 Task: Add an event with the title Second Coffee Meeting with Industry Guru, date ''2023/11/18'', time 18:00and add a description: The Sales Techniques training session is a comprehensive and interactive workshop designed to equip sales professionals with effective strategies, skills, and tactics to enhance their sales performance and achieve greater success in their roles. This session focuses on developing a deep understanding of customer needs, building strong relationships, and closing deals through persuasive and customer-centric approaches.Mark the tasks as Completed , logged in from the account softage.3@softage.netand send the event invitation to softage.5@softage.net and softage.6@softage.net. Set a reminder for the event Weekly on Sunday
Action: Mouse moved to (44, 99)
Screenshot: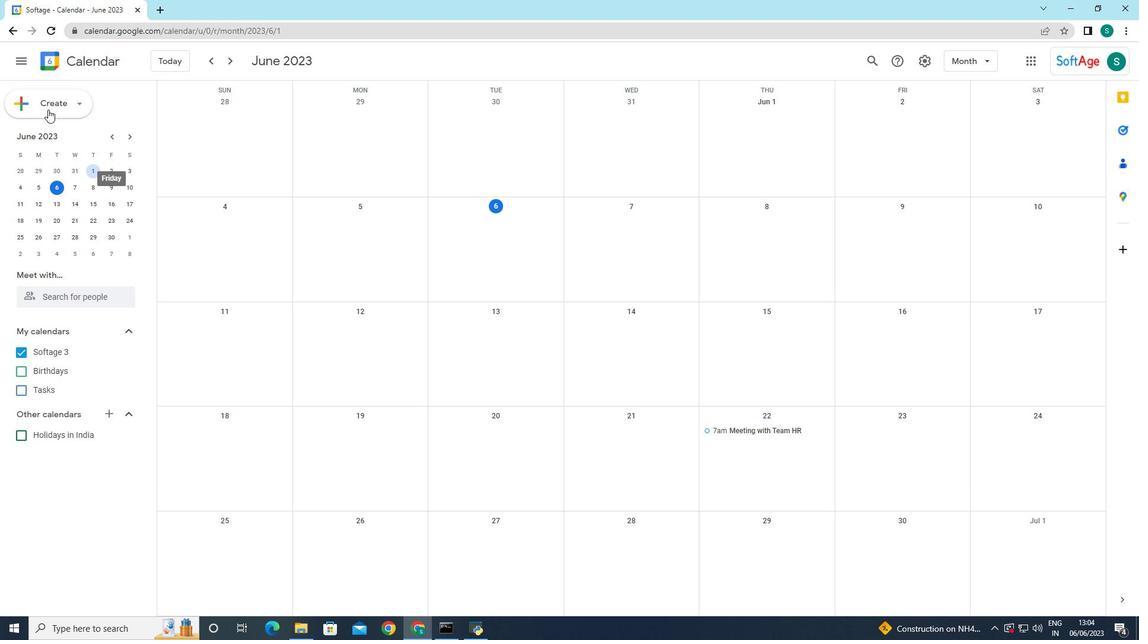 
Action: Mouse pressed left at (44, 99)
Screenshot: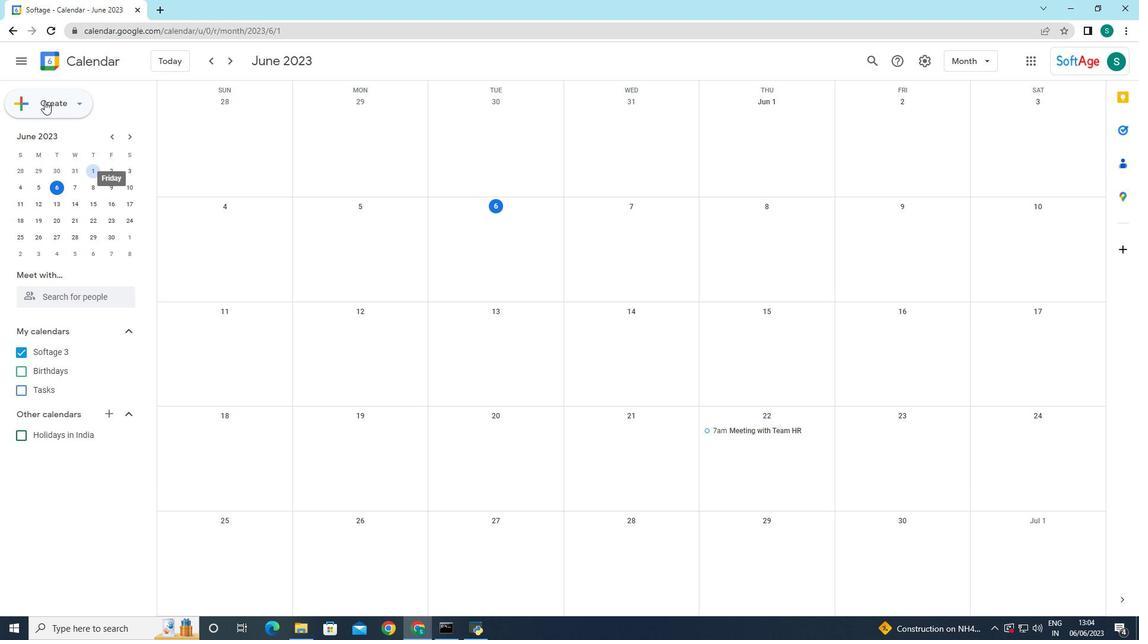 
Action: Mouse moved to (68, 135)
Screenshot: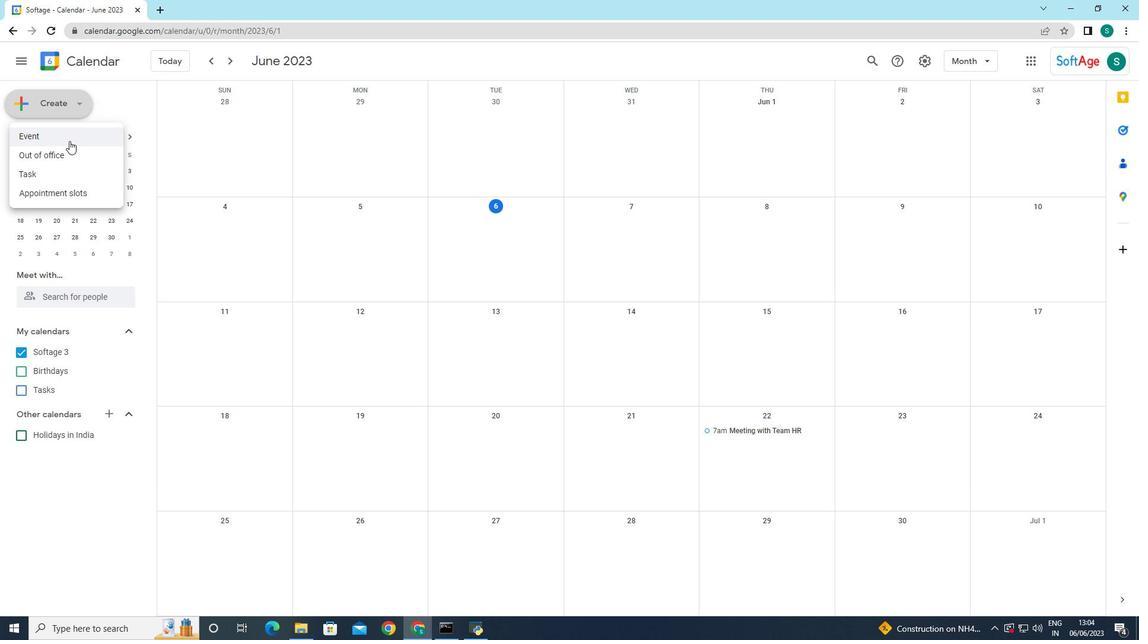 
Action: Mouse pressed left at (68, 135)
Screenshot: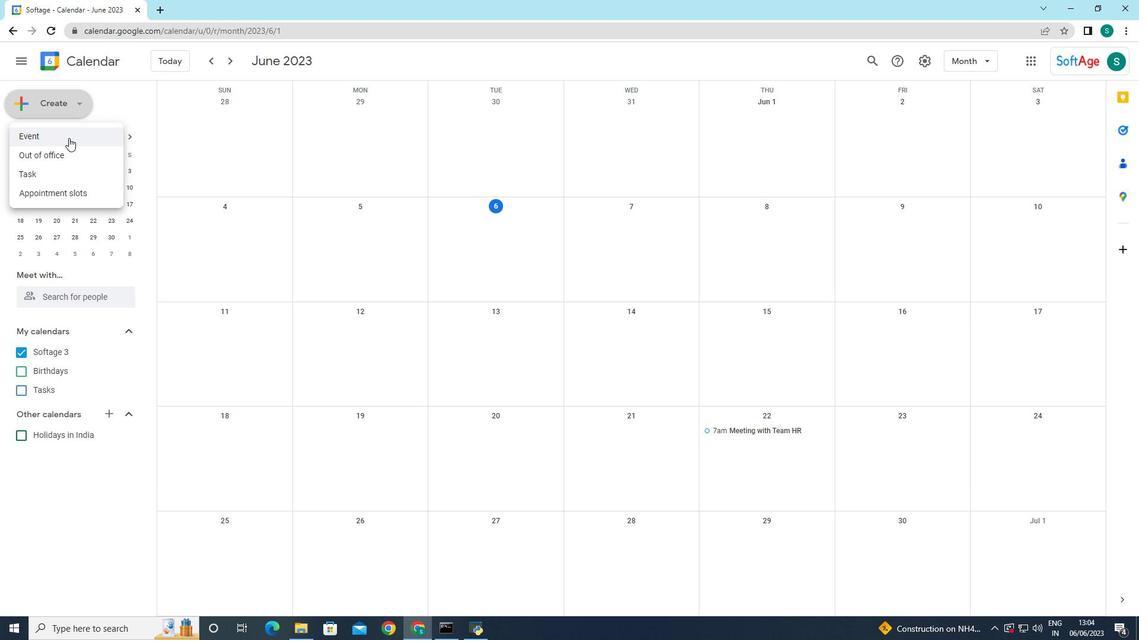 
Action: Mouse moved to (591, 398)
Screenshot: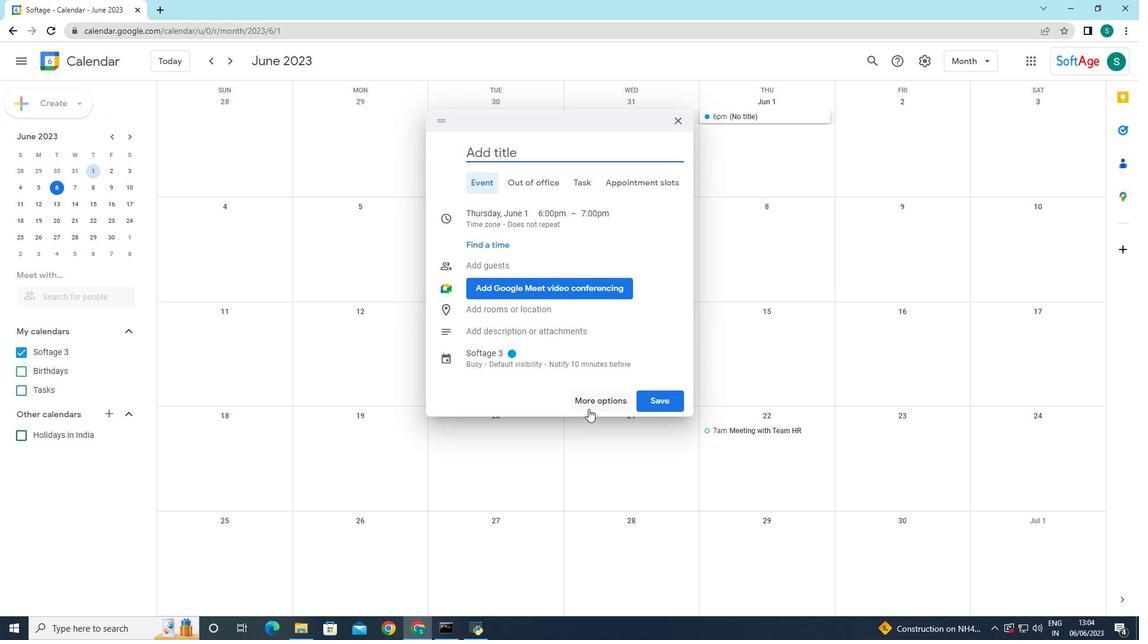 
Action: Mouse pressed left at (591, 398)
Screenshot: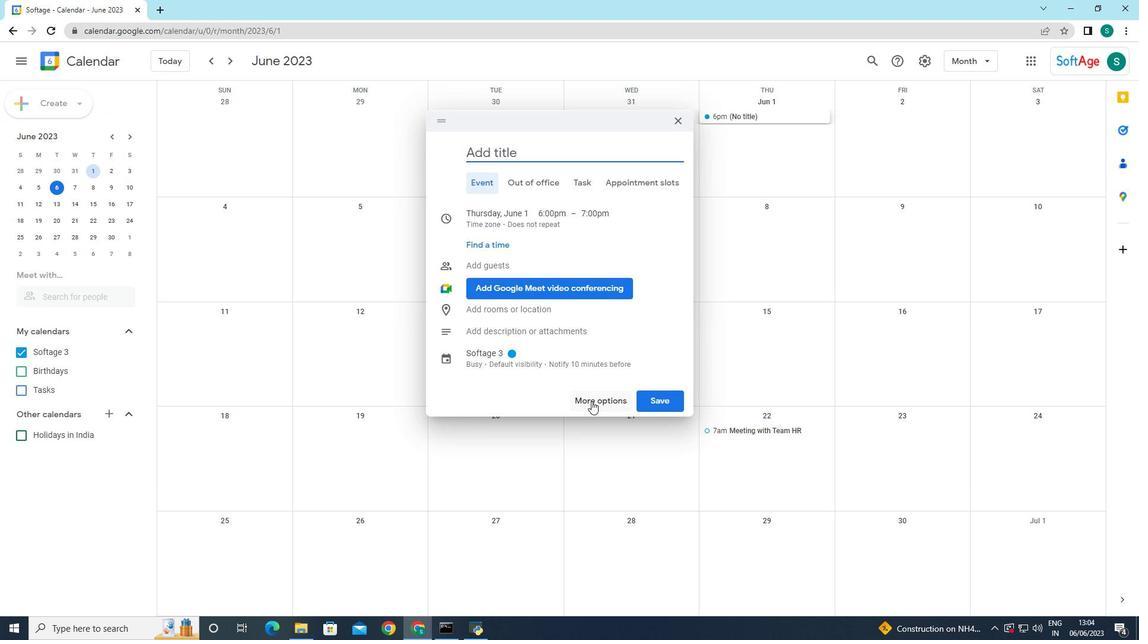 
Action: Mouse moved to (231, 64)
Screenshot: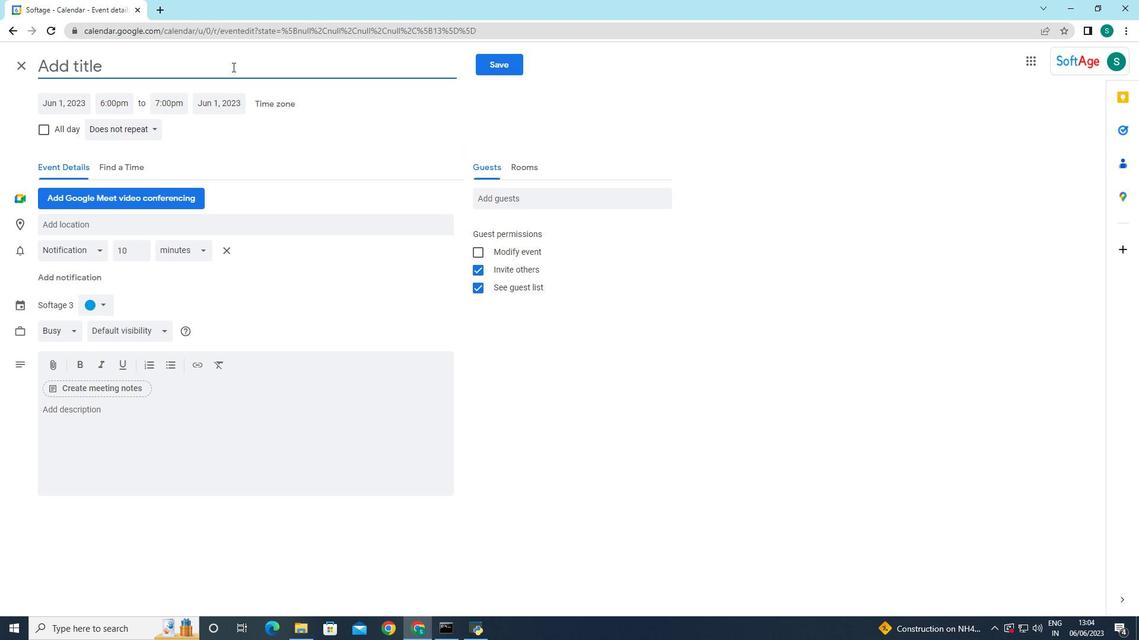 
Action: Mouse pressed left at (231, 64)
Screenshot: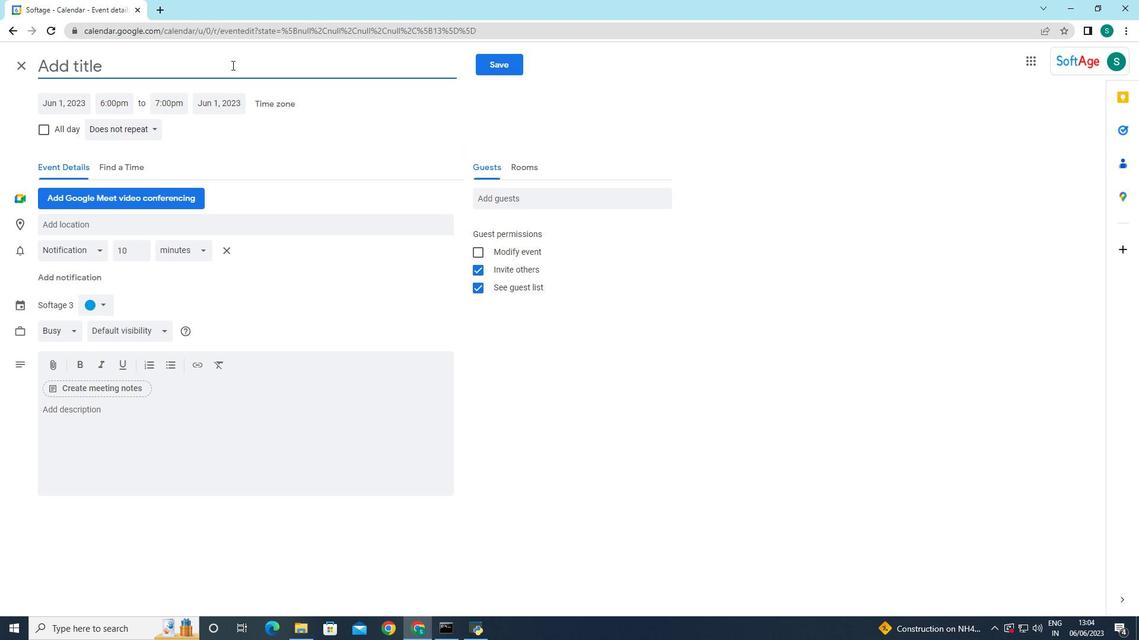 
Action: Key pressed <Key.caps_lock>SE<Key.backspace><Key.caps_lock>econd<Key.space><Key.caps_lock>CO<Key.backspace><Key.backspace><Key.caps_lock>d<Key.backspace>c<Key.backspace><Key.caps_lock>C<Key.caps_lock>offee<Key.space><Key.caps_lock>M<Key.caps_lock>eeting<Key.space><Key.caps_lock><Key.caps_lock>with<Key.space><Key.caps_lock>I<Key.caps_lock>ndustry<Key.space><Key.caps_lock>G<Key.caps_lock>uru
Screenshot: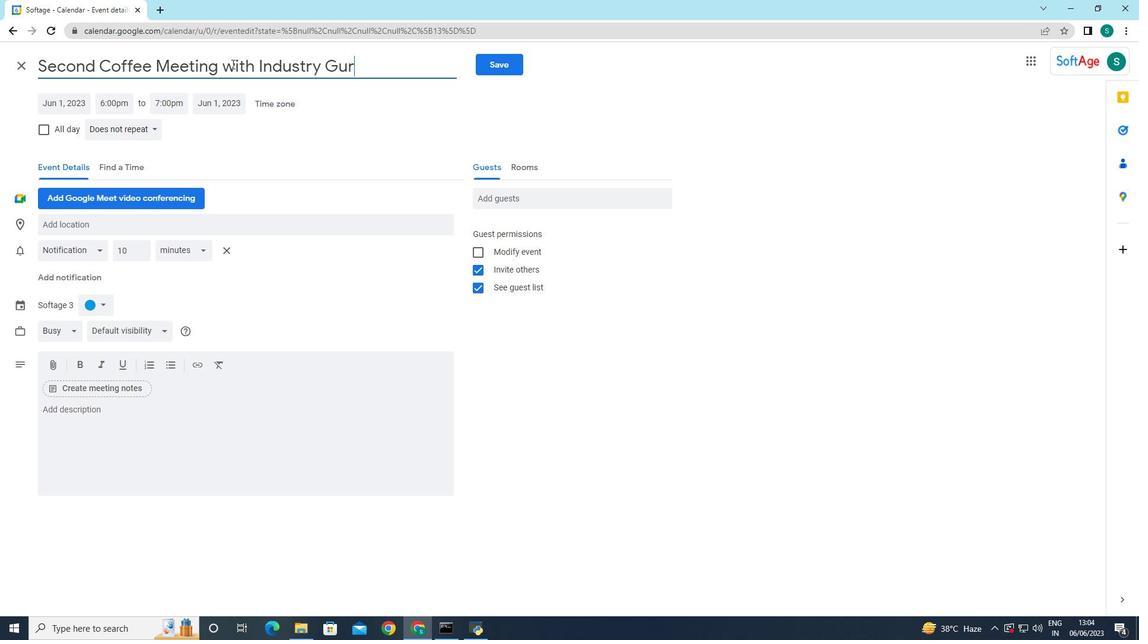 
Action: Mouse moved to (404, 129)
Screenshot: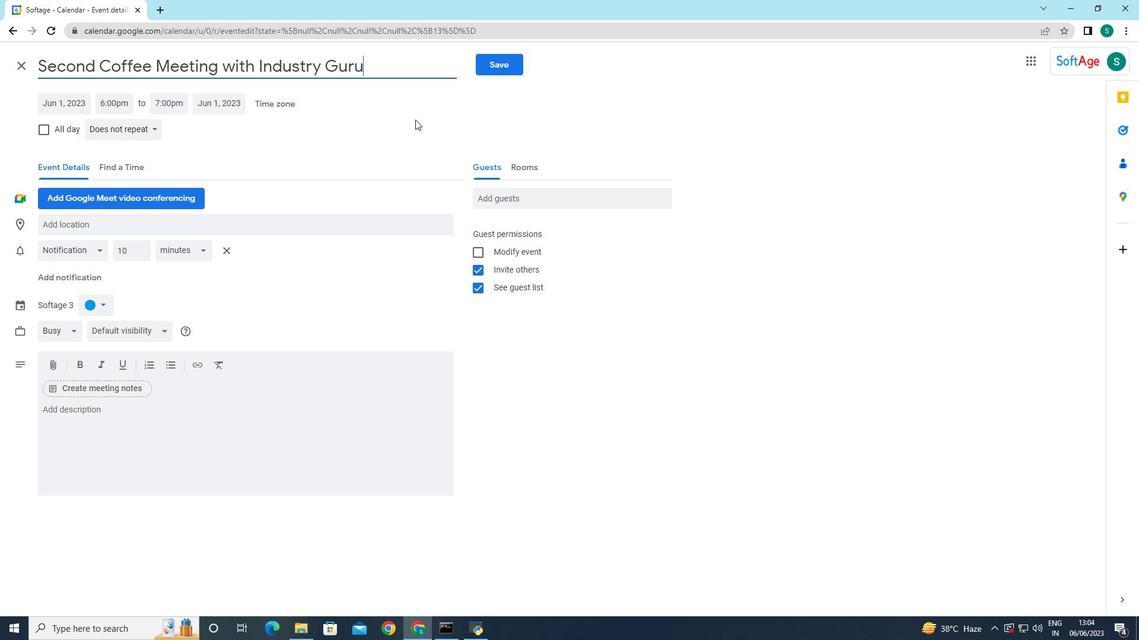 
Action: Mouse pressed left at (404, 129)
Screenshot: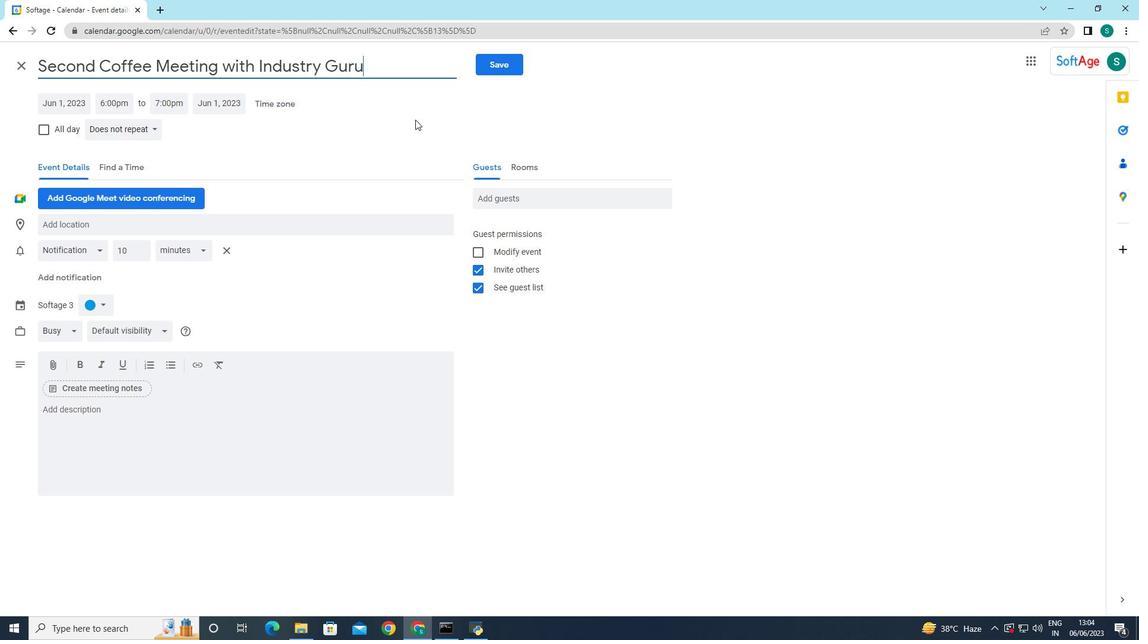 
Action: Mouse moved to (71, 98)
Screenshot: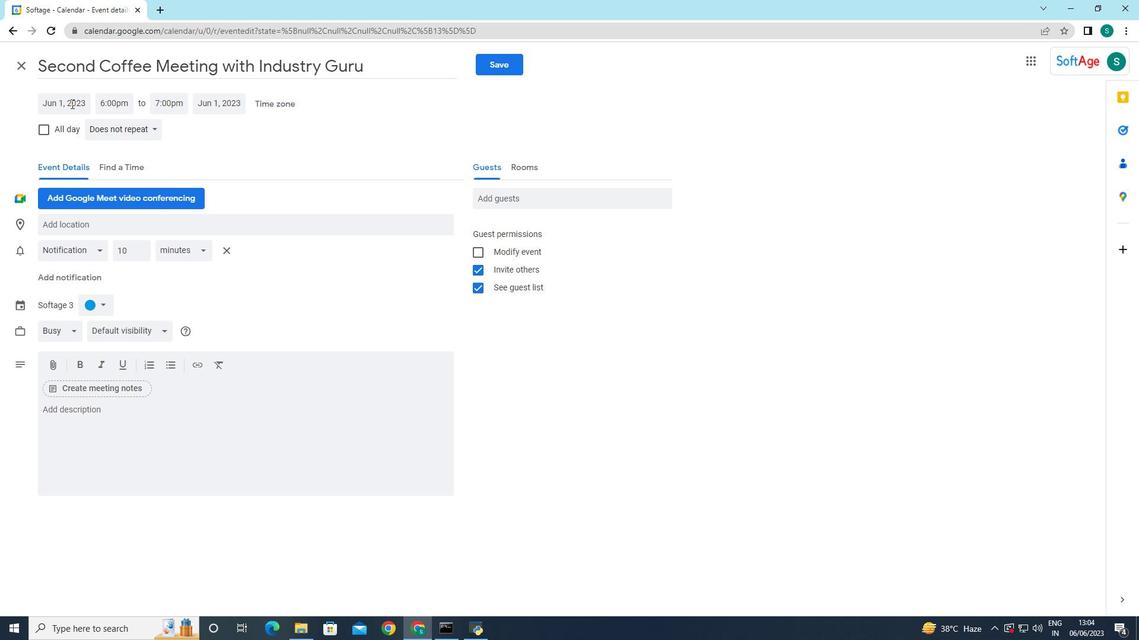 
Action: Mouse pressed left at (71, 98)
Screenshot: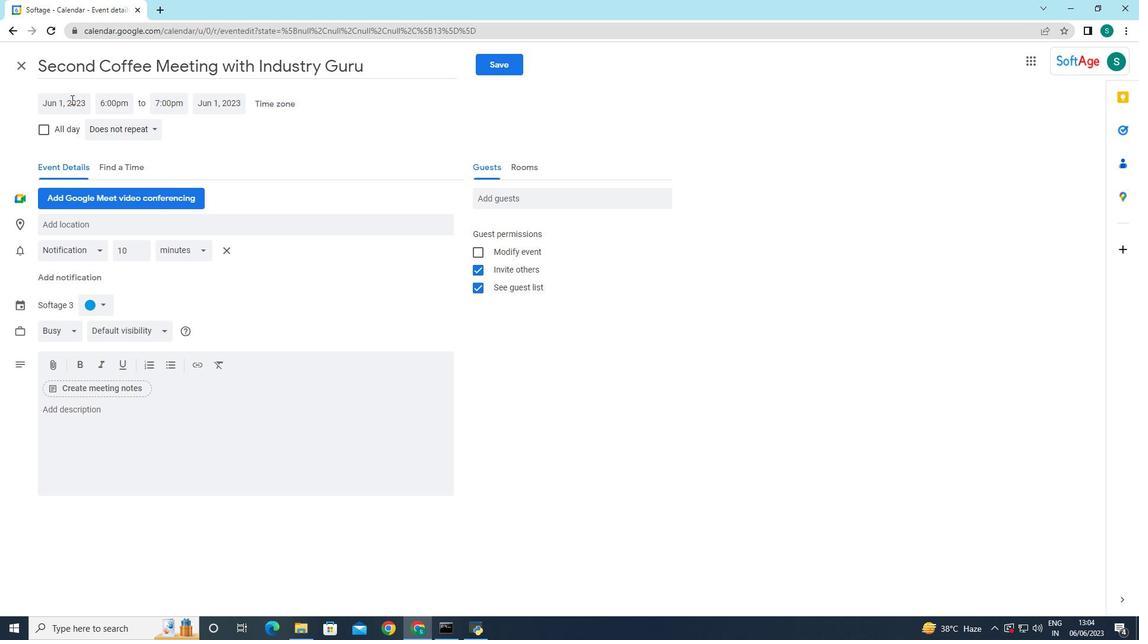
Action: Mouse moved to (188, 131)
Screenshot: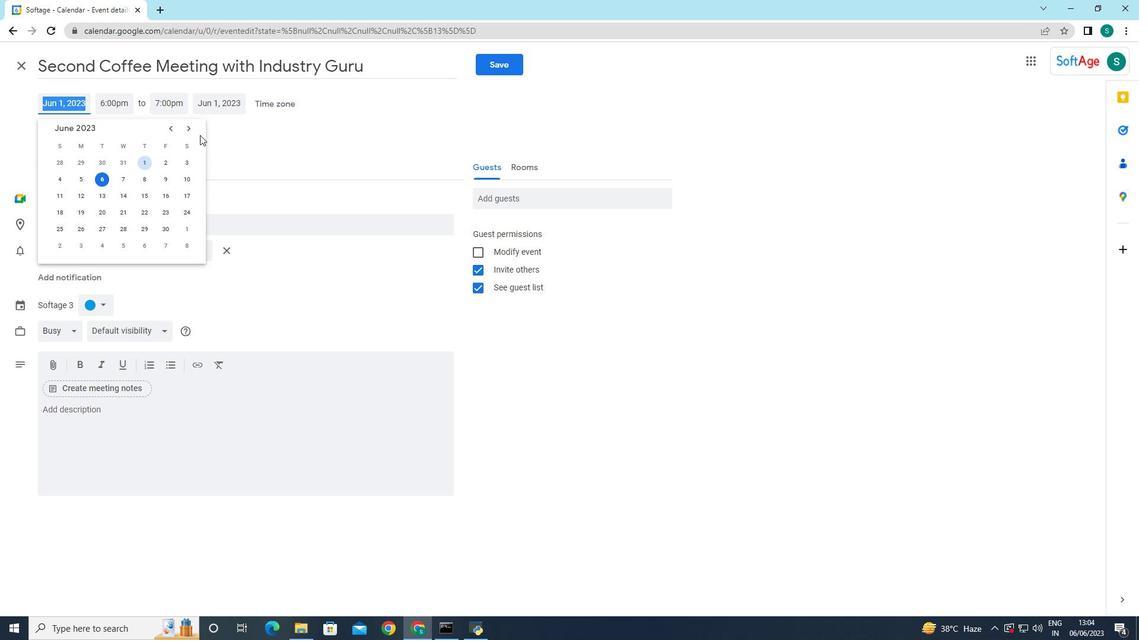 
Action: Mouse pressed left at (188, 131)
Screenshot: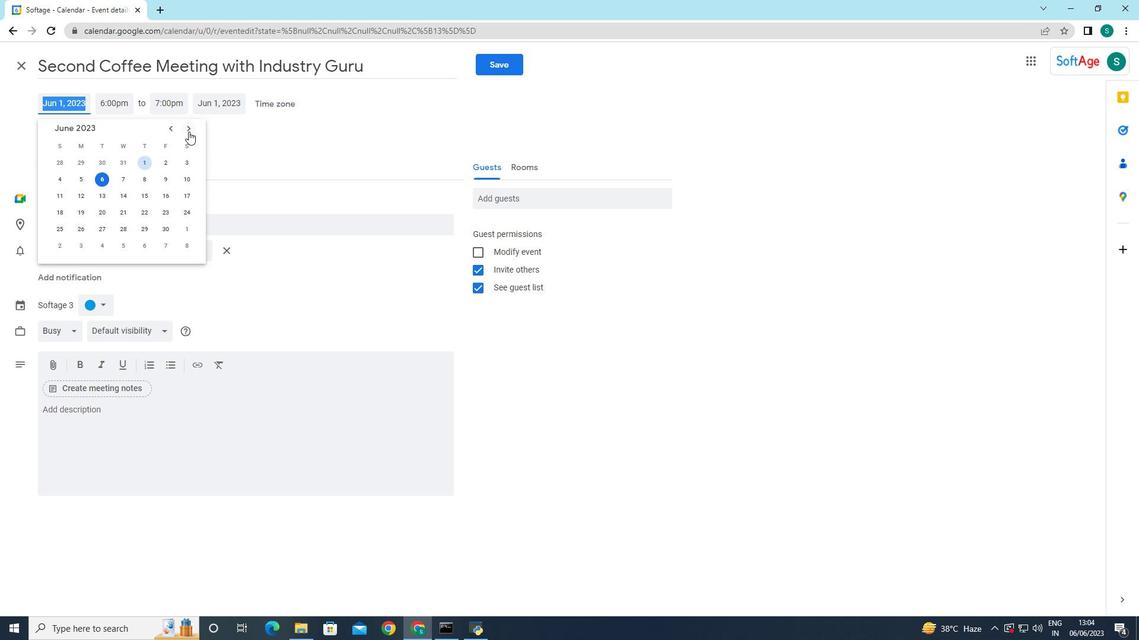 
Action: Mouse pressed left at (188, 131)
Screenshot: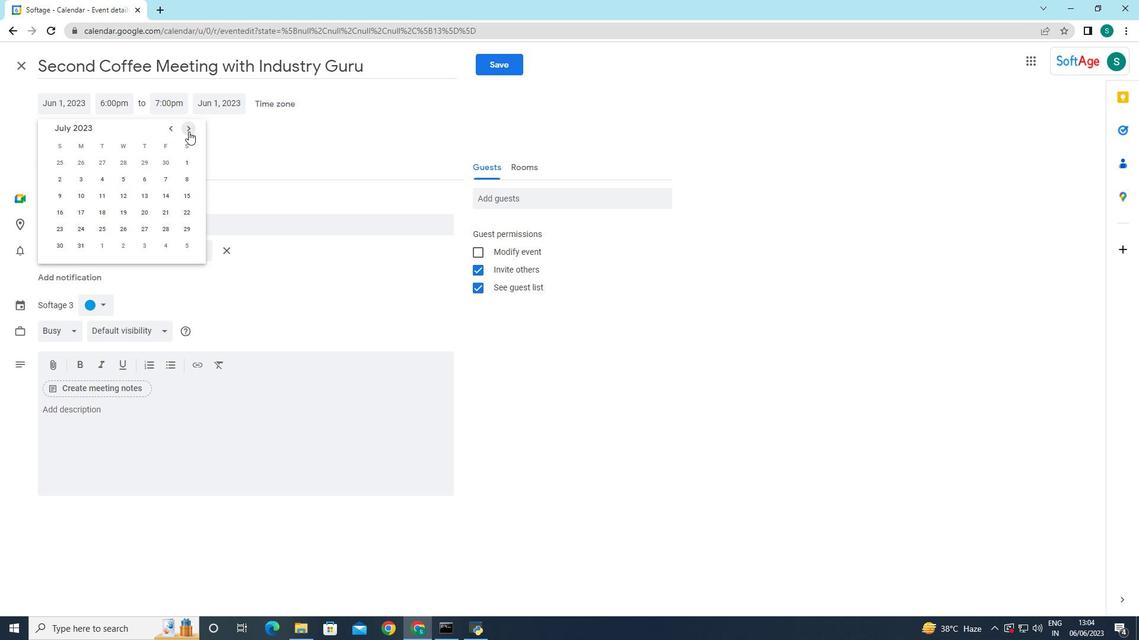 
Action: Mouse pressed left at (188, 131)
Screenshot: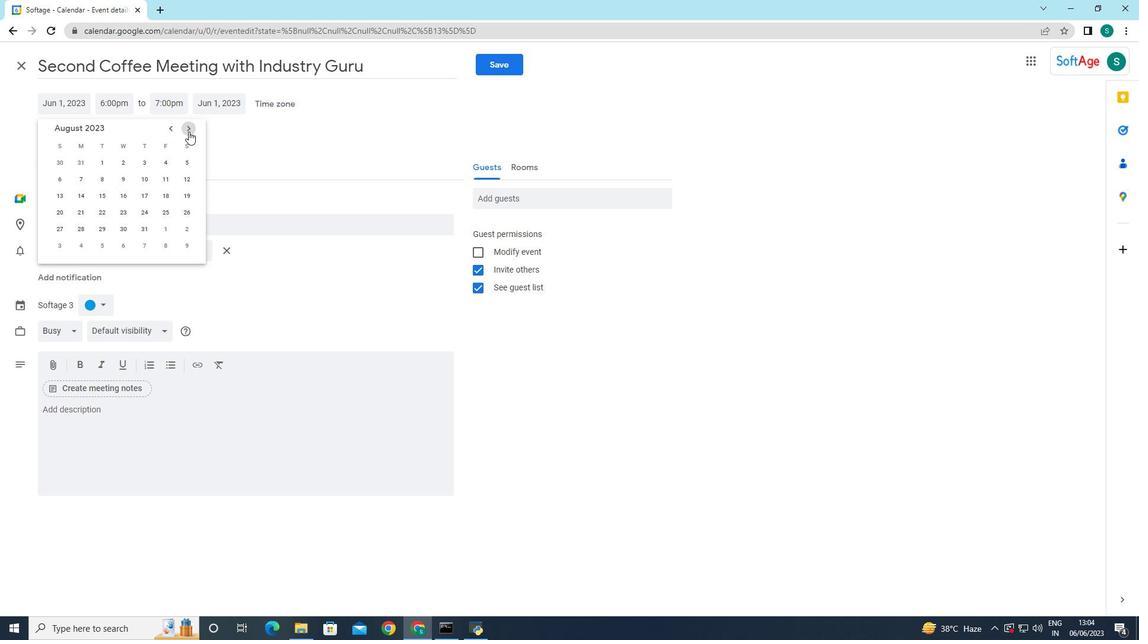
Action: Mouse pressed left at (188, 131)
Screenshot: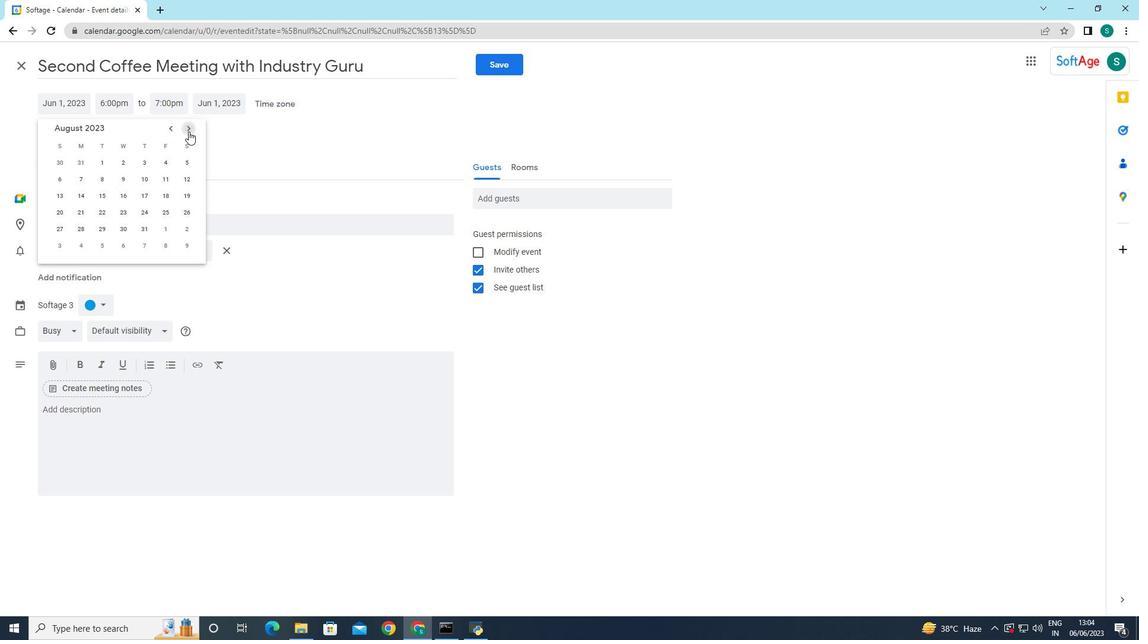 
Action: Mouse pressed left at (188, 131)
Screenshot: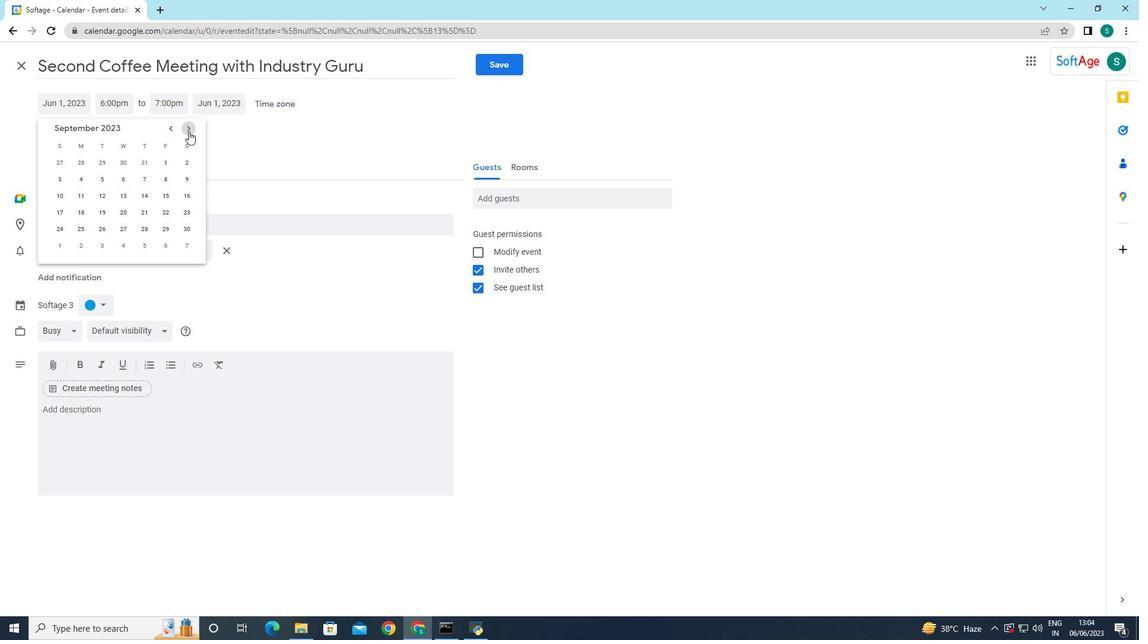 
Action: Mouse pressed left at (188, 131)
Screenshot: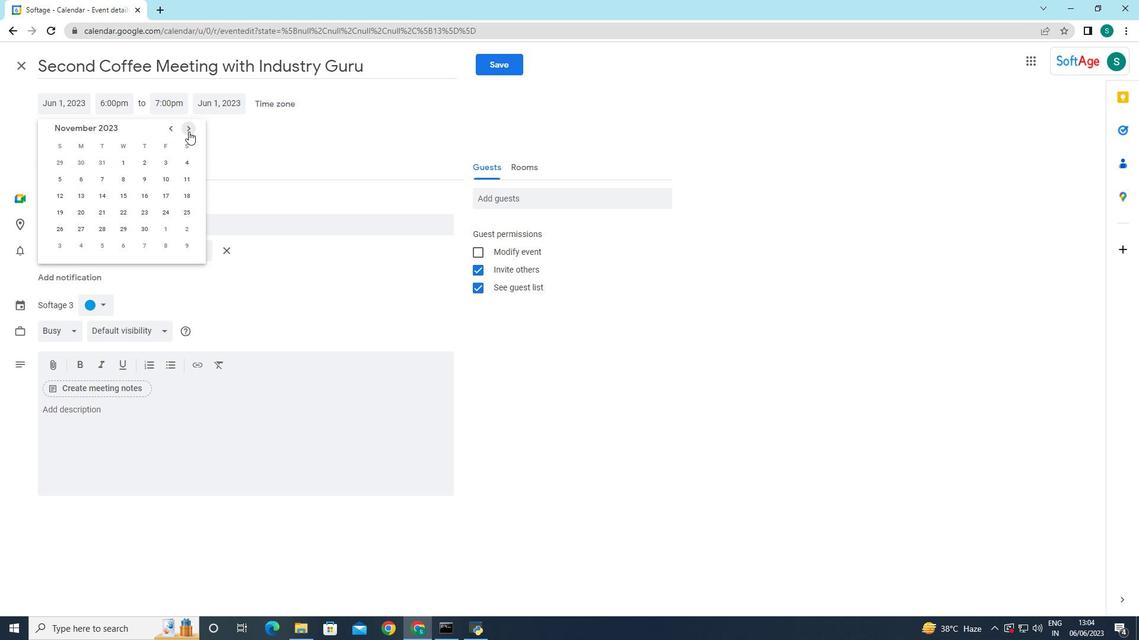 
Action: Mouse moved to (178, 131)
Screenshot: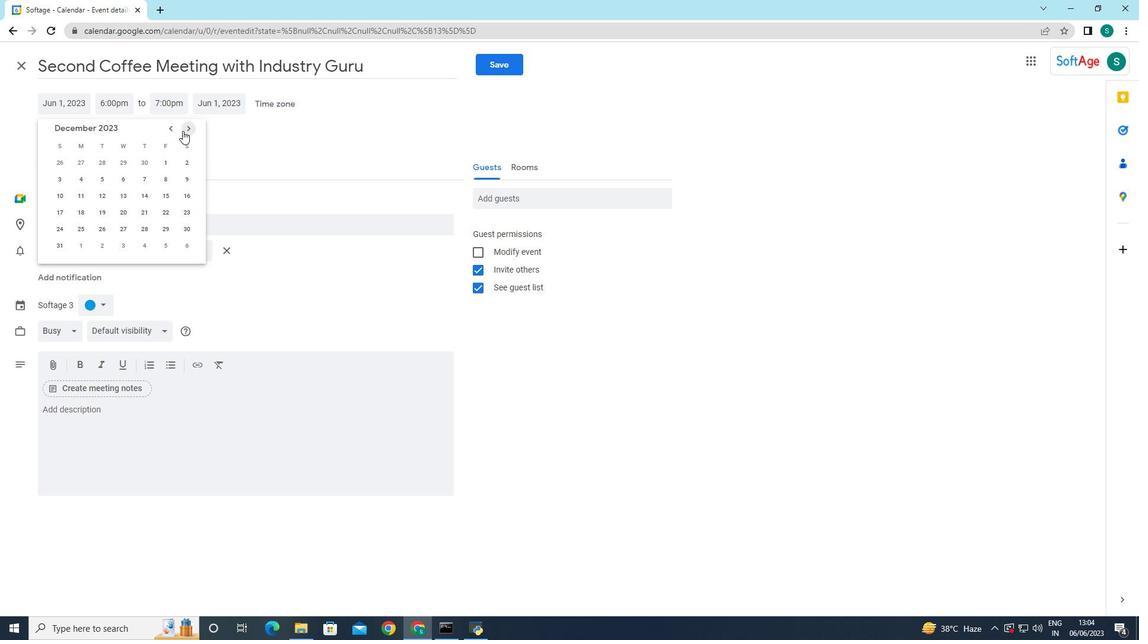 
Action: Mouse pressed left at (178, 131)
Screenshot: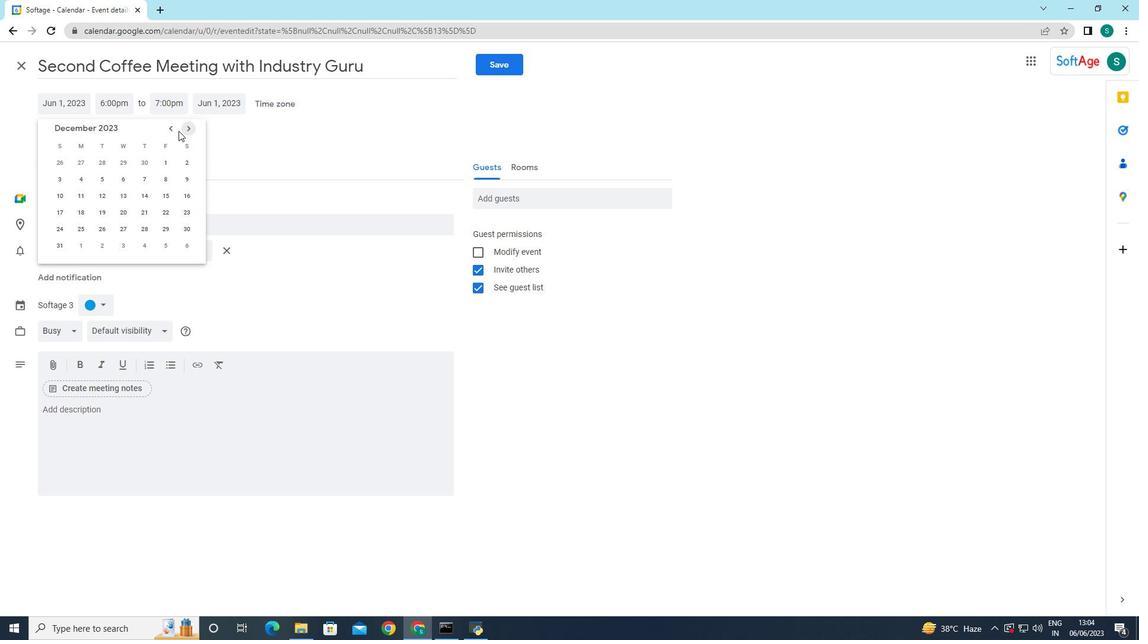 
Action: Mouse pressed left at (178, 131)
Screenshot: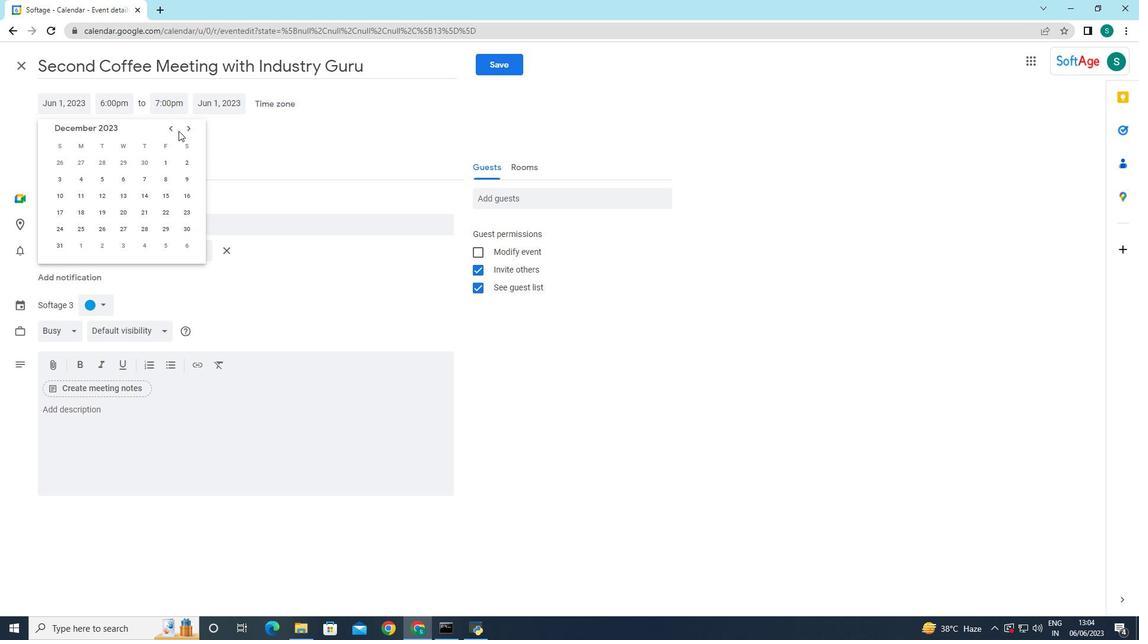 
Action: Mouse moved to (170, 126)
Screenshot: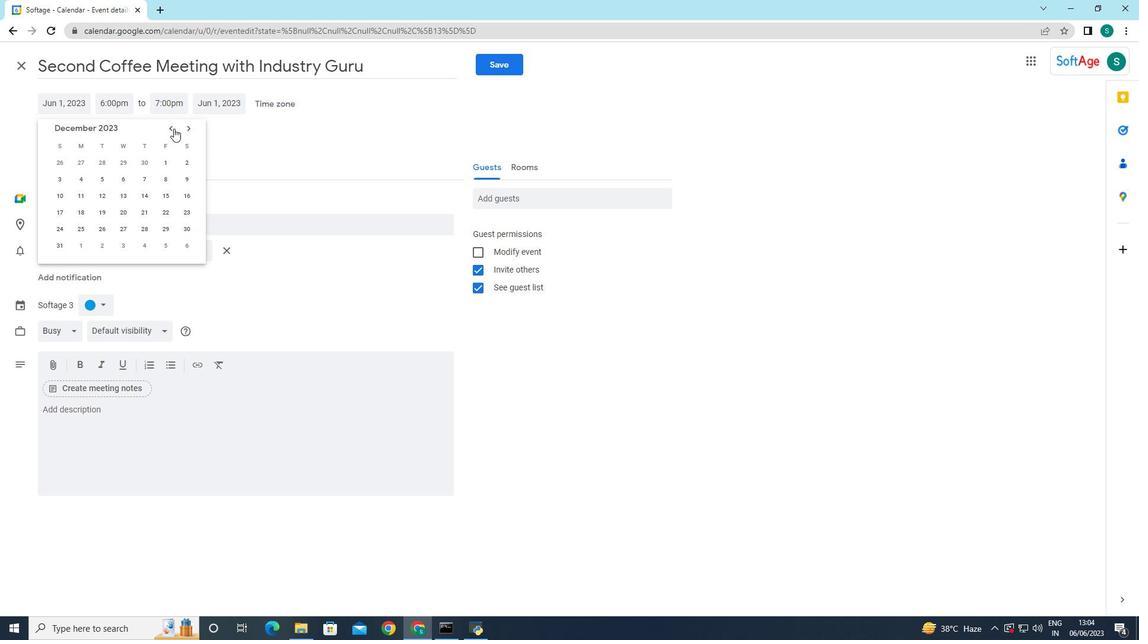 
Action: Mouse pressed left at (170, 126)
Screenshot: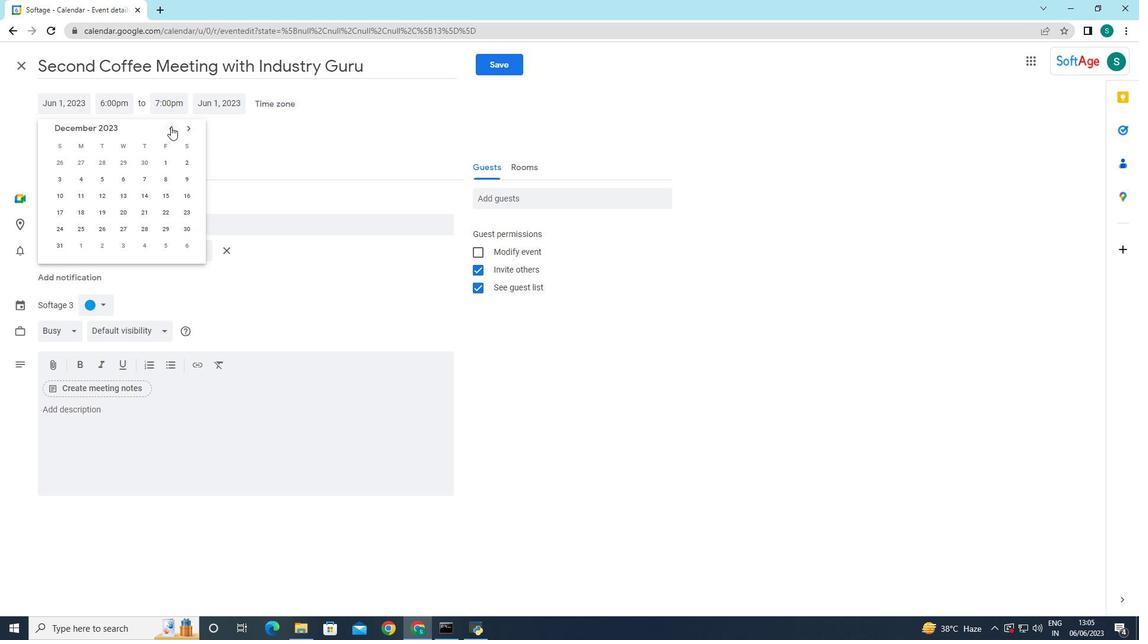 
Action: Mouse moved to (186, 195)
Screenshot: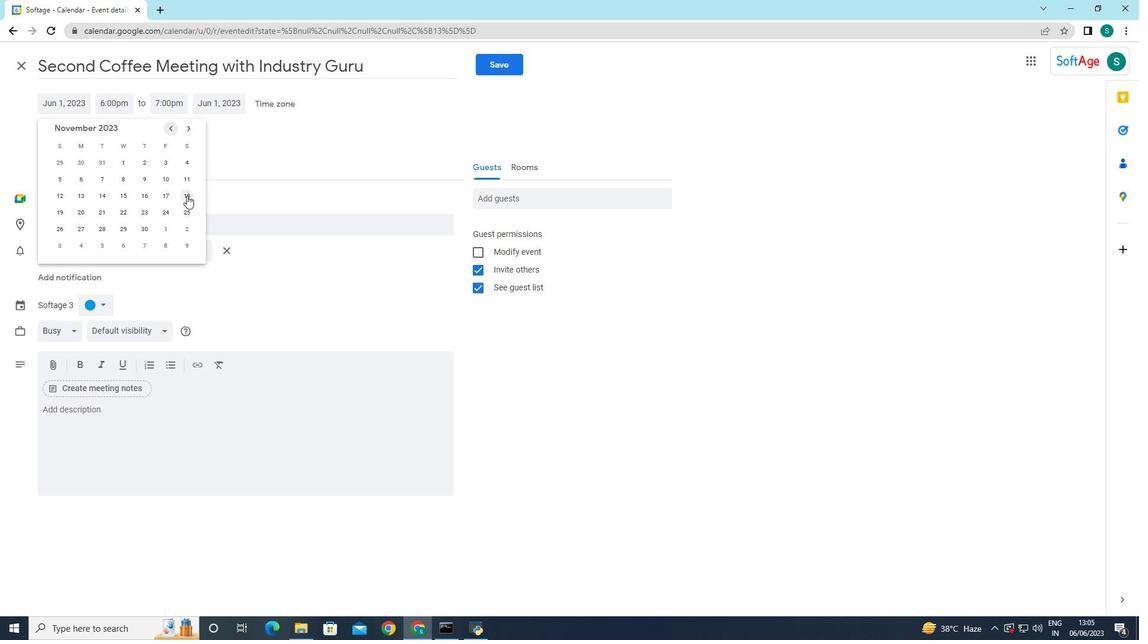 
Action: Mouse pressed left at (186, 195)
Screenshot: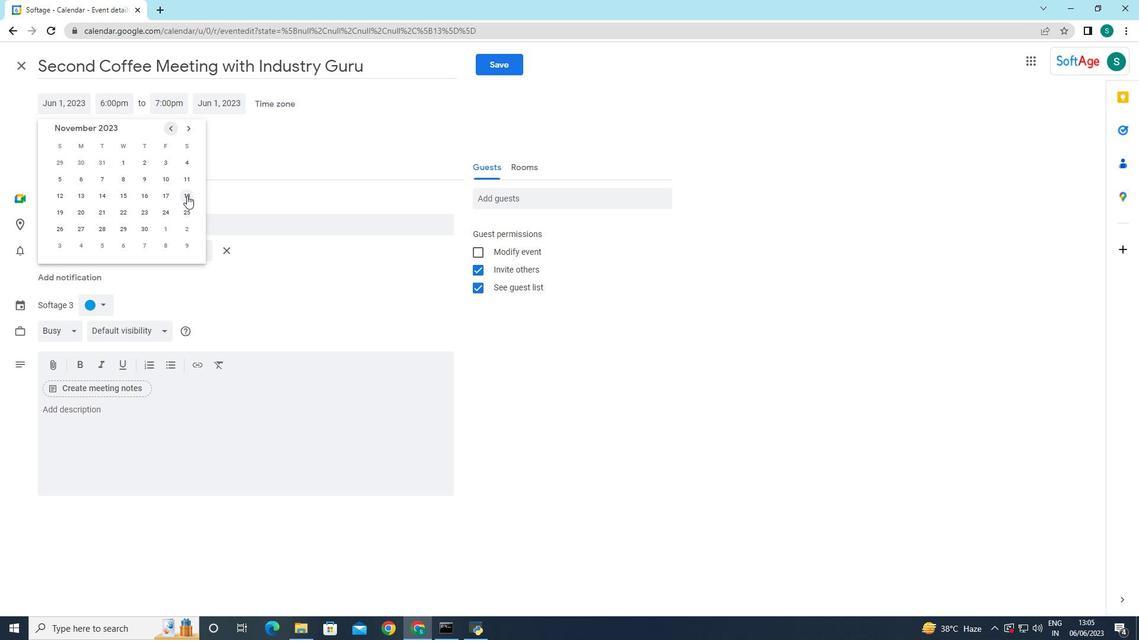 
Action: Mouse moved to (223, 132)
Screenshot: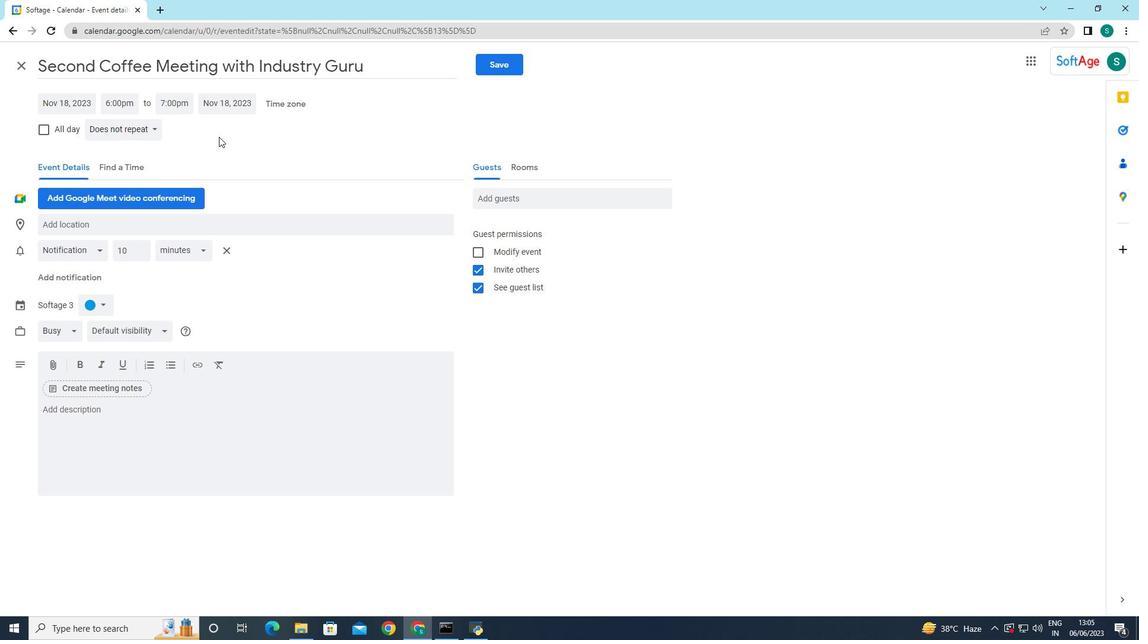 
Action: Mouse pressed left at (223, 132)
Screenshot: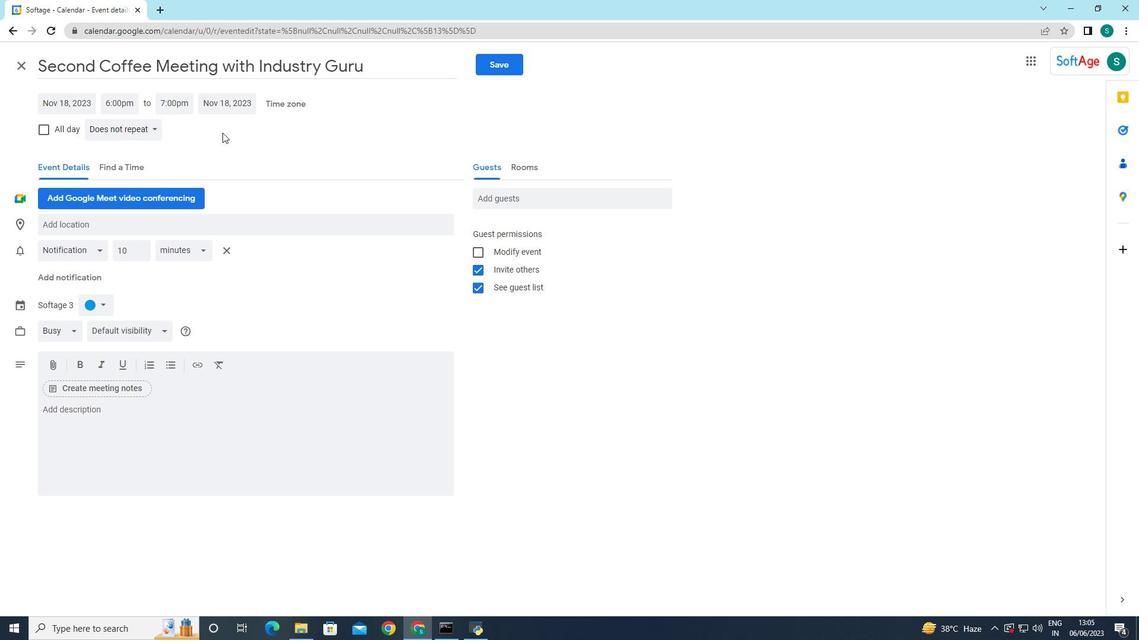 
Action: Mouse moved to (131, 106)
Screenshot: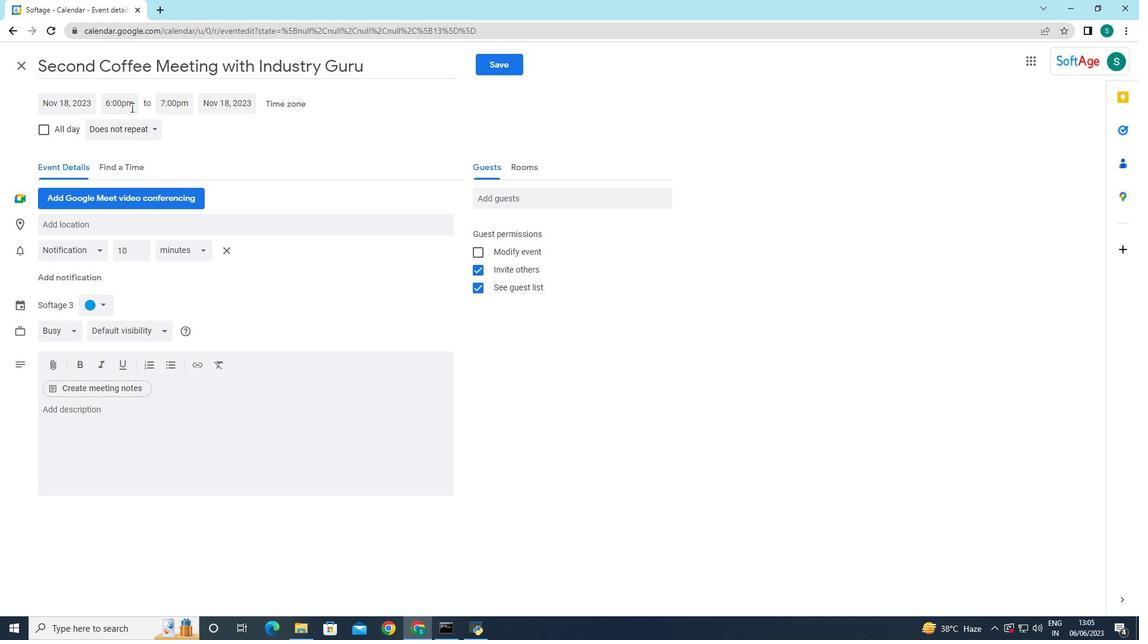 
Action: Mouse pressed left at (131, 106)
Screenshot: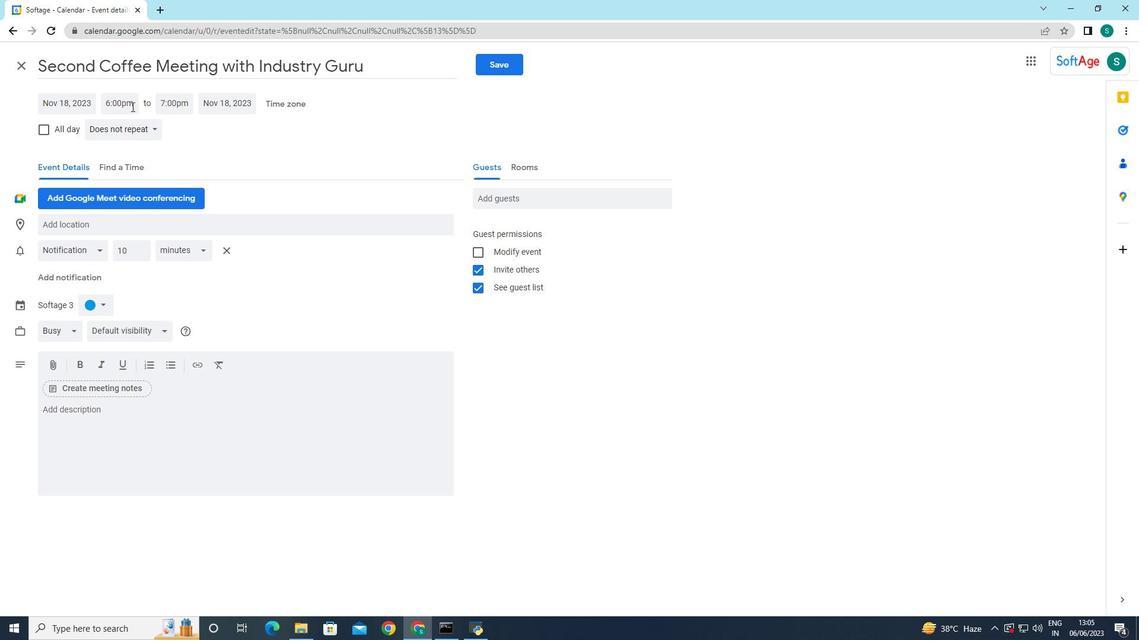 
Action: Mouse moved to (138, 183)
Screenshot: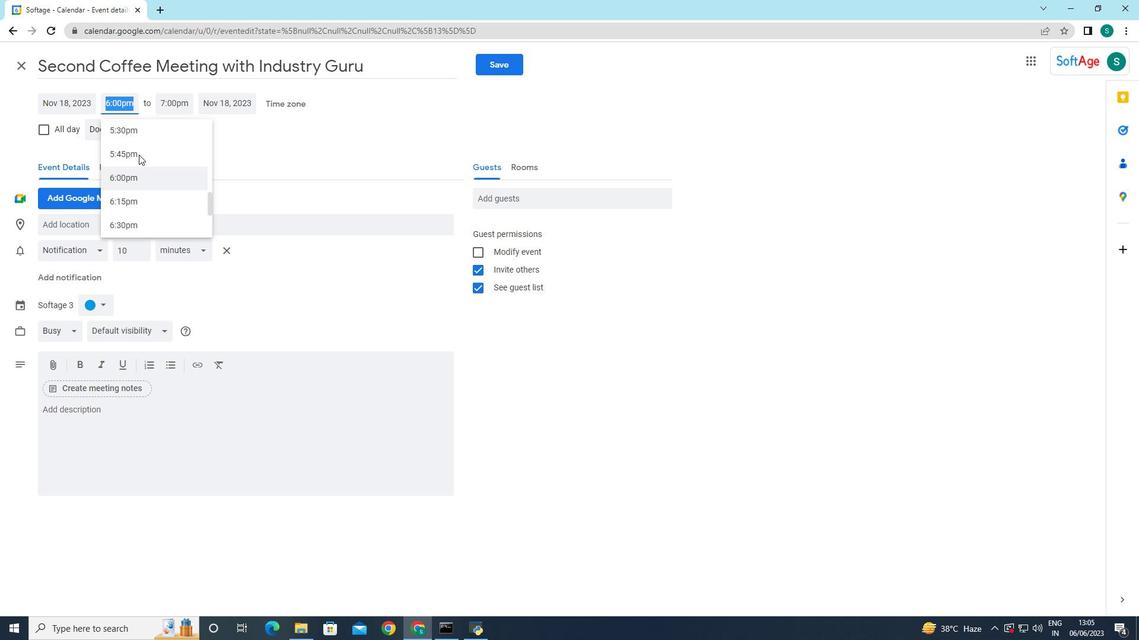 
Action: Mouse scrolled (138, 183) with delta (0, 0)
Screenshot: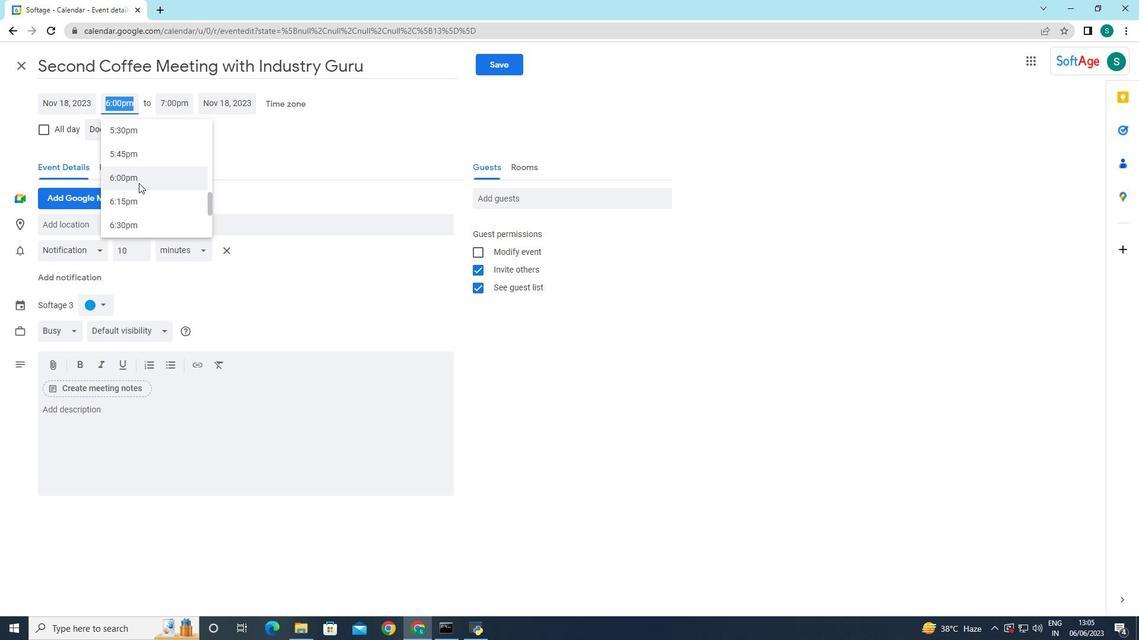 
Action: Mouse scrolled (138, 183) with delta (0, 0)
Screenshot: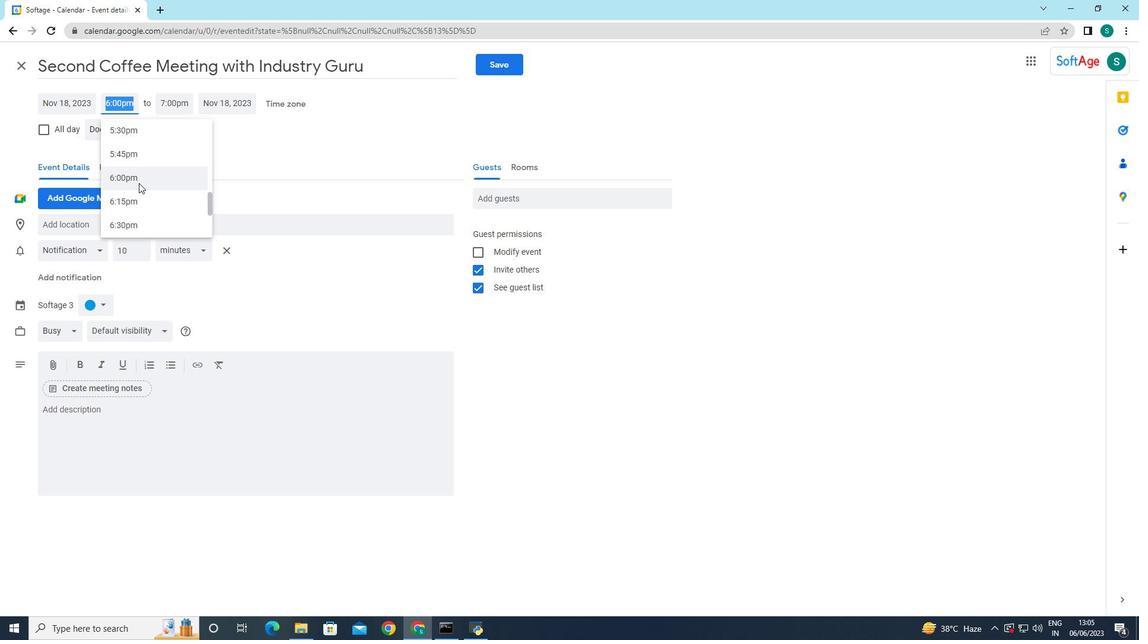 
Action: Mouse pressed middle at (138, 183)
Screenshot: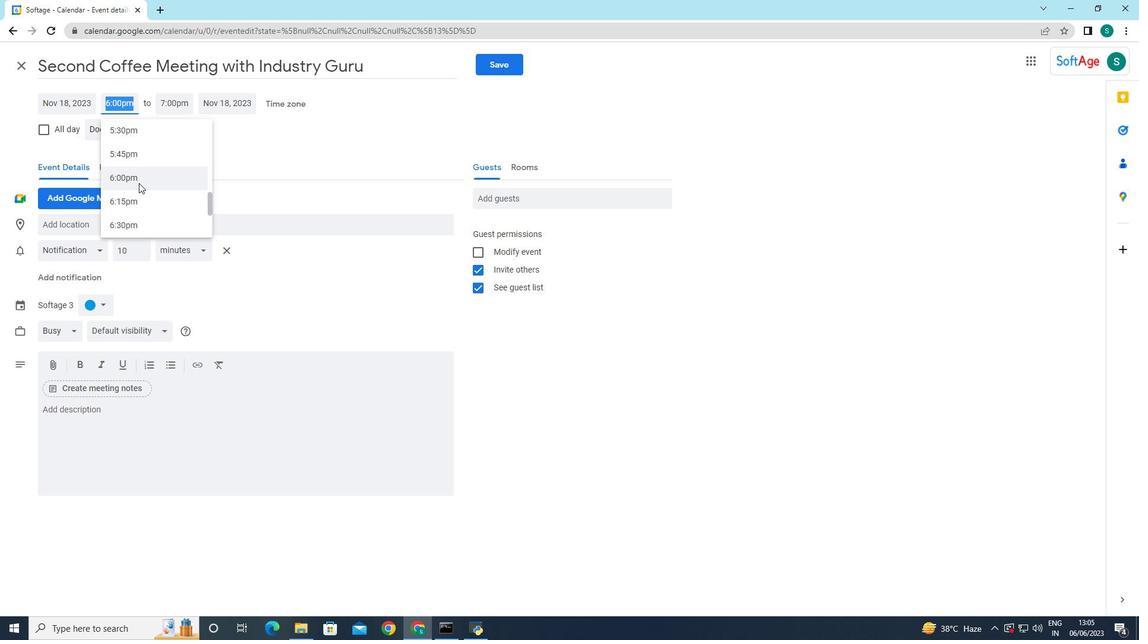 
Action: Mouse scrolled (138, 183) with delta (0, 0)
Screenshot: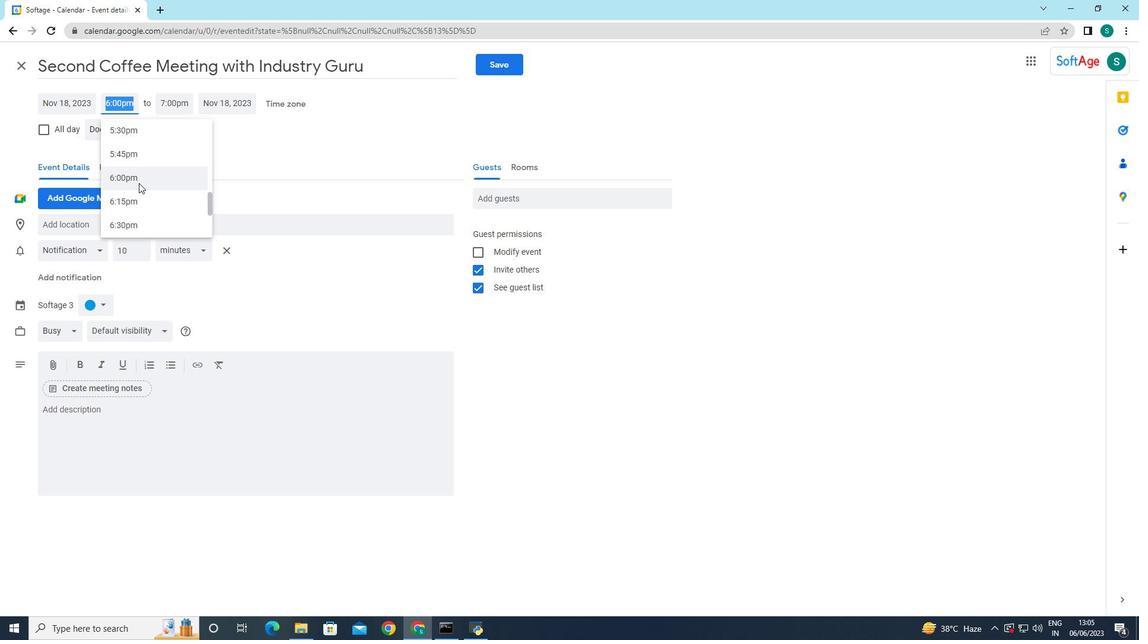 
Action: Mouse scrolled (138, 183) with delta (0, 0)
Screenshot: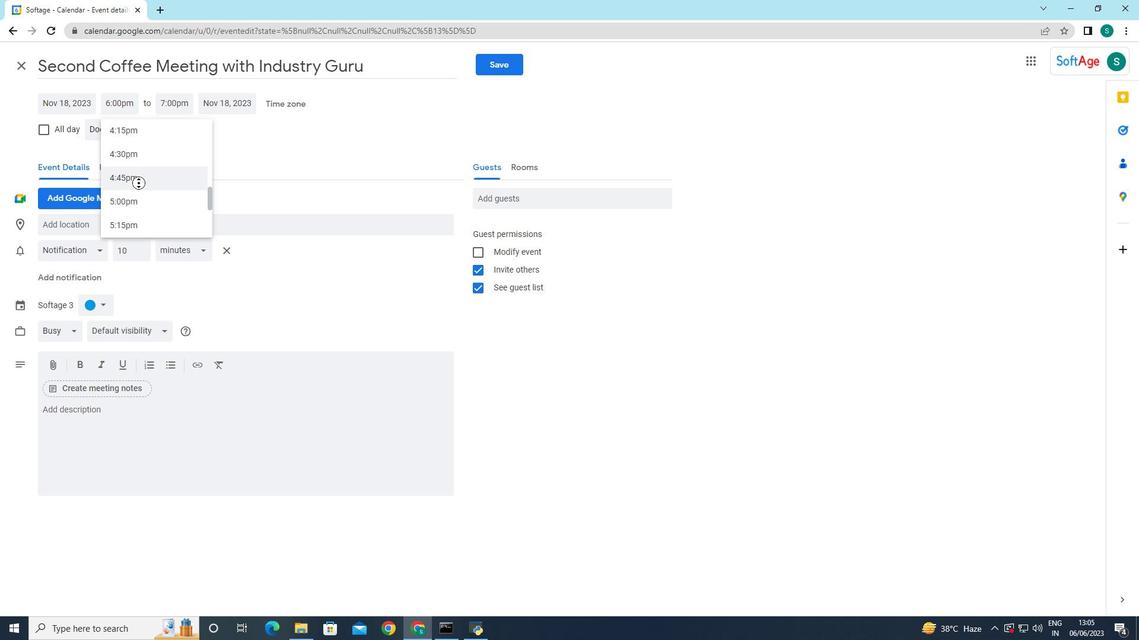 
Action: Mouse scrolled (138, 183) with delta (0, 0)
Screenshot: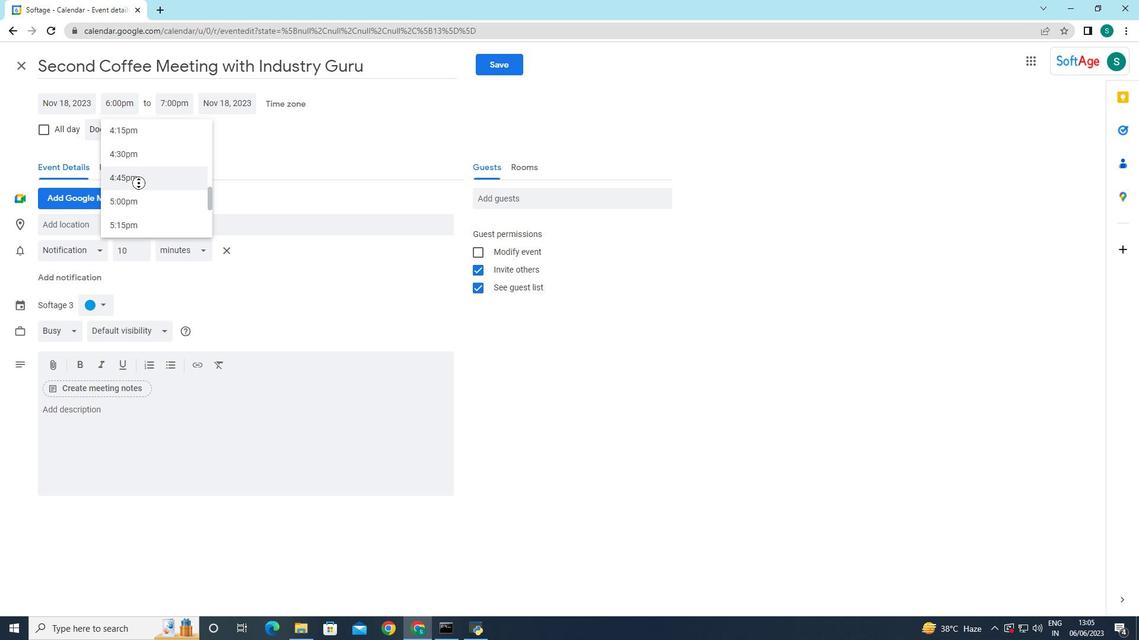 
Action: Mouse scrolled (138, 183) with delta (0, 0)
Screenshot: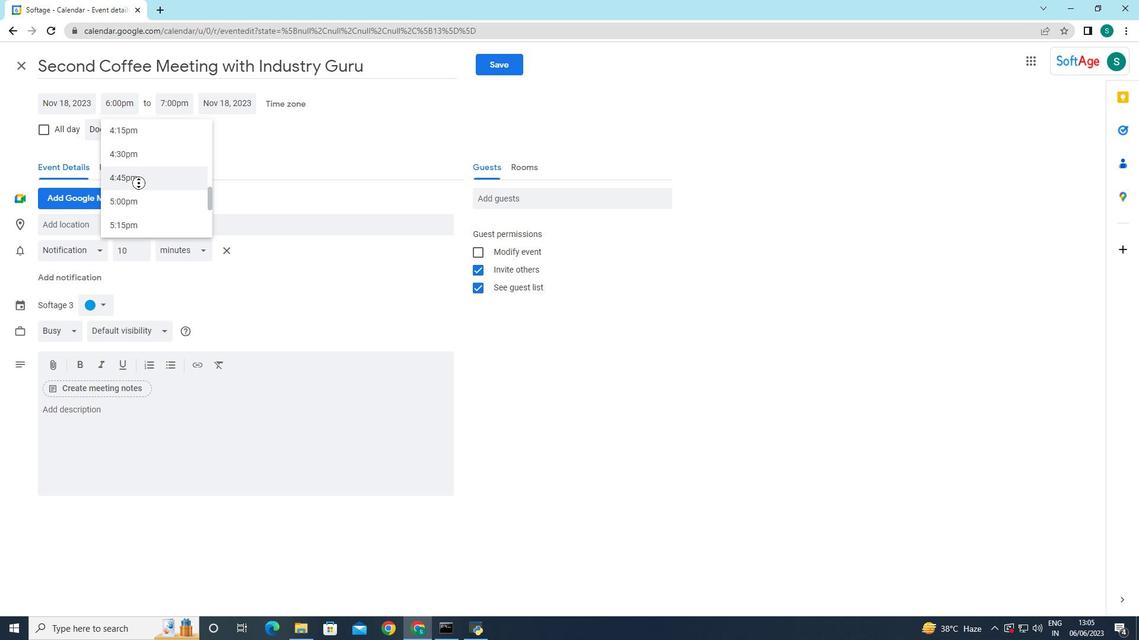 
Action: Mouse scrolled (138, 183) with delta (0, 0)
Screenshot: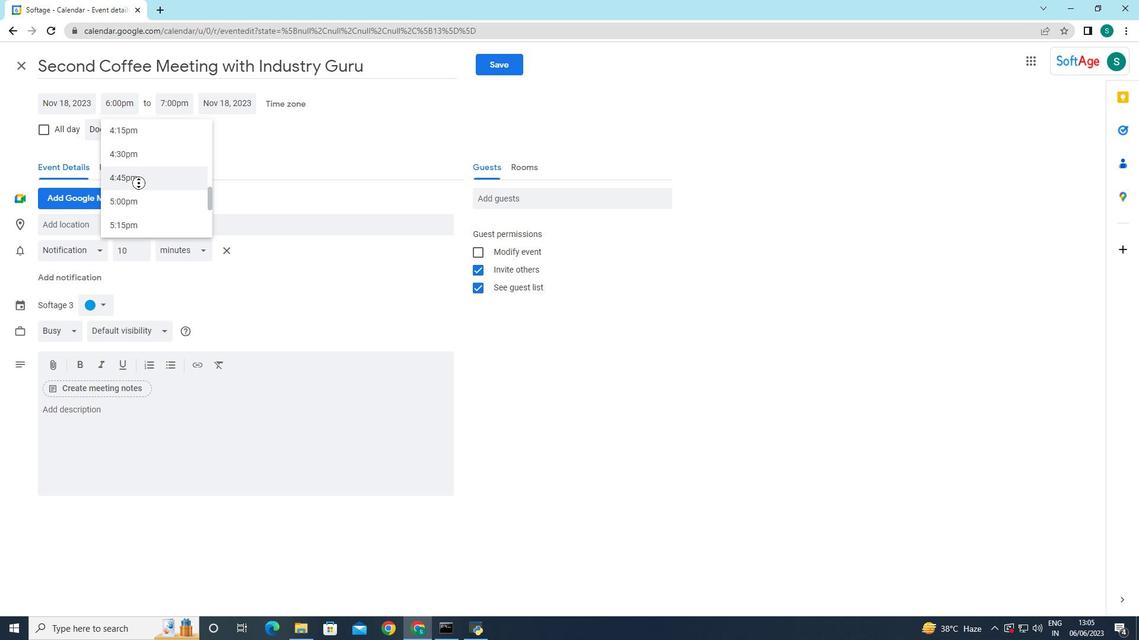 
Action: Mouse scrolled (138, 183) with delta (0, 0)
Screenshot: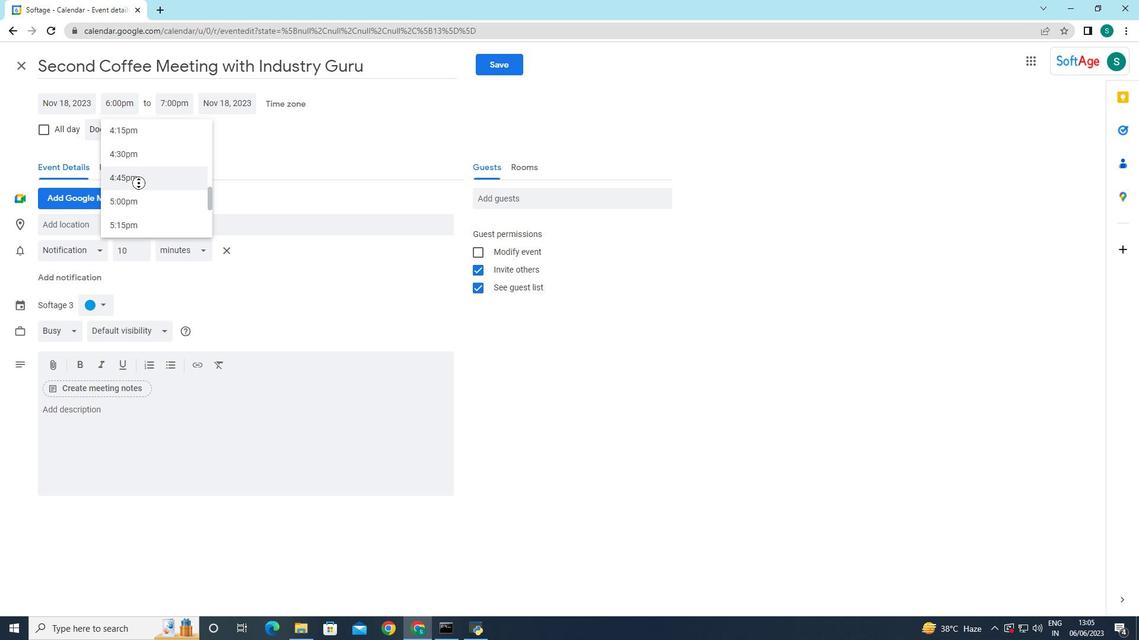 
Action: Mouse moved to (320, 170)
Screenshot: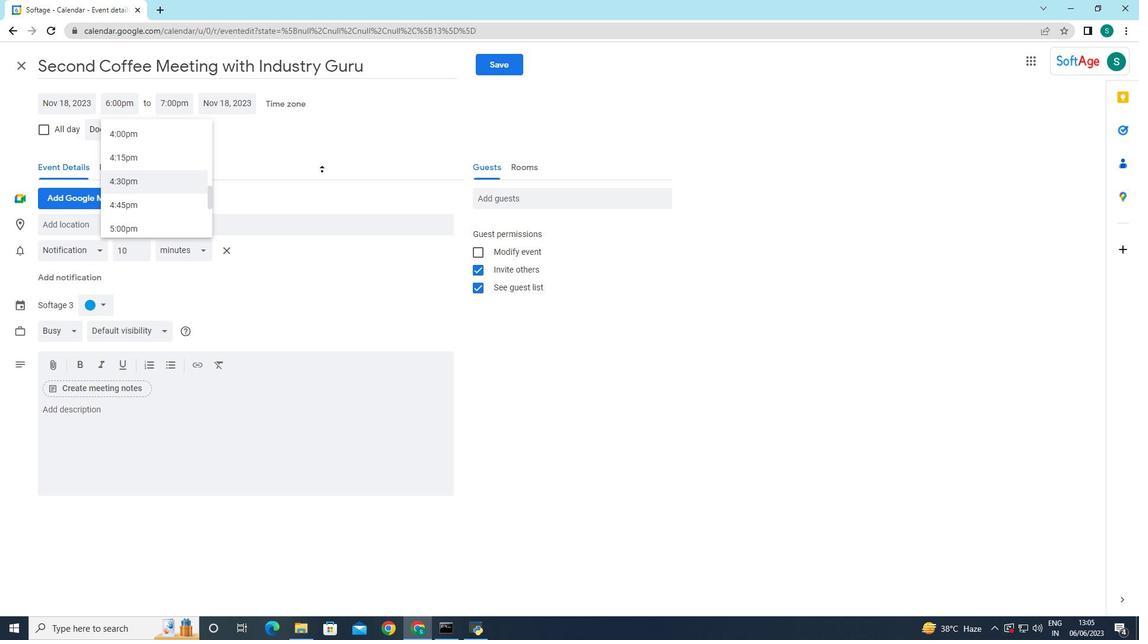 
Action: Mouse pressed left at (320, 170)
Screenshot: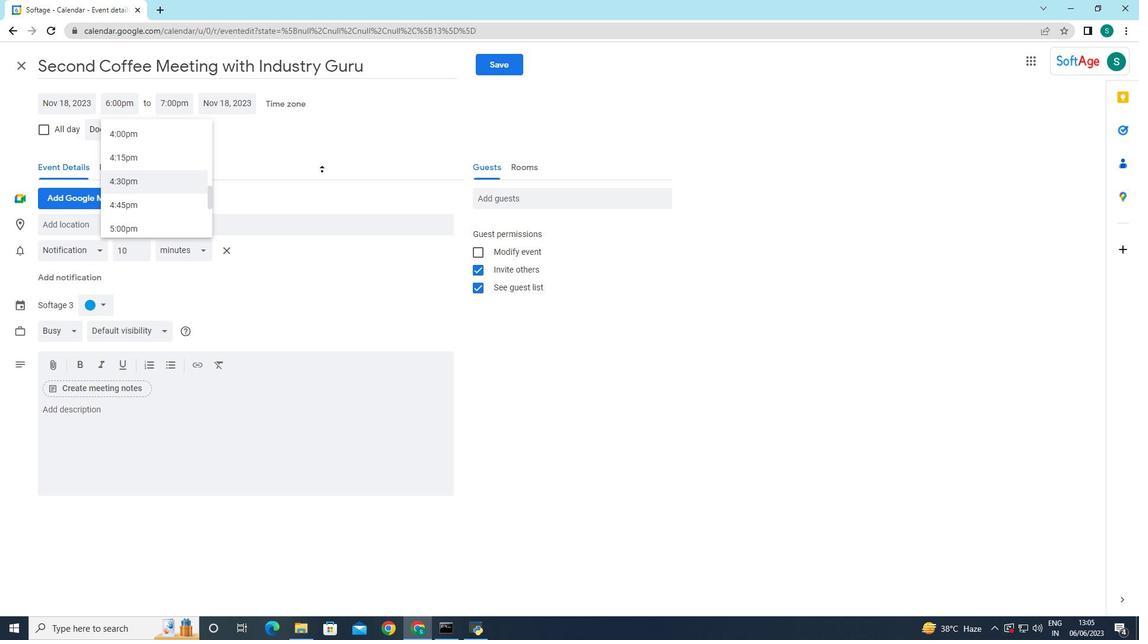 
Action: Mouse moved to (176, 102)
Screenshot: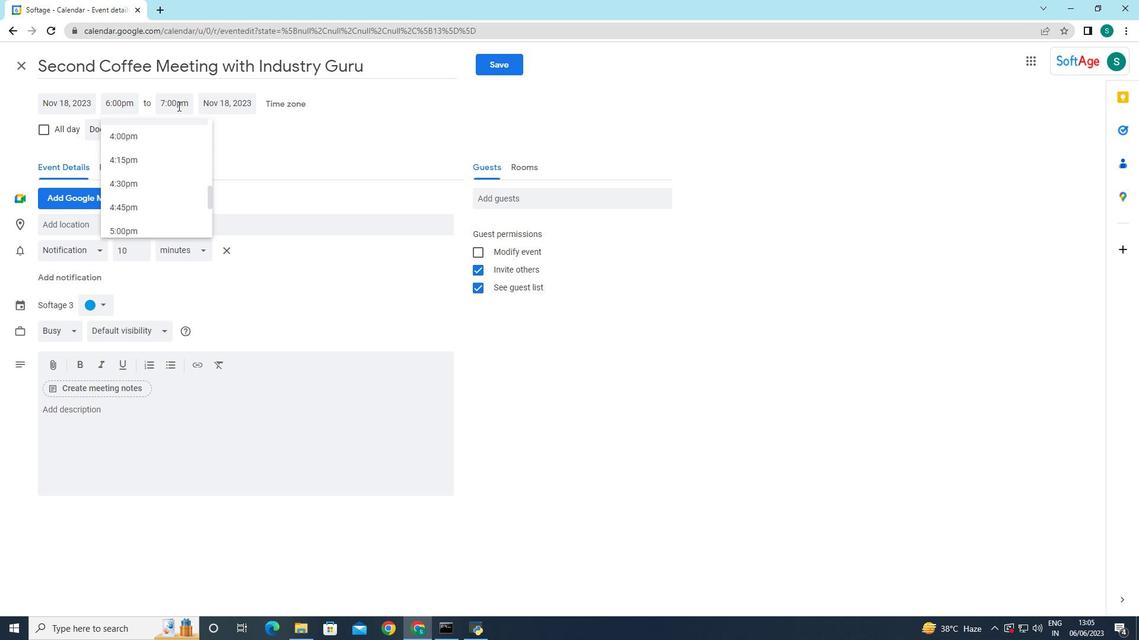 
Action: Mouse pressed left at (176, 102)
Screenshot: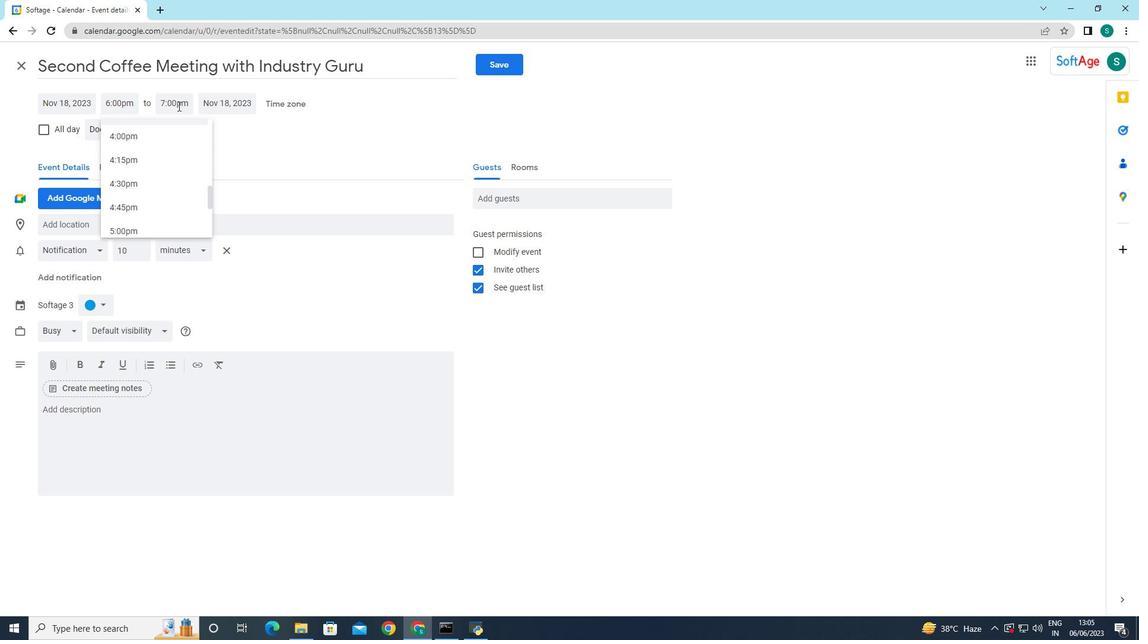 
Action: Mouse moved to (297, 148)
Screenshot: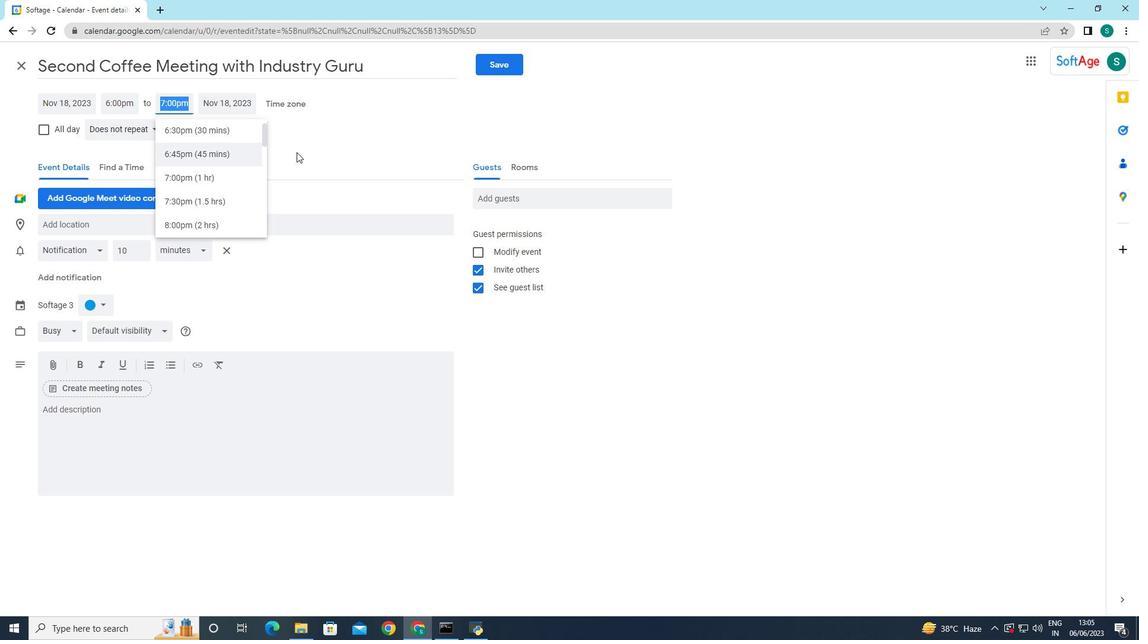 
Action: Mouse pressed left at (297, 148)
Screenshot: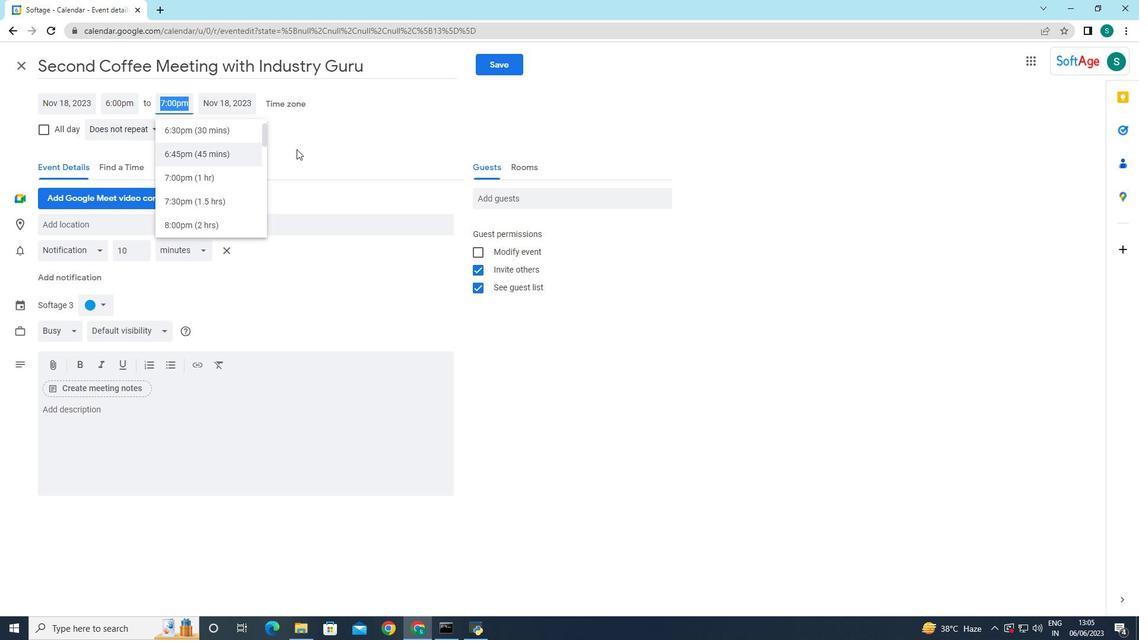 
Action: Mouse moved to (121, 102)
Screenshot: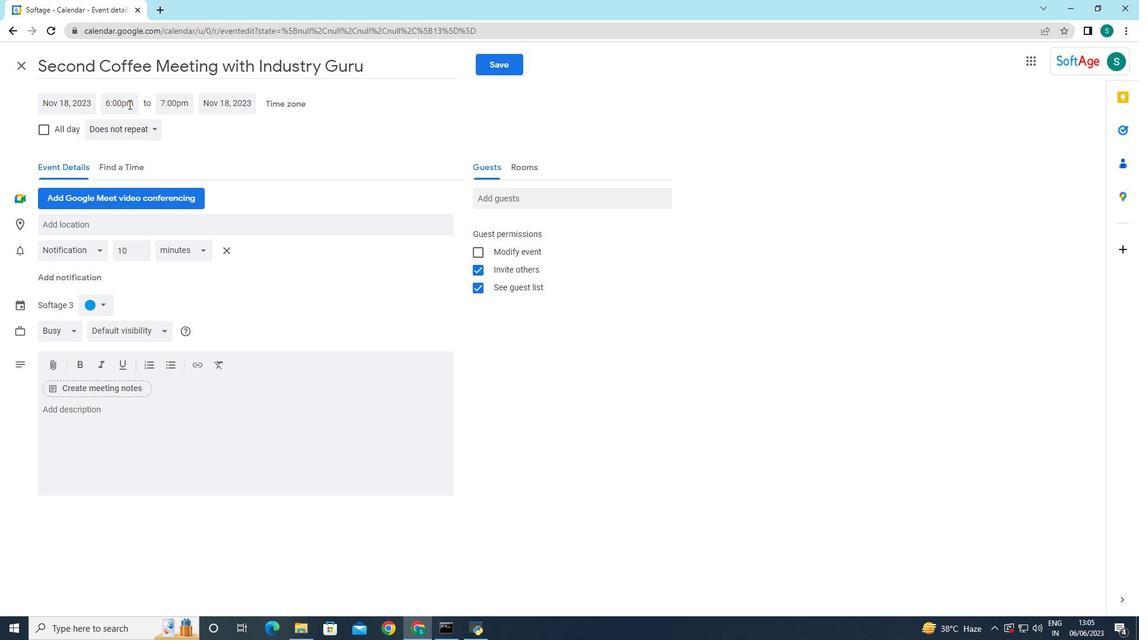 
Action: Mouse pressed left at (121, 102)
Screenshot: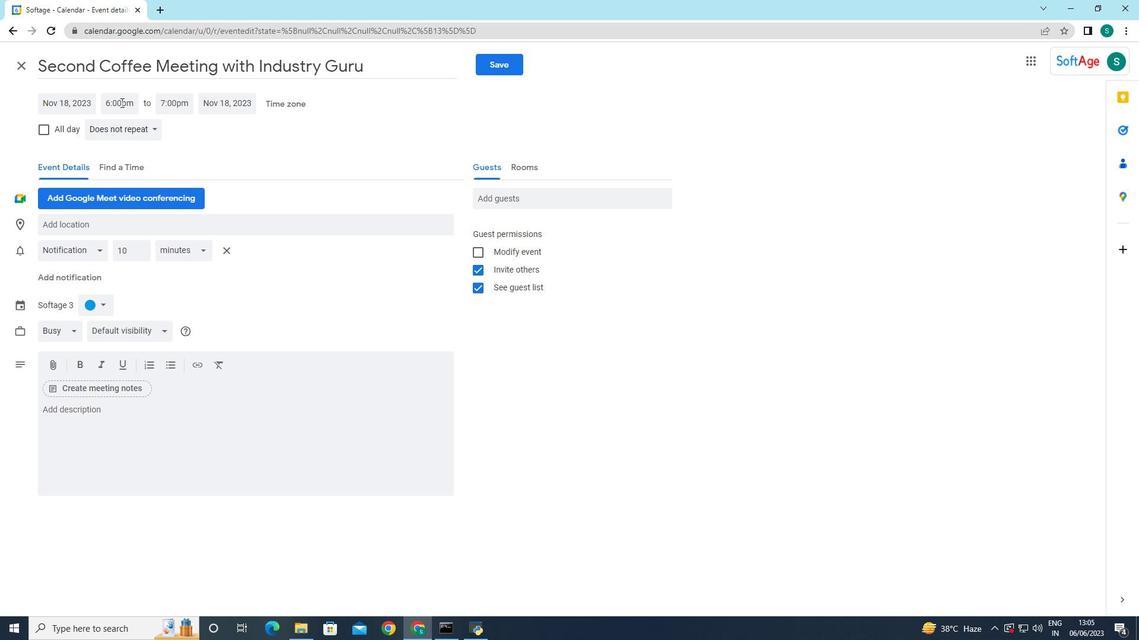 
Action: Mouse moved to (158, 148)
Screenshot: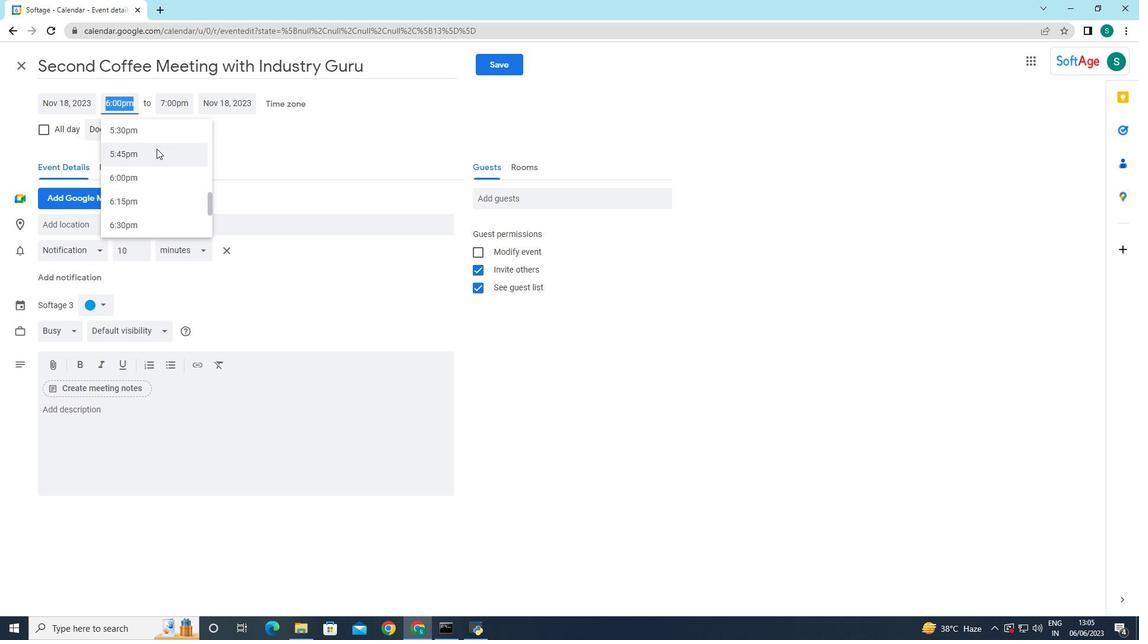 
Action: Mouse scrolled (158, 149) with delta (0, 0)
Screenshot: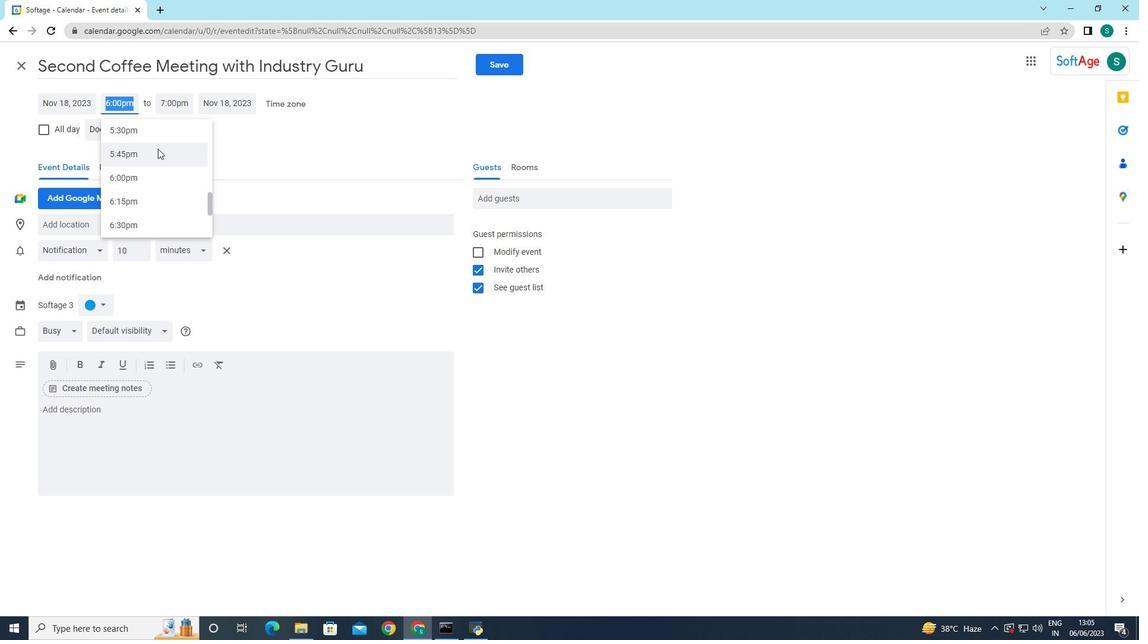 
Action: Mouse scrolled (158, 149) with delta (0, 0)
Screenshot: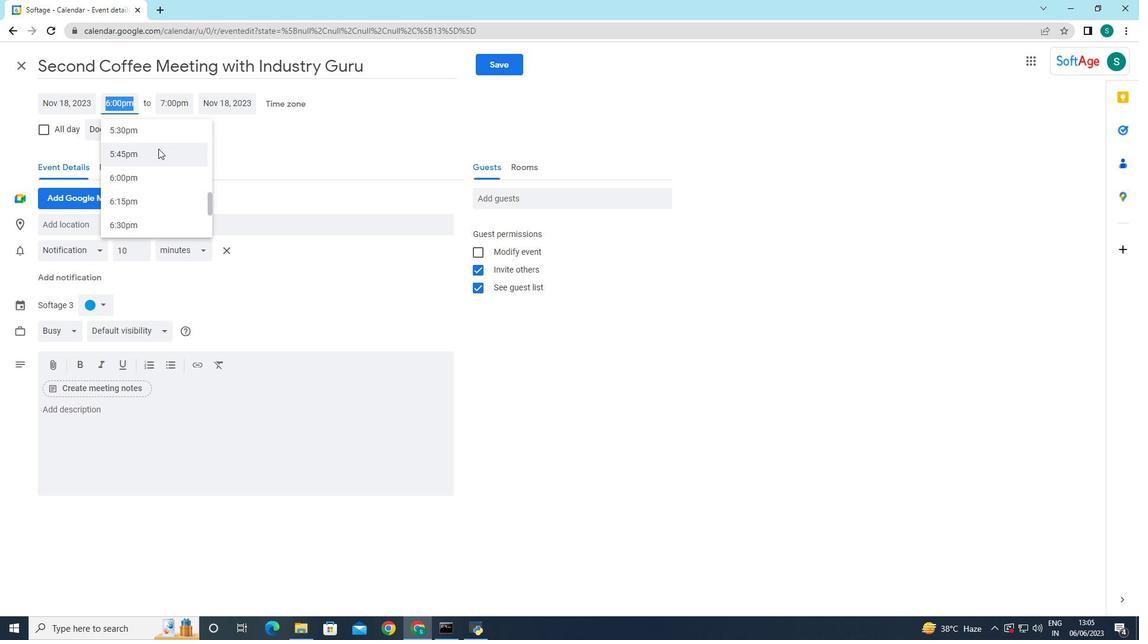 
Action: Mouse scrolled (158, 149) with delta (0, 0)
Screenshot: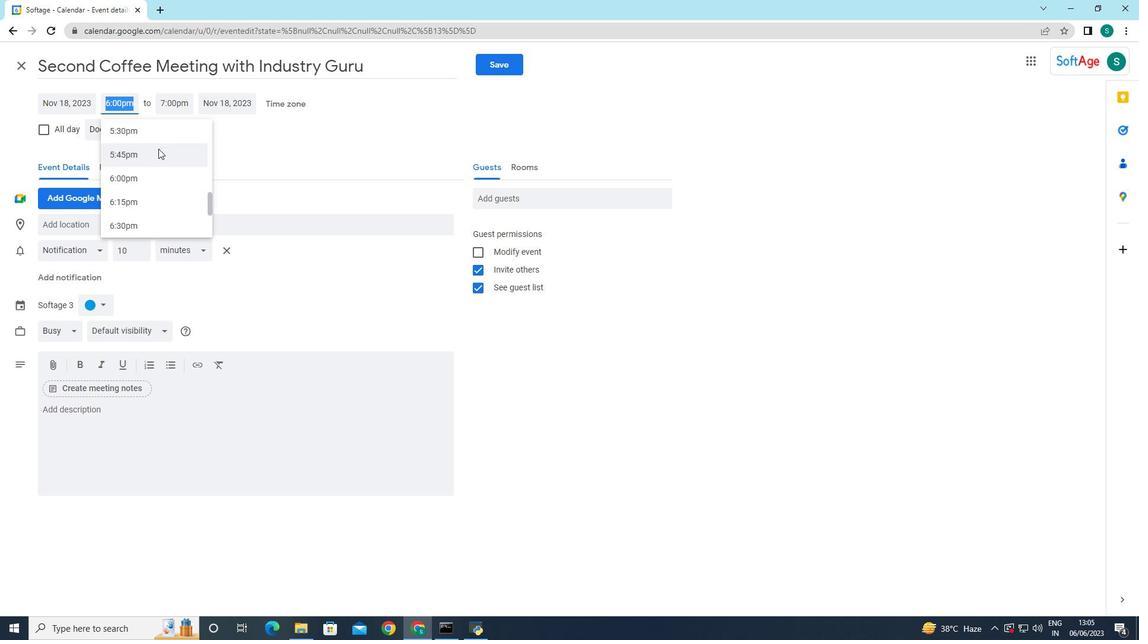 
Action: Mouse scrolled (158, 149) with delta (0, 0)
Screenshot: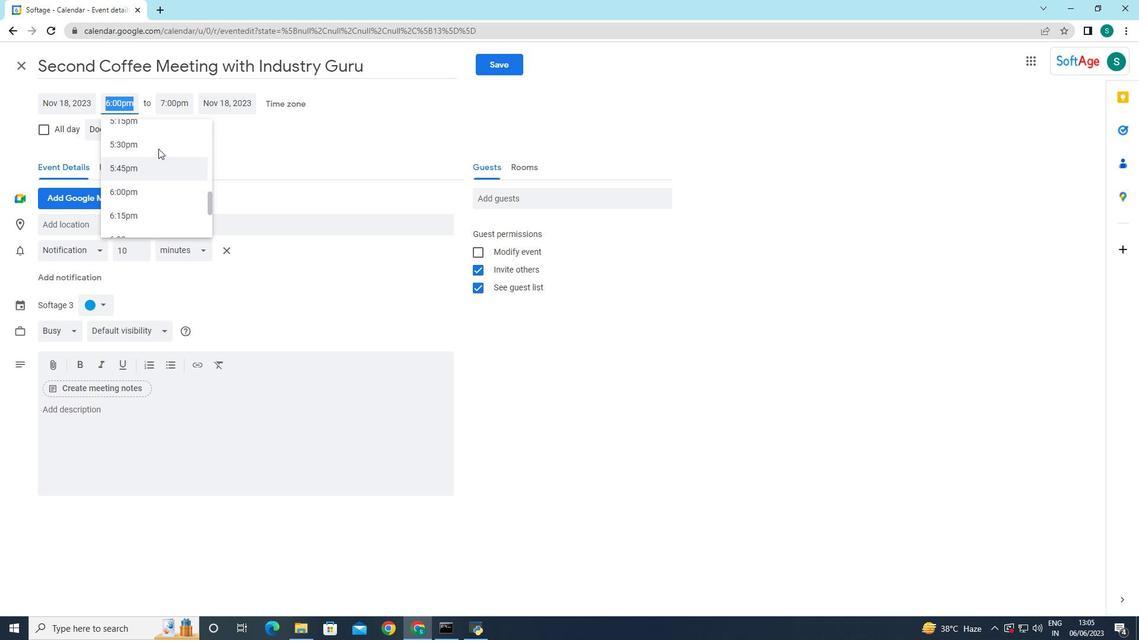 
Action: Mouse scrolled (158, 149) with delta (0, 0)
Screenshot: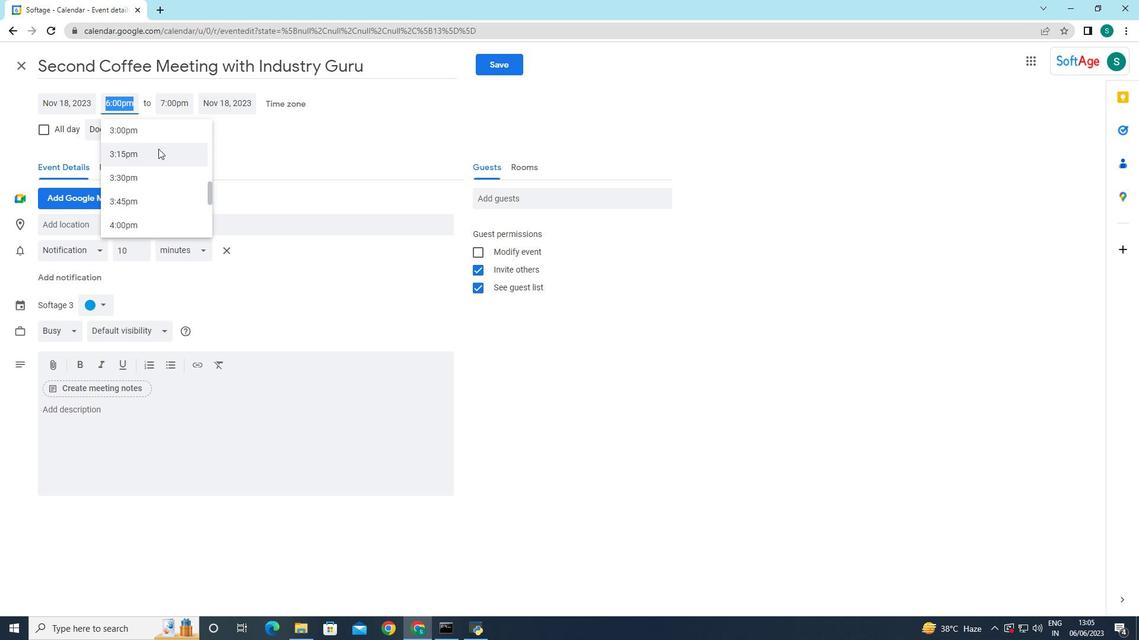 
Action: Mouse scrolled (158, 149) with delta (0, 0)
Screenshot: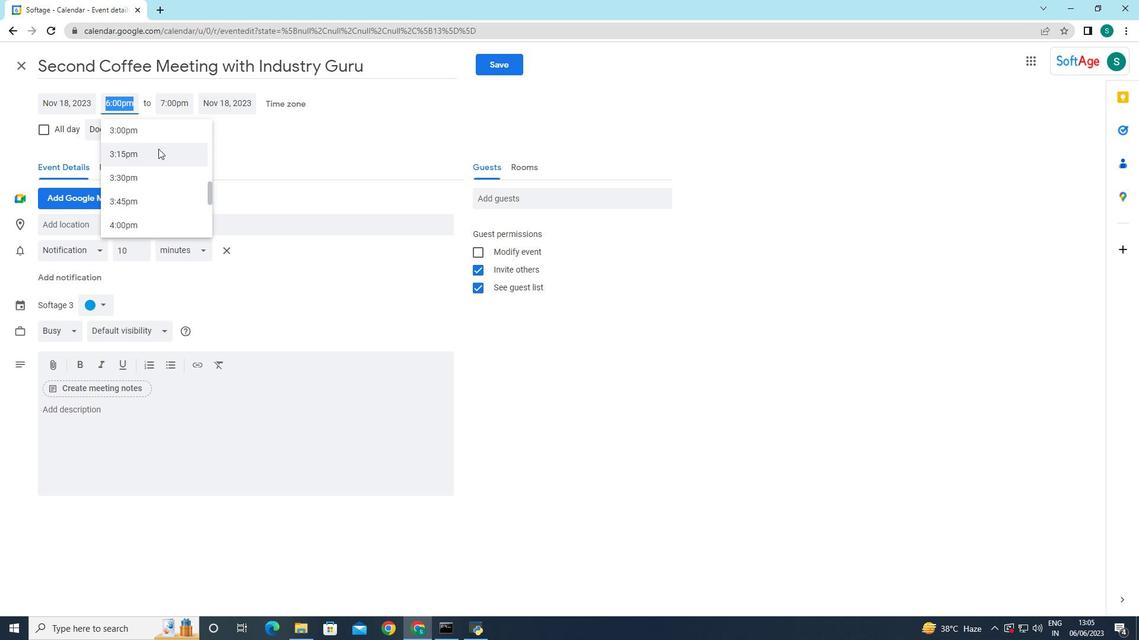 
Action: Mouse scrolled (158, 149) with delta (0, 0)
Screenshot: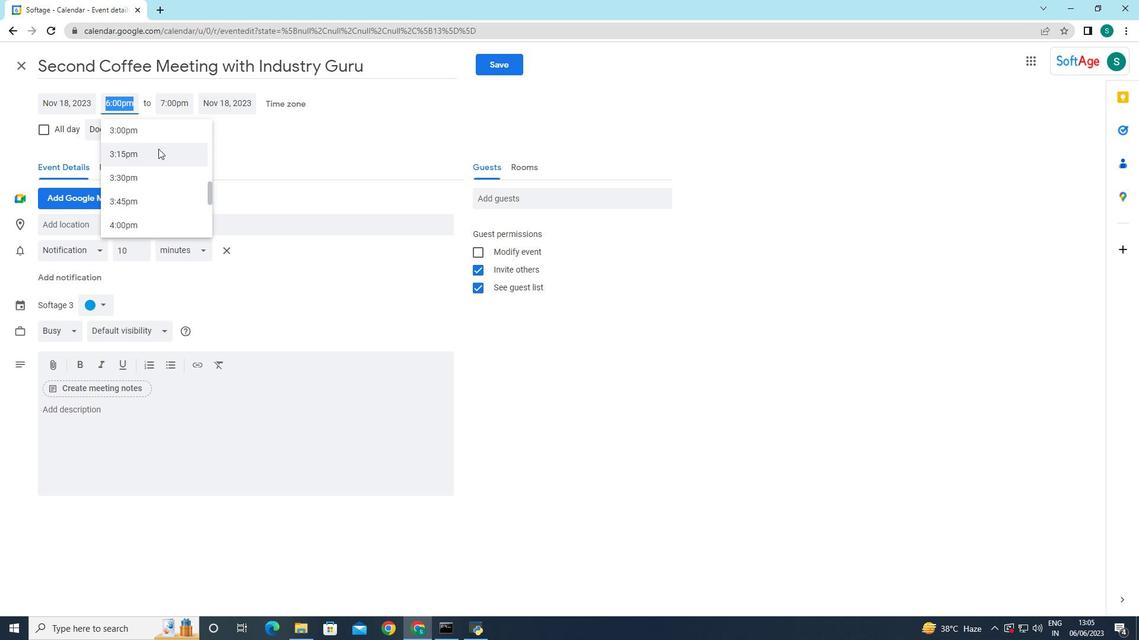 
Action: Mouse scrolled (158, 149) with delta (0, 0)
Screenshot: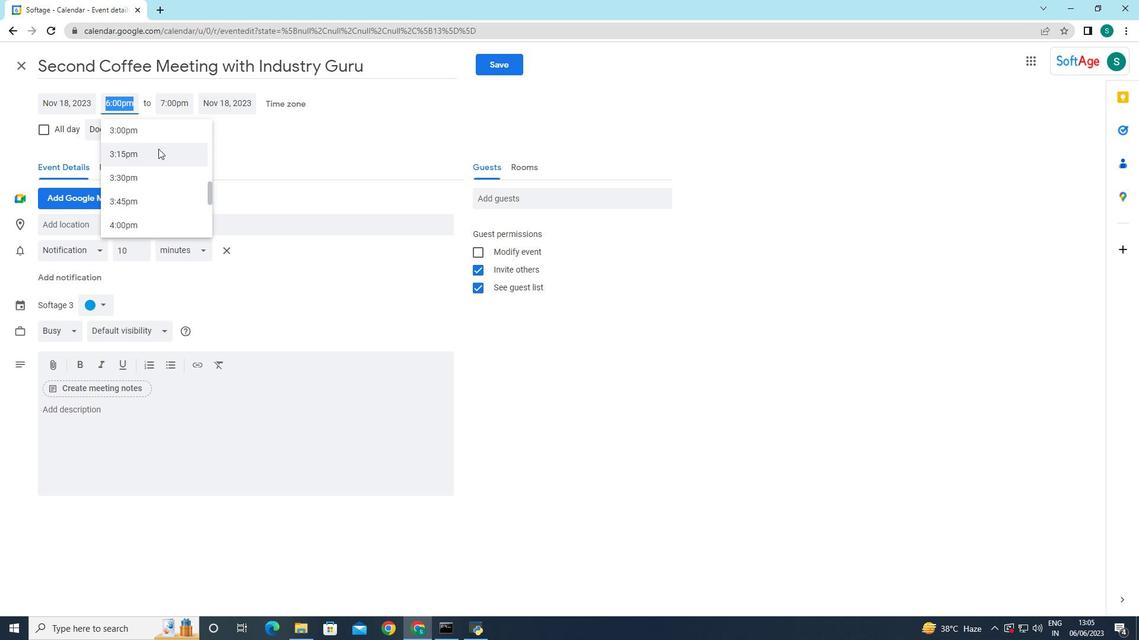 
Action: Mouse scrolled (158, 149) with delta (0, 0)
Screenshot: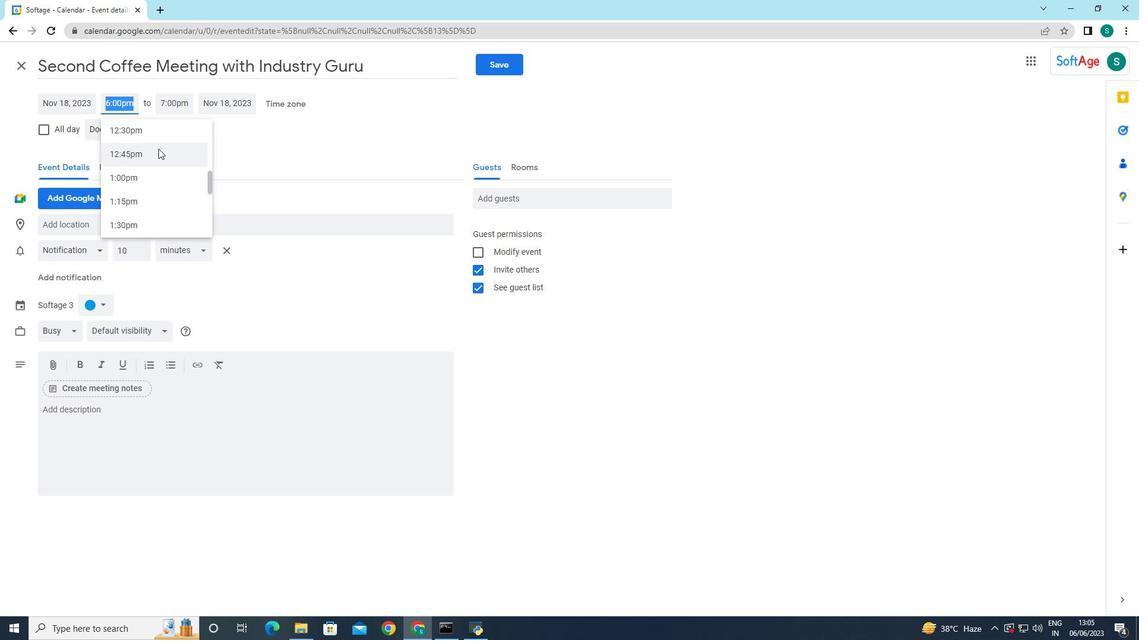 
Action: Mouse scrolled (158, 149) with delta (0, 0)
Screenshot: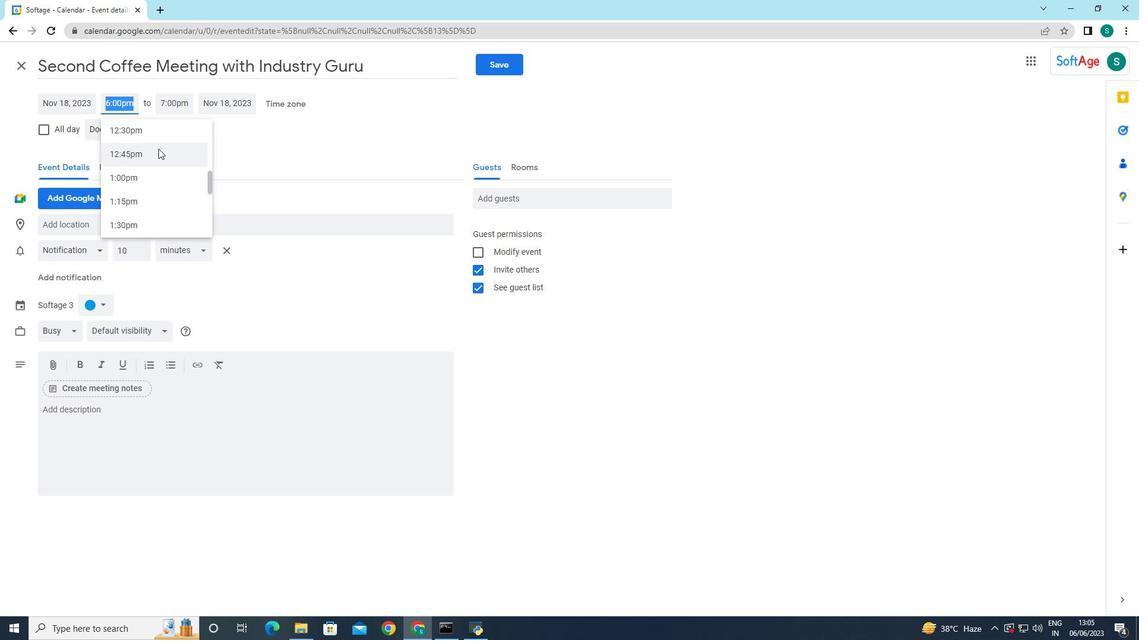 
Action: Mouse scrolled (158, 149) with delta (0, 0)
Screenshot: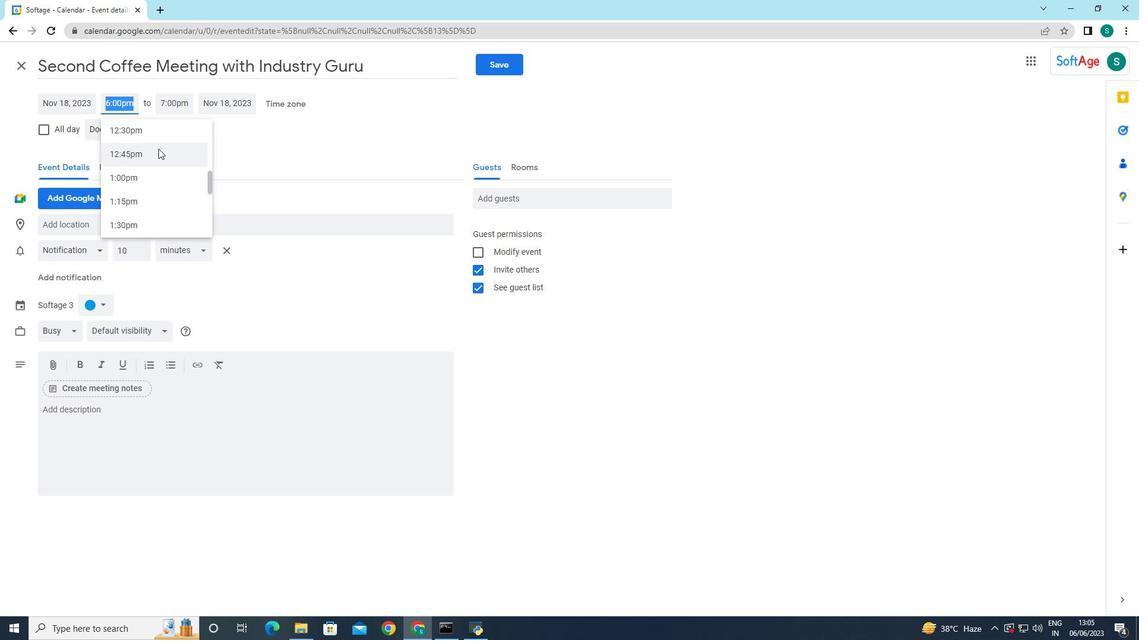 
Action: Mouse scrolled (158, 149) with delta (0, 0)
Screenshot: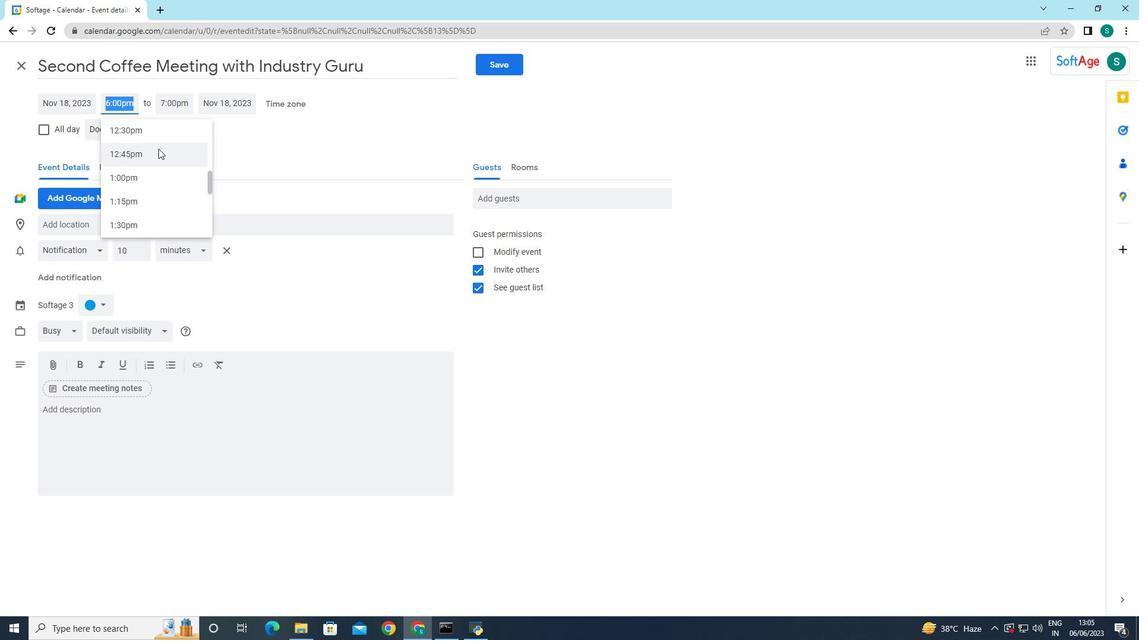 
Action: Mouse scrolled (158, 149) with delta (0, 0)
Screenshot: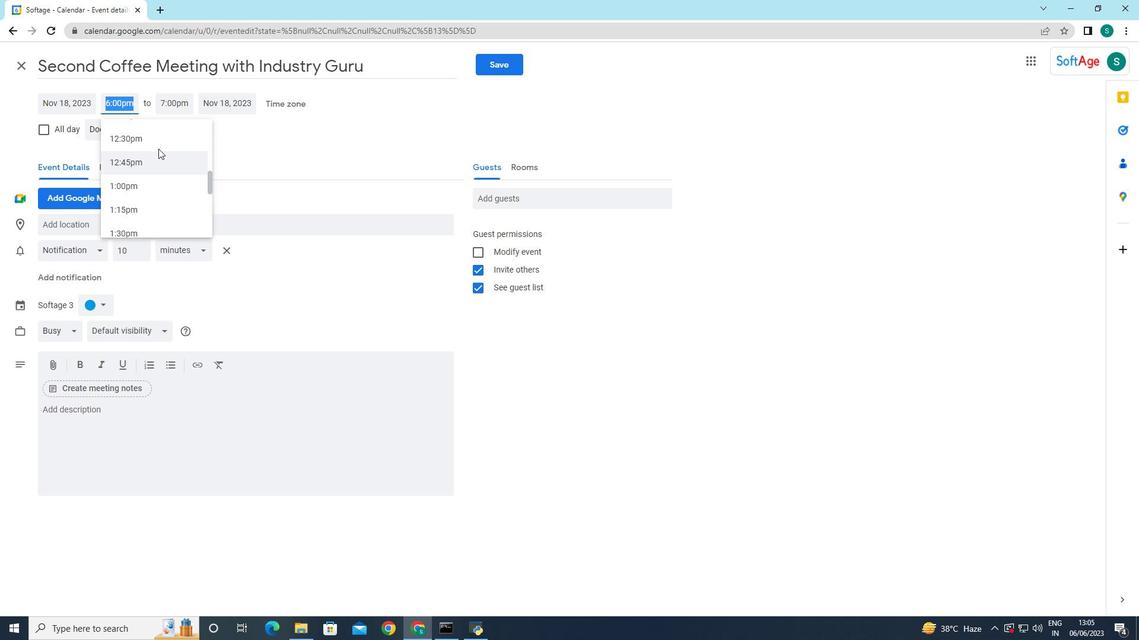 
Action: Mouse scrolled (158, 149) with delta (0, 0)
Screenshot: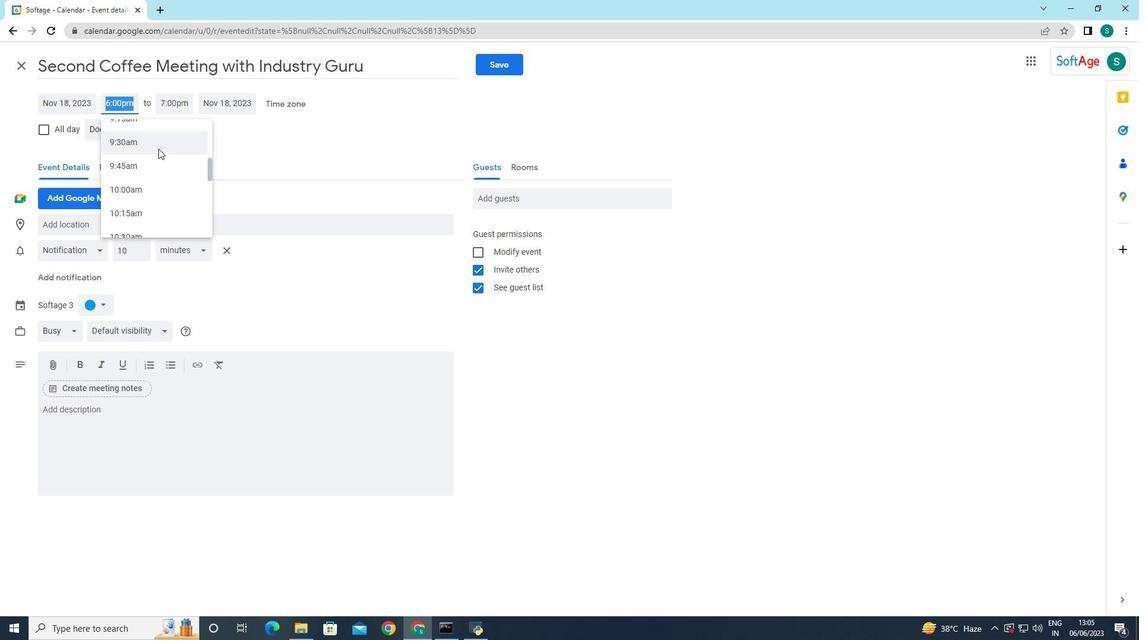 
Action: Mouse scrolled (158, 149) with delta (0, 0)
Screenshot: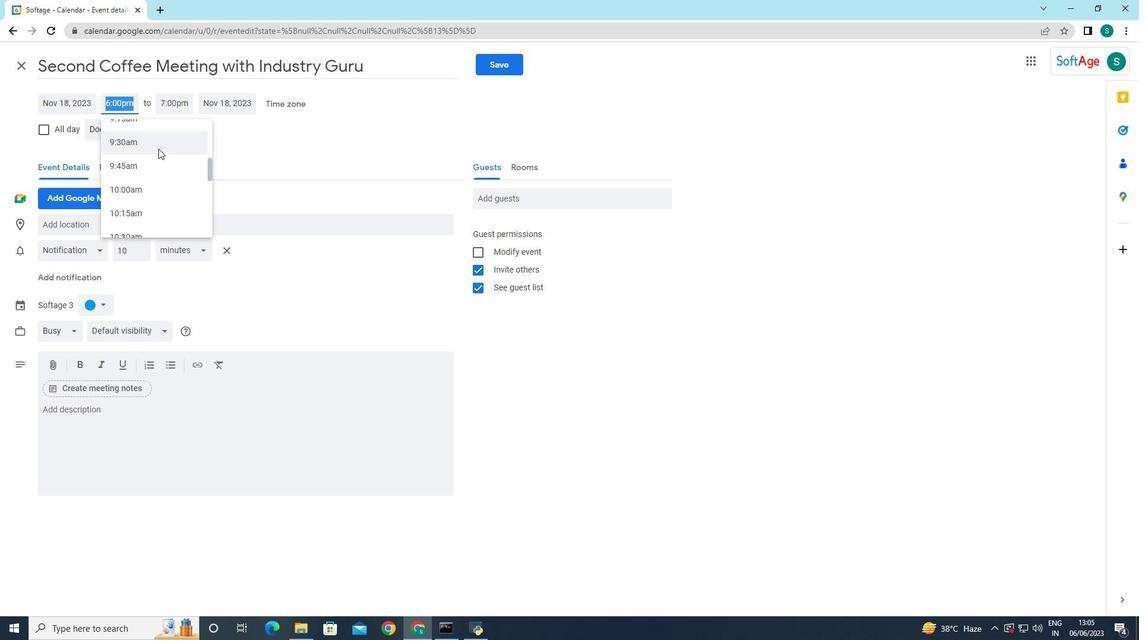 
Action: Mouse scrolled (158, 149) with delta (0, 0)
Screenshot: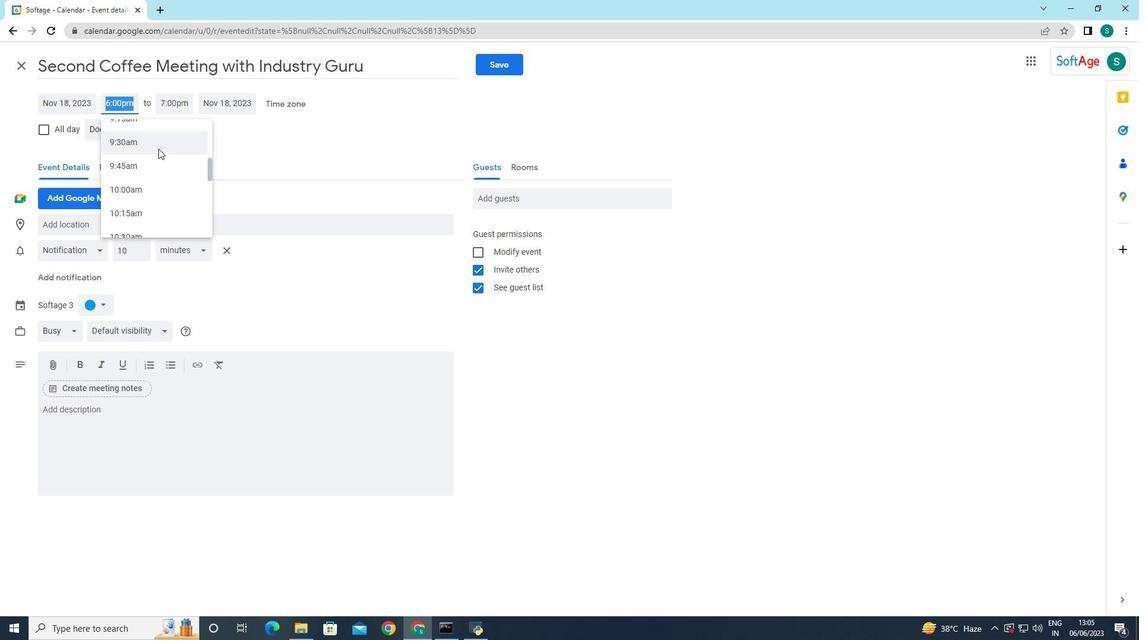 
Action: Mouse scrolled (158, 149) with delta (0, 0)
Screenshot: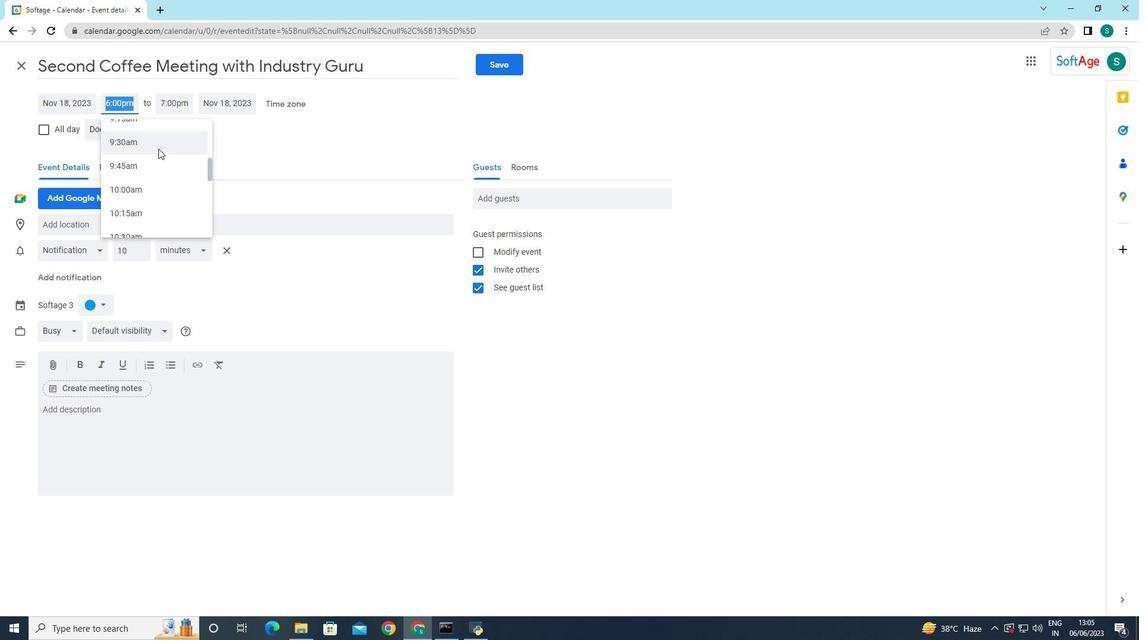 
Action: Mouse scrolled (158, 149) with delta (0, 0)
Screenshot: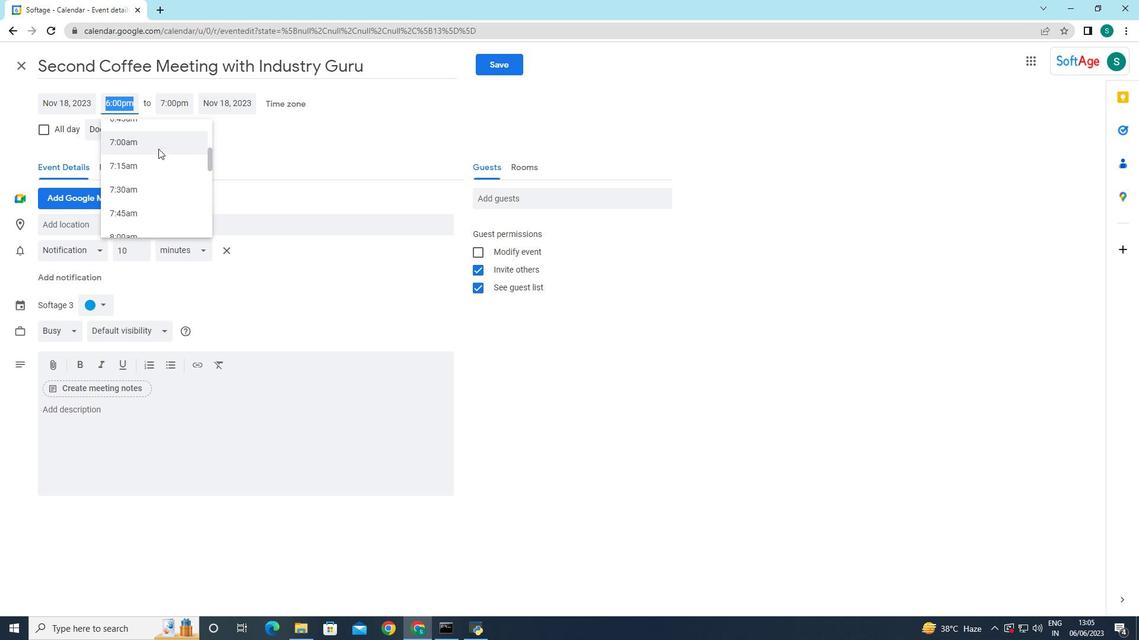 
Action: Mouse scrolled (158, 149) with delta (0, 0)
Screenshot: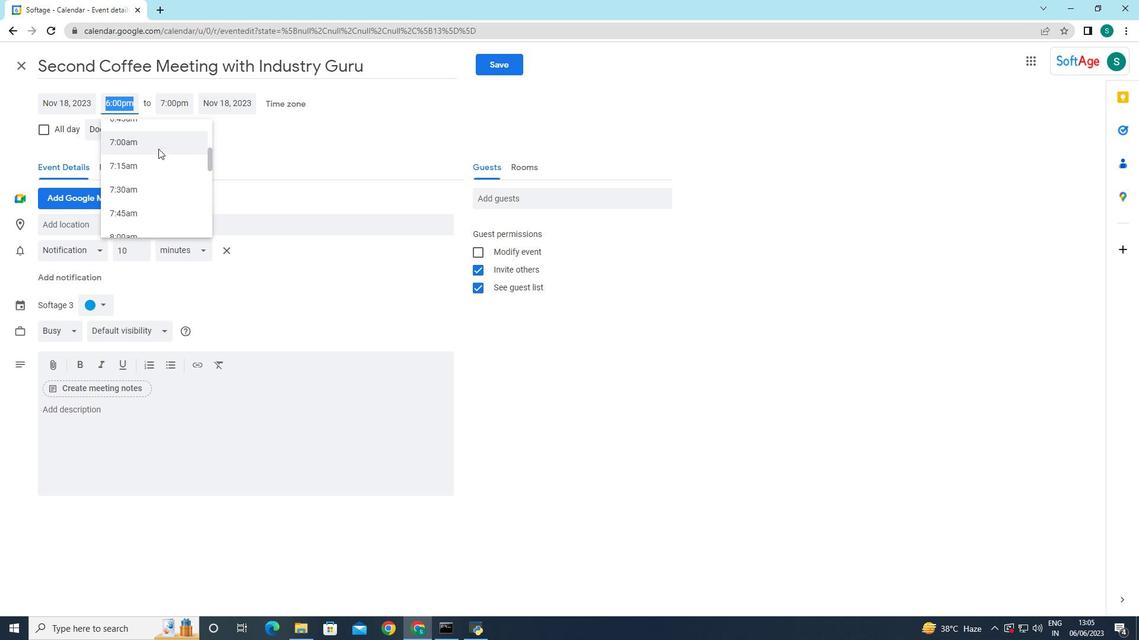 
Action: Mouse moved to (140, 166)
Screenshot: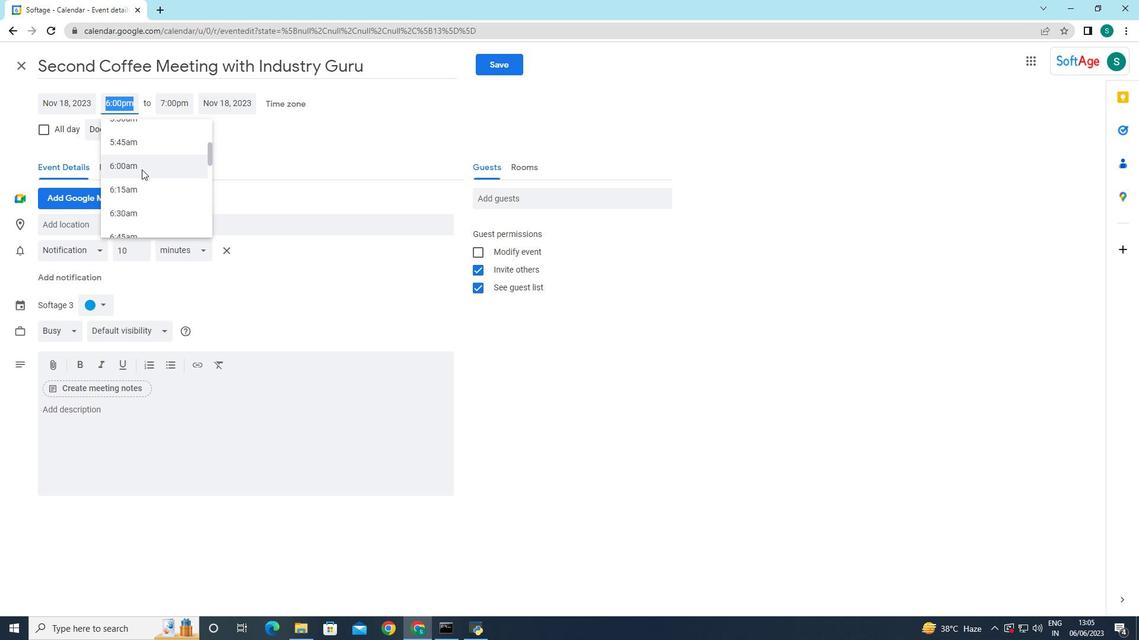 
Action: Mouse pressed left at (140, 166)
Screenshot: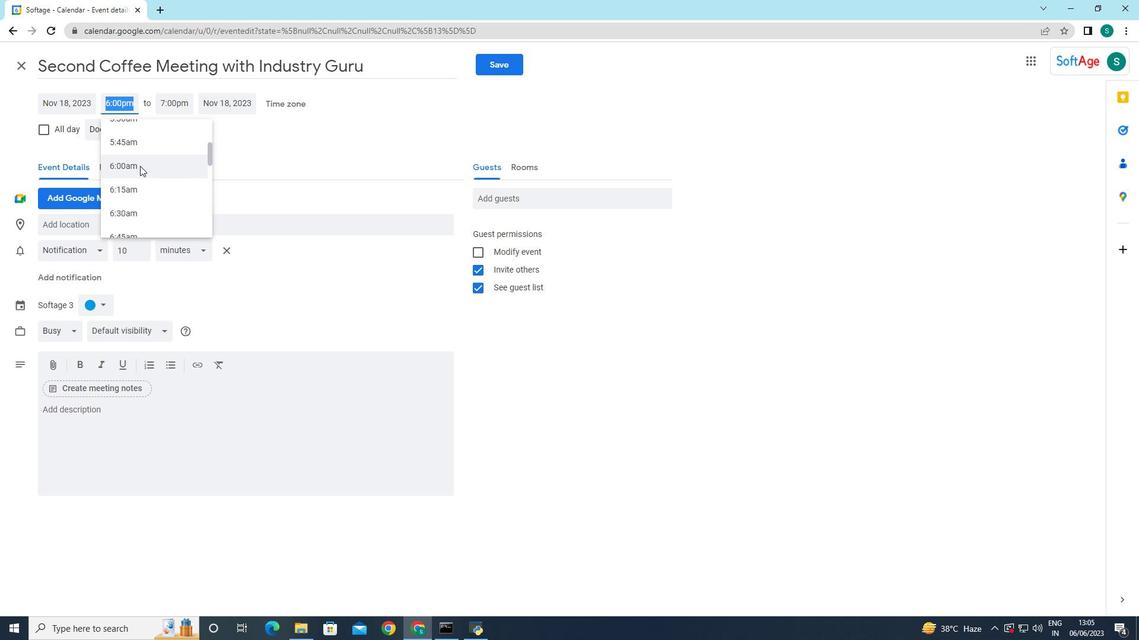 
Action: Mouse moved to (129, 415)
Screenshot: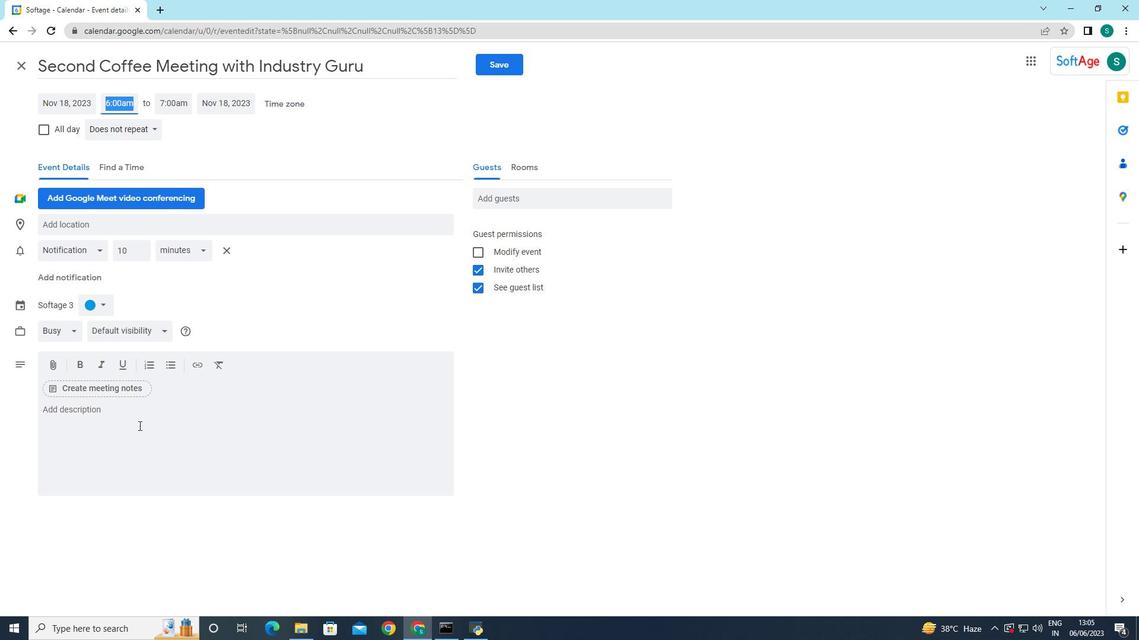 
Action: Mouse pressed left at (129, 415)
Screenshot: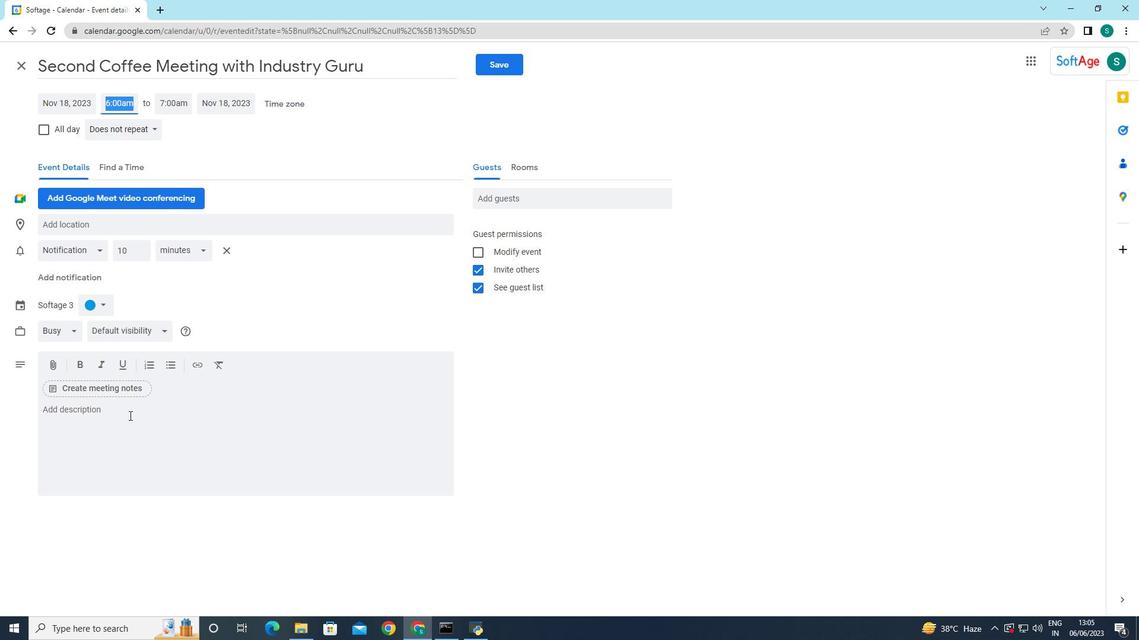 
Action: Mouse moved to (305, 348)
Screenshot: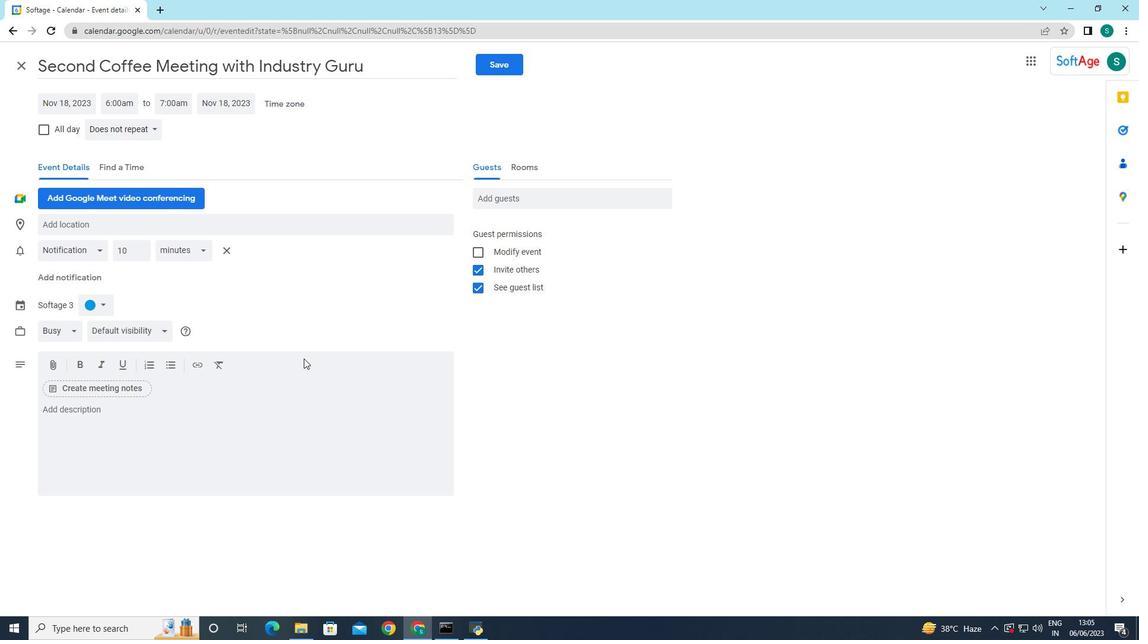 
Action: Key pressed <Key.caps_lock>T<Key.caps_lock>he<Key.space><Key.caps_lock>S<Key.caps_lock>ales<Key.space><Key.caps_lock>T<Key.caps_lock>echniques<Key.space><Key.caps_lock>T<Key.caps_lock><Key.backspace>training<Key.space>session<Key.space>is<Key.space>a<Key.space>comprehen<Key.backspace>nsive<Key.space>and<Key.space>interactive<Key.space>sorkshop<Key.space><Key.backspace><Key.backspace><Key.backspace><Key.backspace><Key.backspace><Key.backspace><Key.backspace><Key.backspace><Key.backspace>workshop<Key.space>designed<Key.space>to<Key.space>equip<Key.space>sales<Key.space>professionals<Key.space>with<Key.space>effective<Key.space>strategies,<Key.space>skills,<Key.space>and<Key.space>tactics<Key.space>to<Key.space>enhance<Key.space>their<Key.space>sales<Key.space>performance<Key.space>and<Key.space>achieve<Key.space>grather<Key.space>s<Key.backspace><Key.backspace><Key.backspace><Key.backspace><Key.backspace><Key.backspace><Key.backspace><Key.backspace>reater<Key.space>success<Key.space>in<Key.space>their<Key.space>roll<Key.backspace>es<Key.space><Key.backspace>.<Key.space><Key.caps_lock>T<Key.caps_lock>his<Key.space>session<Key.space>focuses<Key.space>on<Key.space>developing<Key.space>a<Key.space>deep<Key.space>understanding<Key.space>of<Key.space>customer<Key.space>needs,<Key.space>building<Key.space>strong<Key.space>relationships<Key.space><Key.backspace>,<Key.space>and<Key.space>closing<Key.space>deals<Key.space>through<Key.space>persuasive<Key.space>and<Key.space>s<Key.backspace>customeer<Key.space><Key.backspace><Key.backspace><Key.backspace>r-centric<Key.space>approaches.<Key.space>
Screenshot: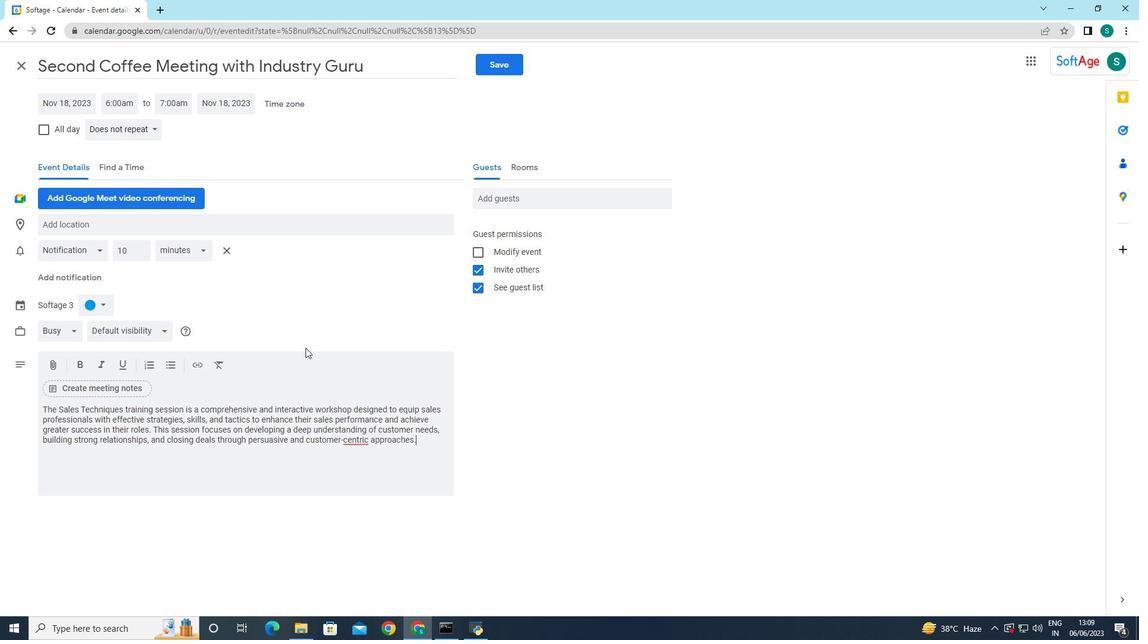 
Action: Mouse moved to (491, 196)
Screenshot: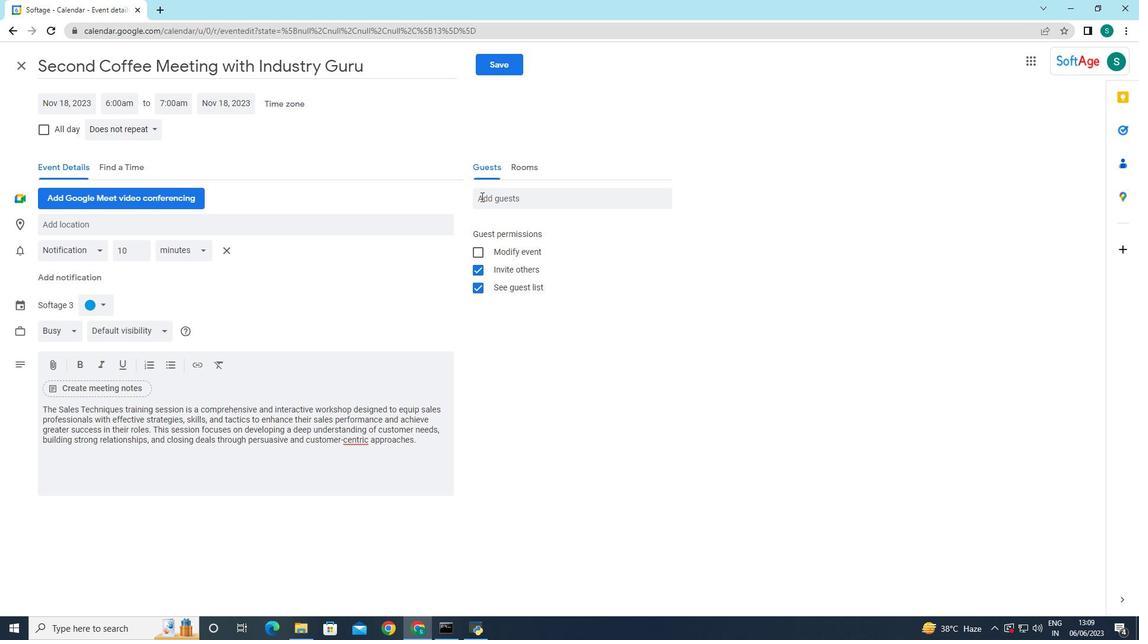
Action: Mouse pressed left at (491, 196)
Screenshot: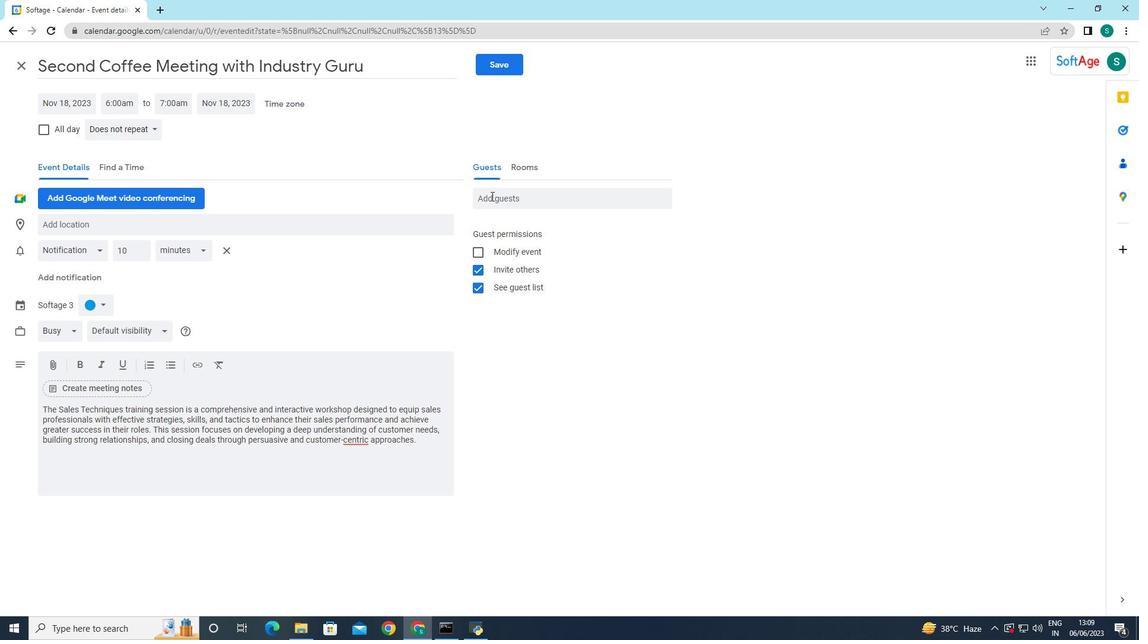 
Action: Mouse moved to (492, 196)
Screenshot: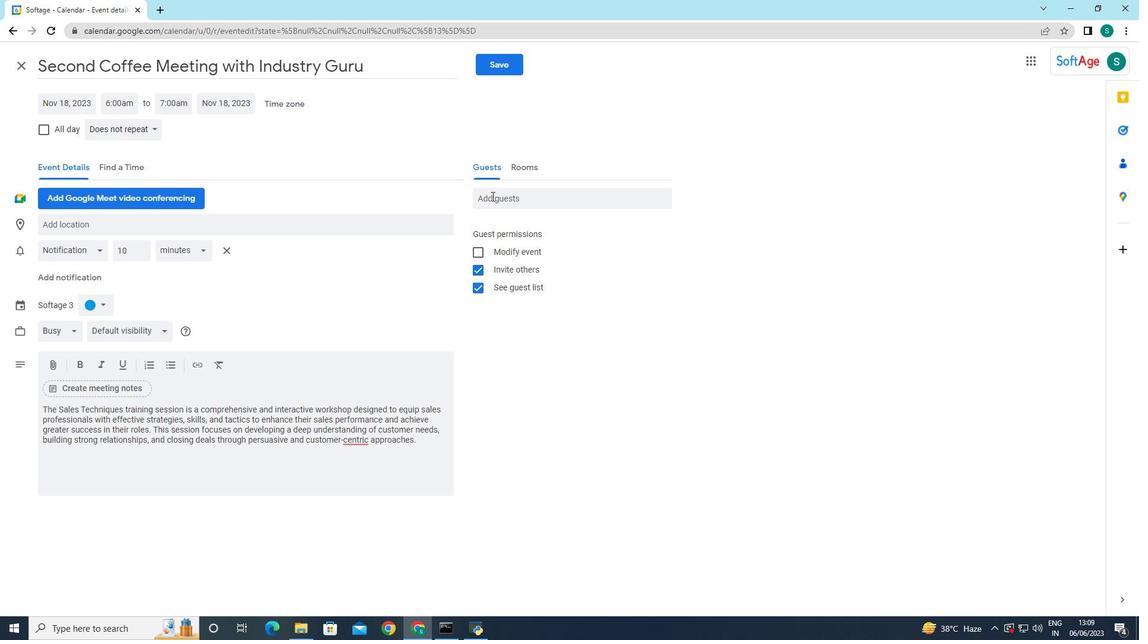 
Action: Key pressed softage.5
Screenshot: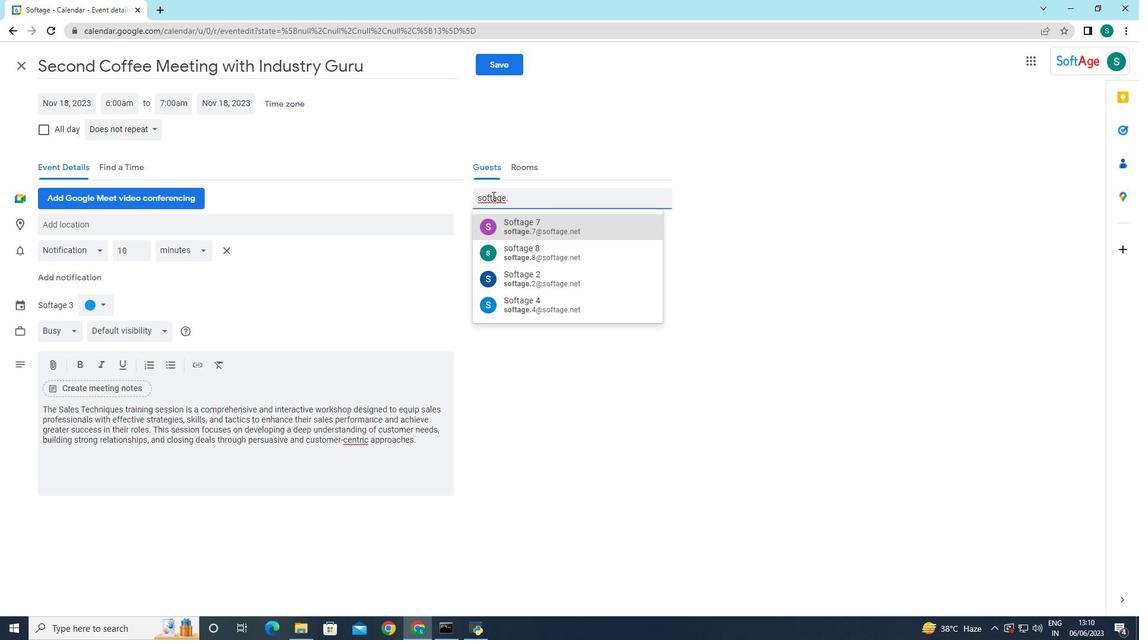 
Action: Mouse moved to (513, 234)
Screenshot: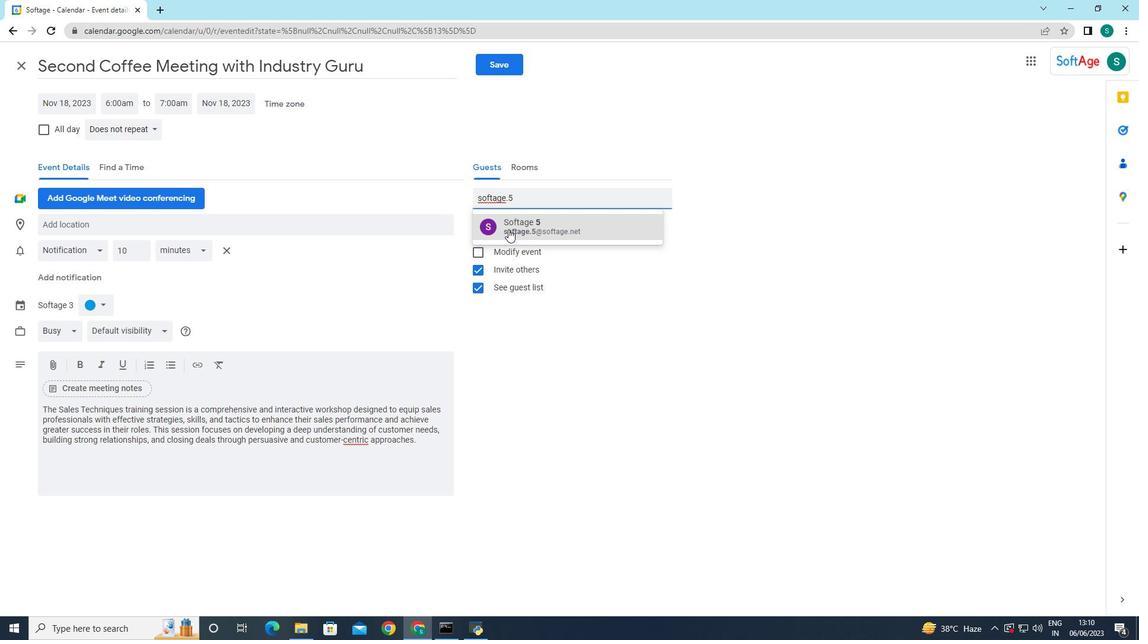 
Action: Mouse pressed left at (513, 234)
Screenshot: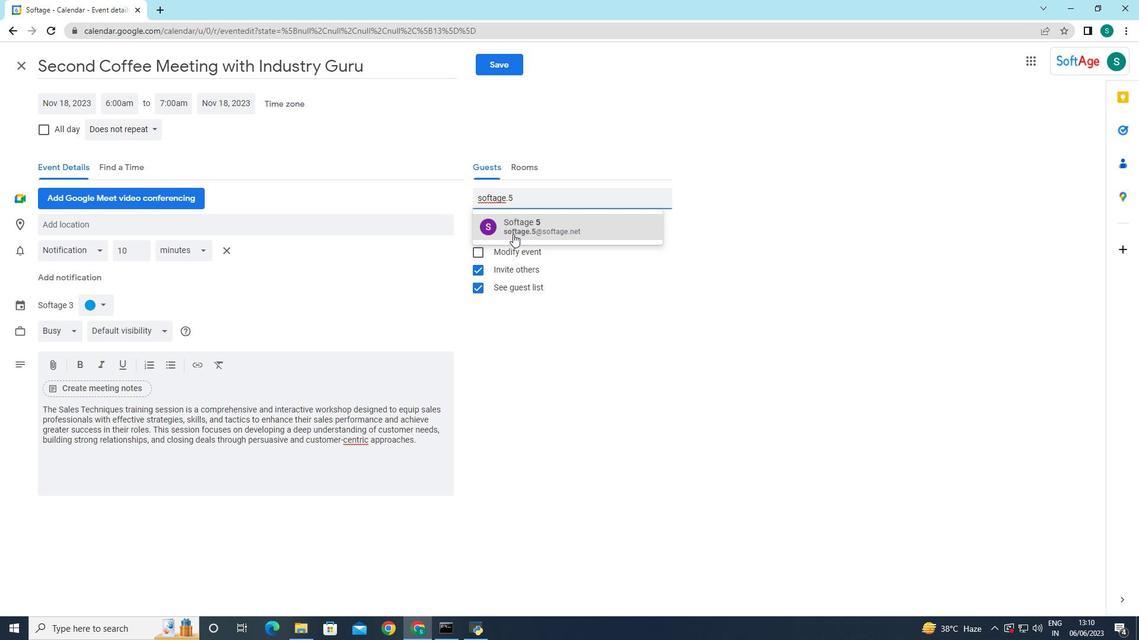 
Action: Mouse moved to (541, 196)
Screenshot: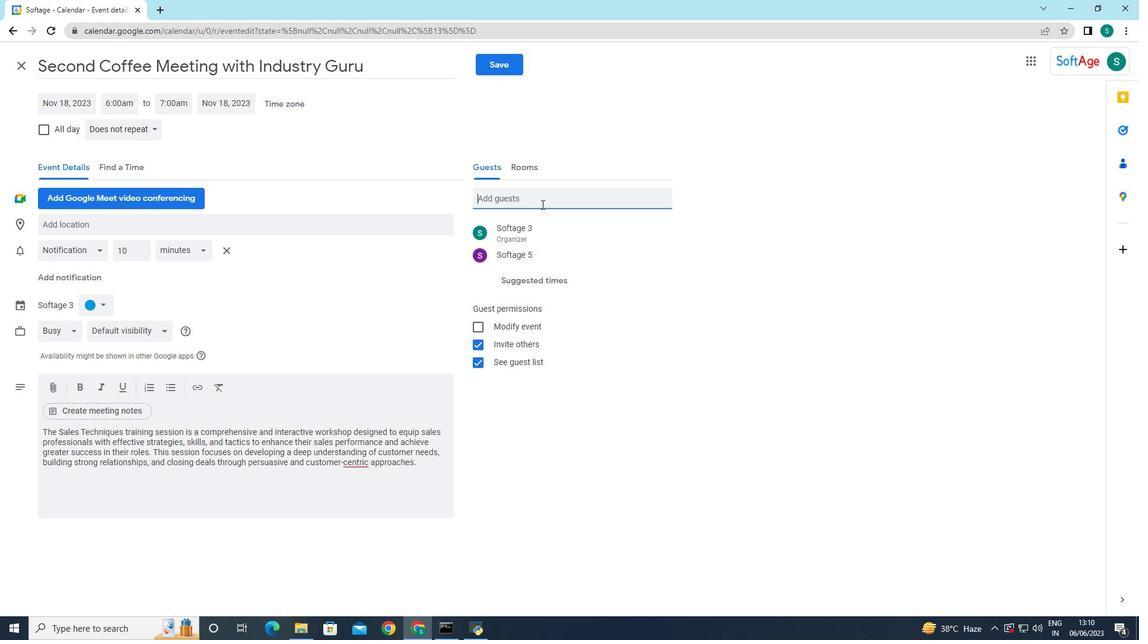 
Action: Mouse pressed left at (541, 196)
Screenshot: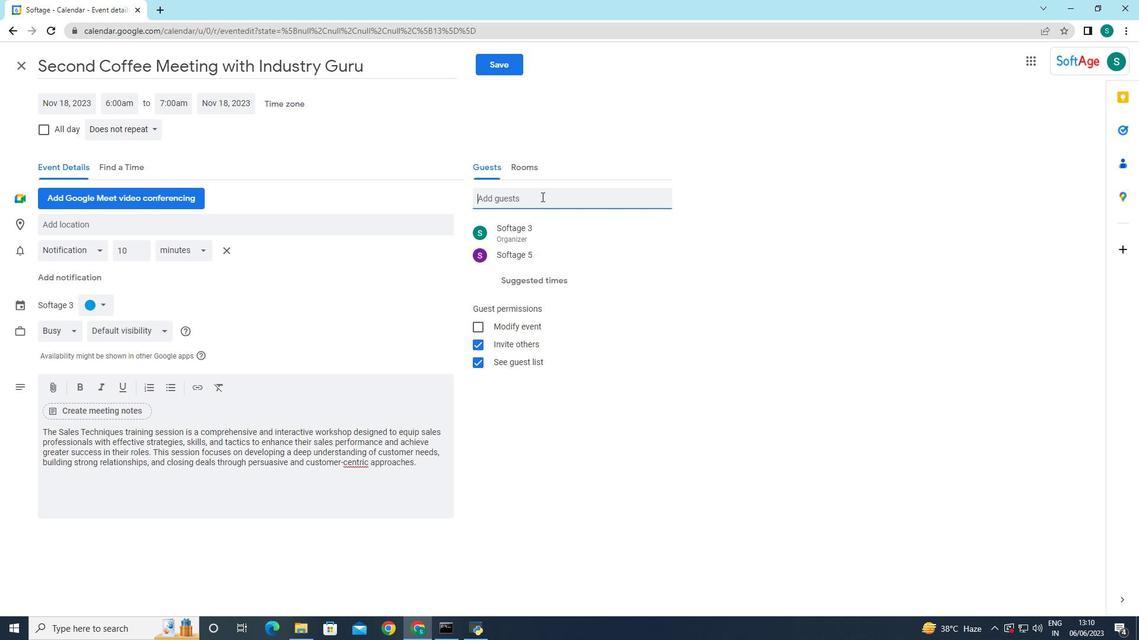 
Action: Key pressed softage.6
Screenshot: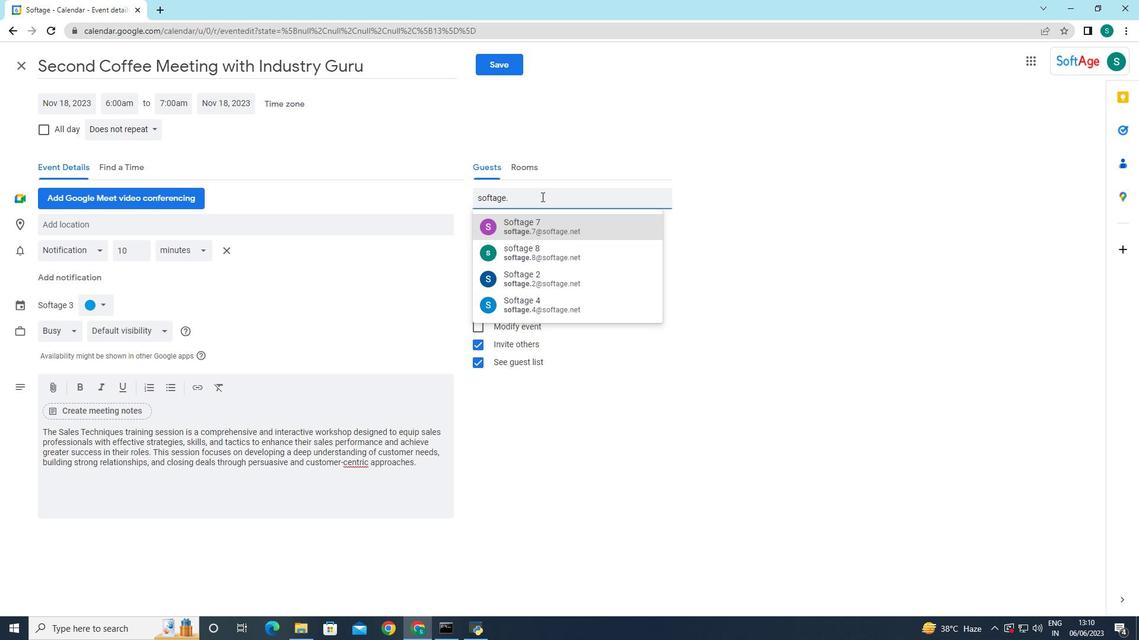
Action: Mouse moved to (547, 229)
Screenshot: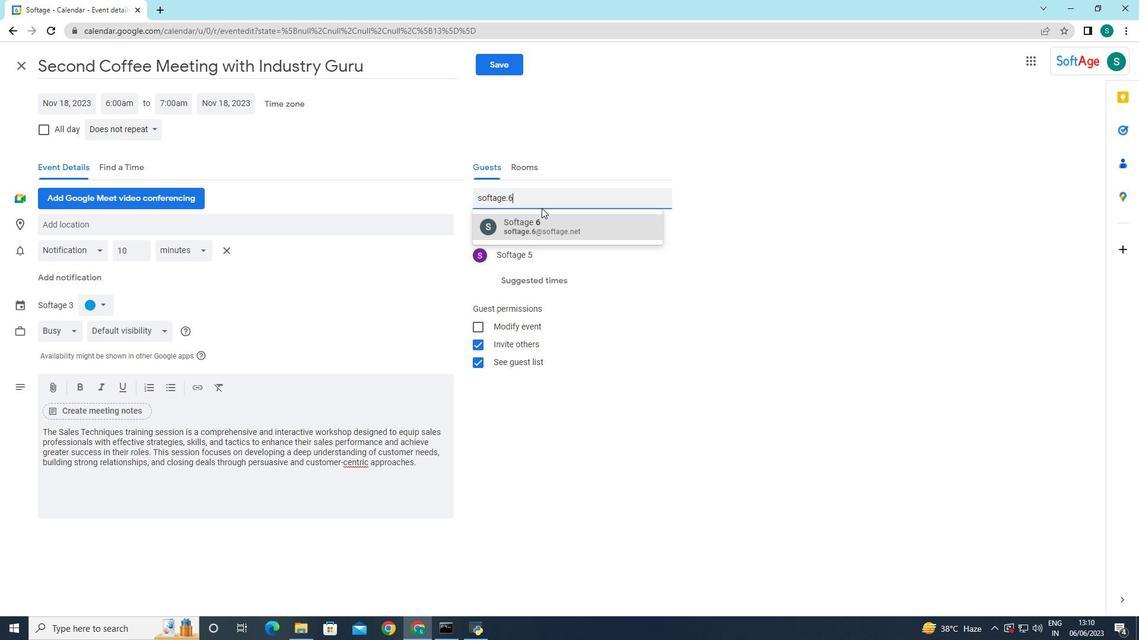 
Action: Mouse pressed left at (547, 229)
Screenshot: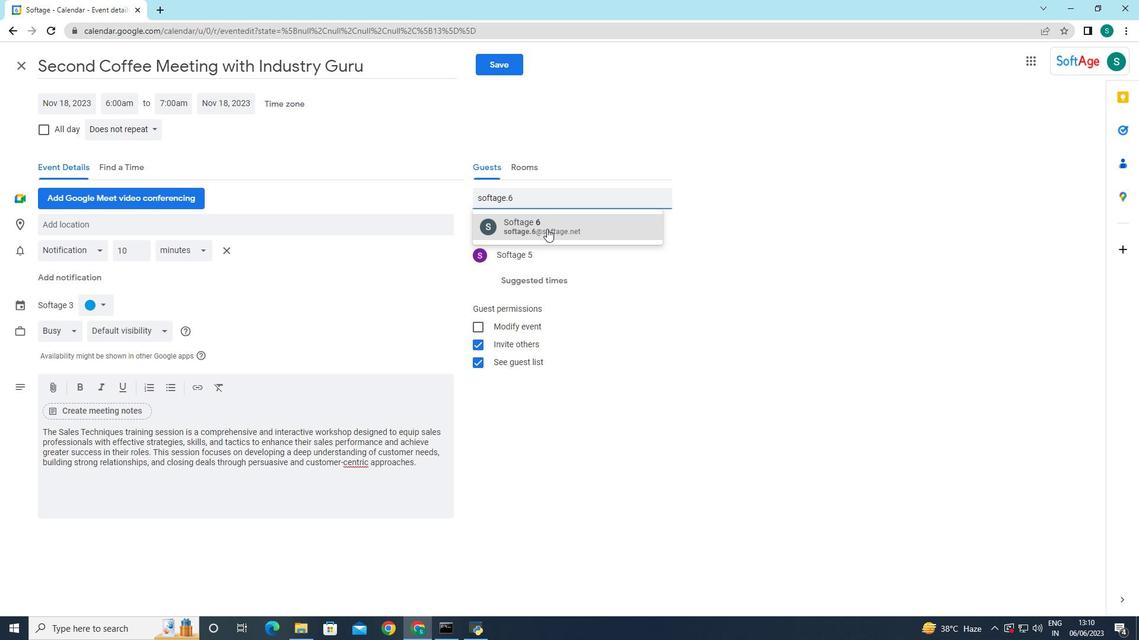 
Action: Mouse moved to (653, 230)
Screenshot: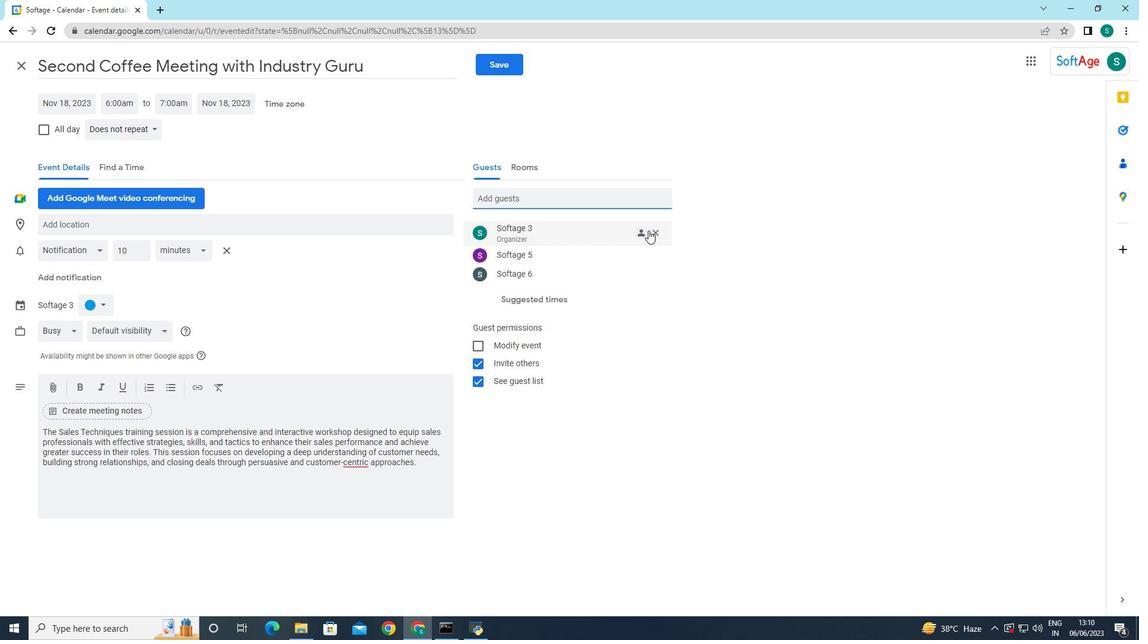 
Action: Mouse pressed left at (653, 230)
Screenshot: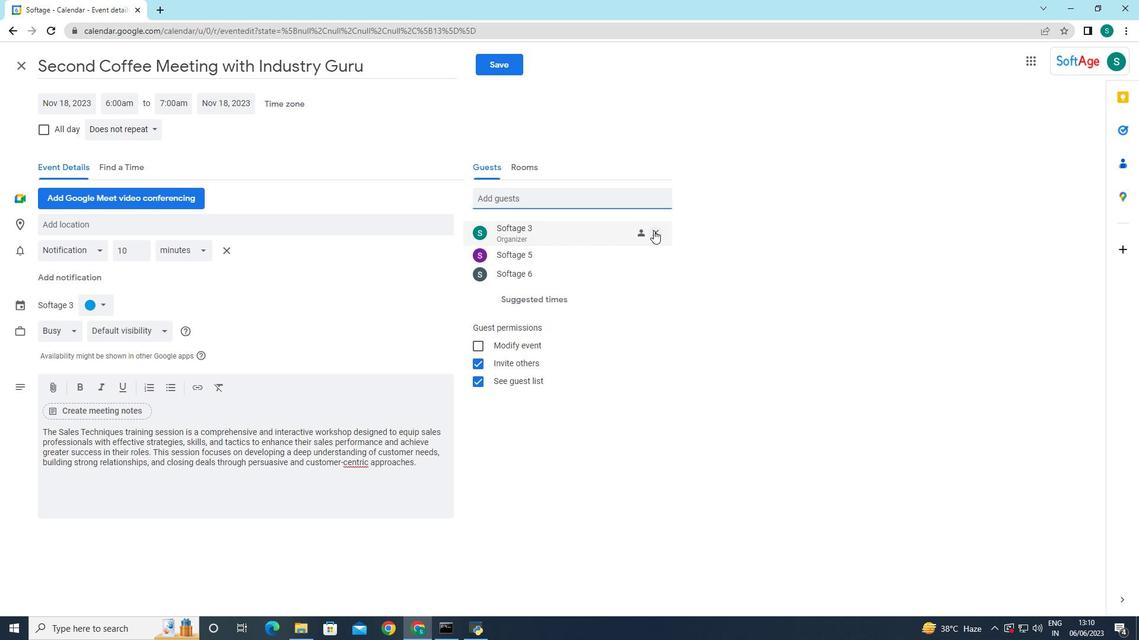 
Action: Mouse moved to (108, 132)
Screenshot: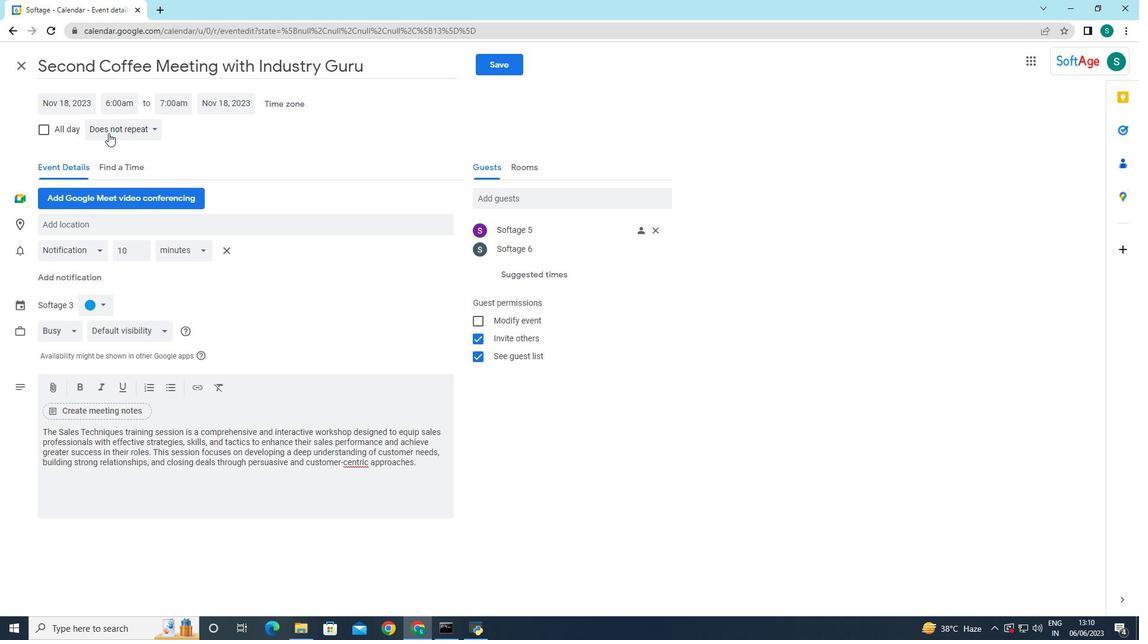 
Action: Mouse pressed left at (108, 132)
Screenshot: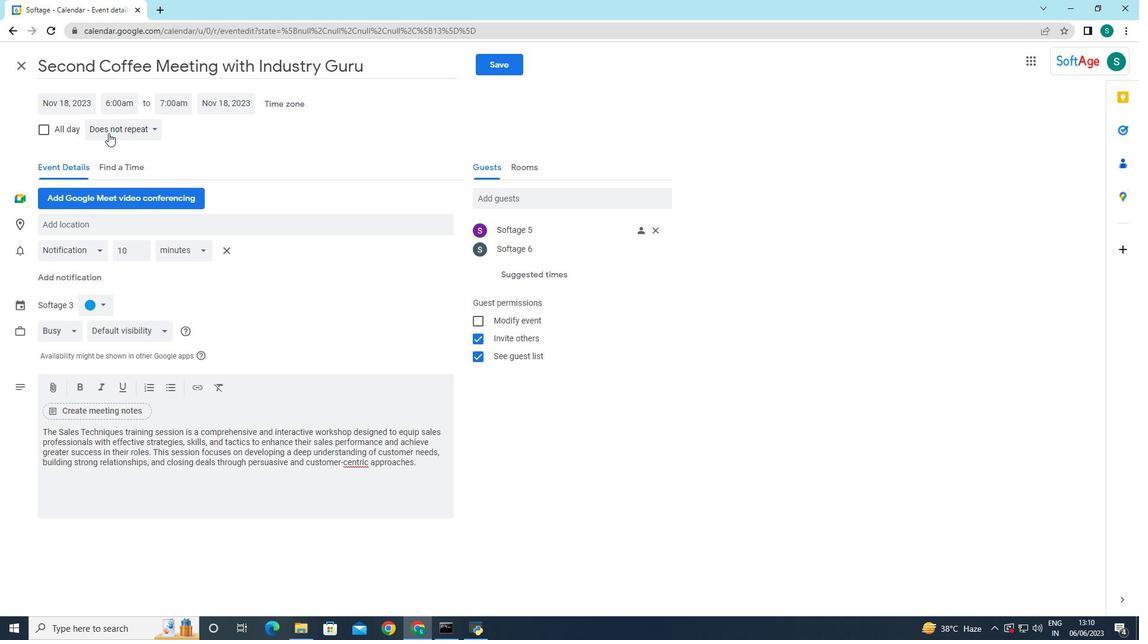 
Action: Mouse moved to (141, 257)
Screenshot: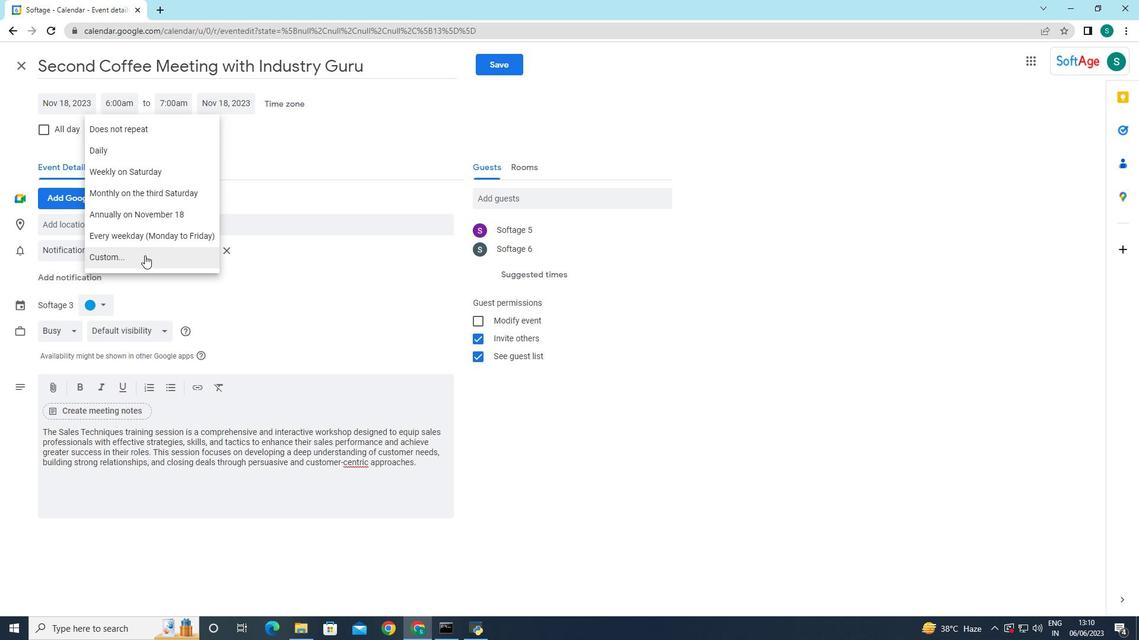 
Action: Mouse pressed left at (141, 257)
Screenshot: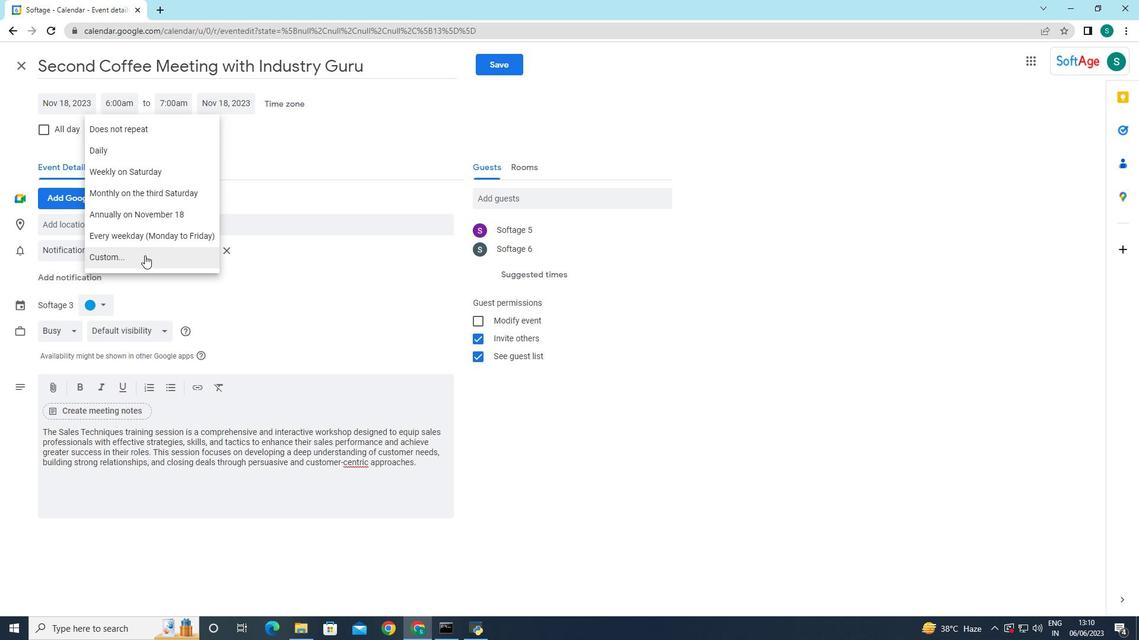 
Action: Mouse moved to (476, 313)
Screenshot: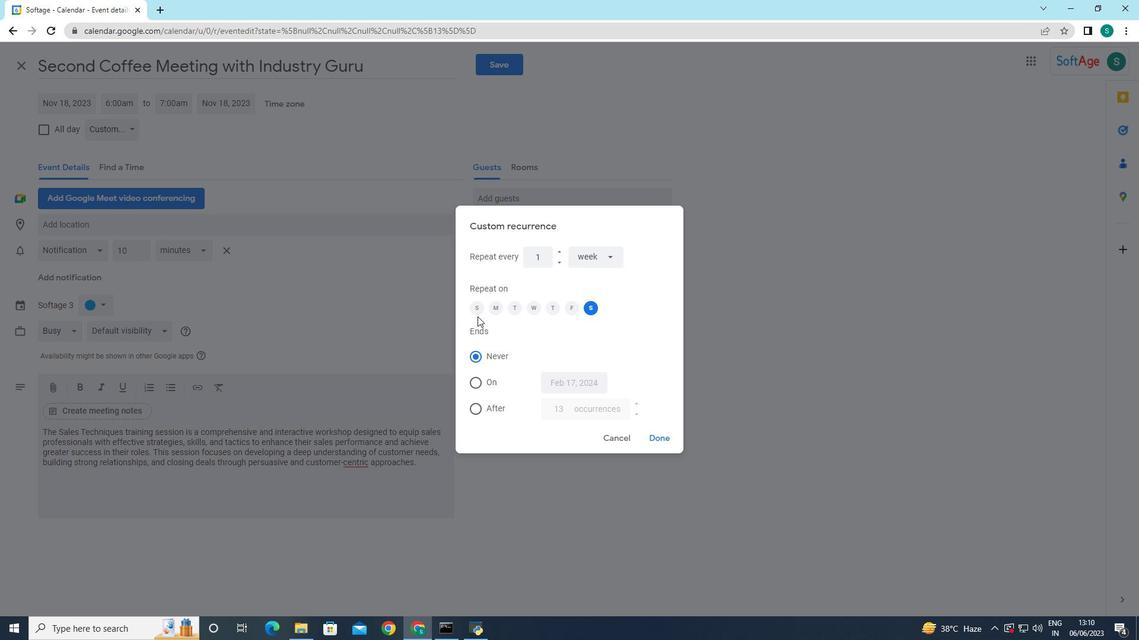 
Action: Mouse pressed left at (476, 313)
Screenshot: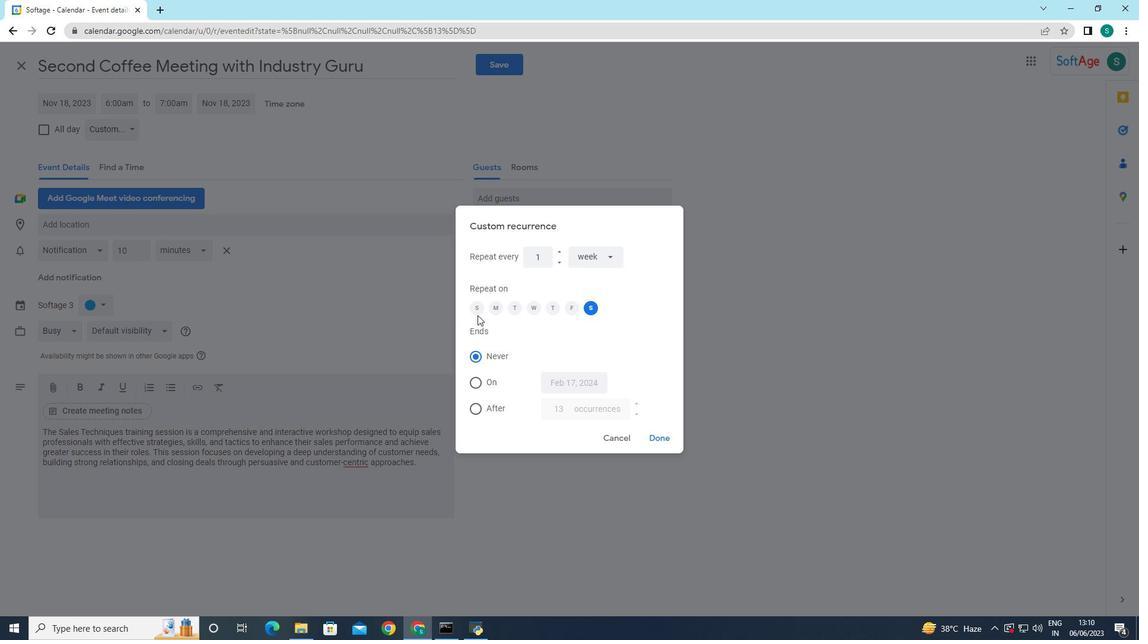 
Action: Mouse moved to (587, 310)
Screenshot: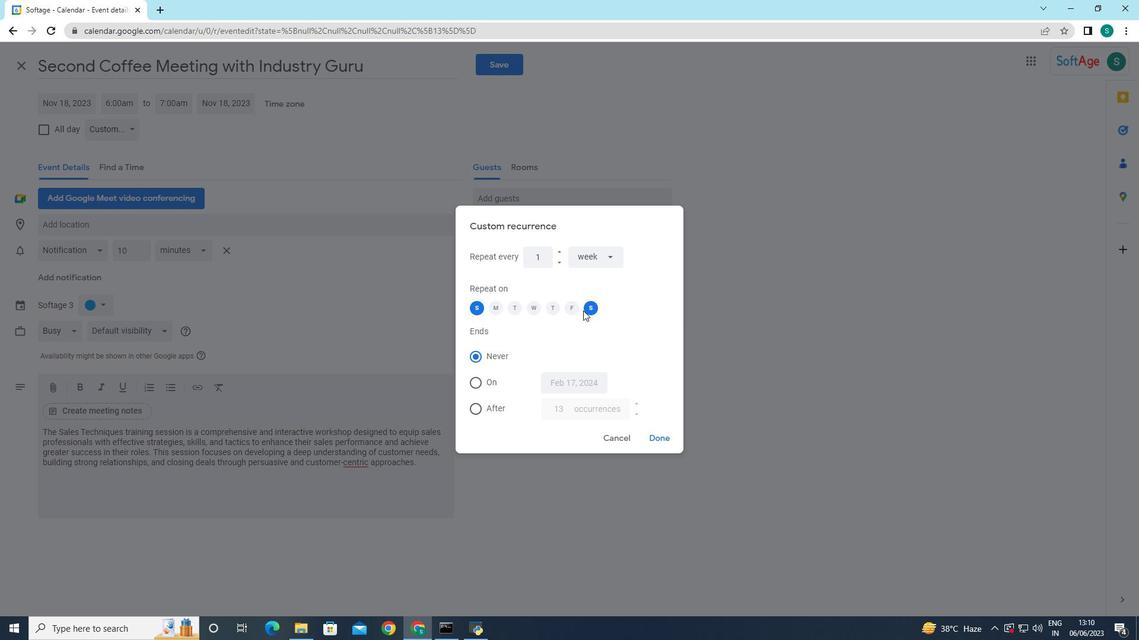 
Action: Mouse pressed left at (587, 310)
Screenshot: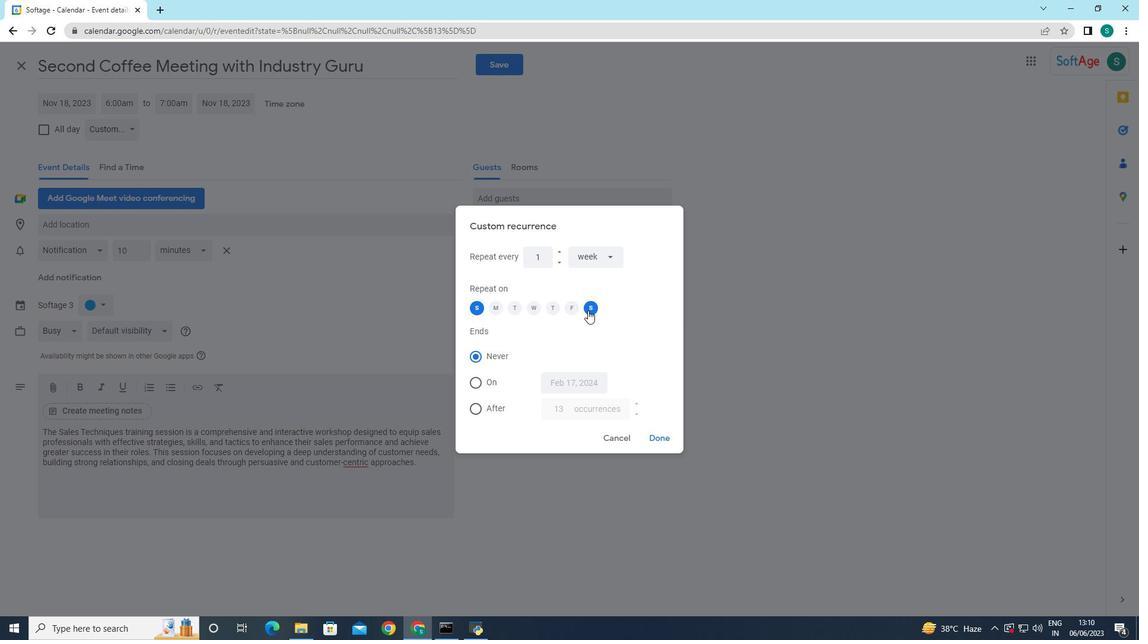 
Action: Mouse moved to (659, 447)
Screenshot: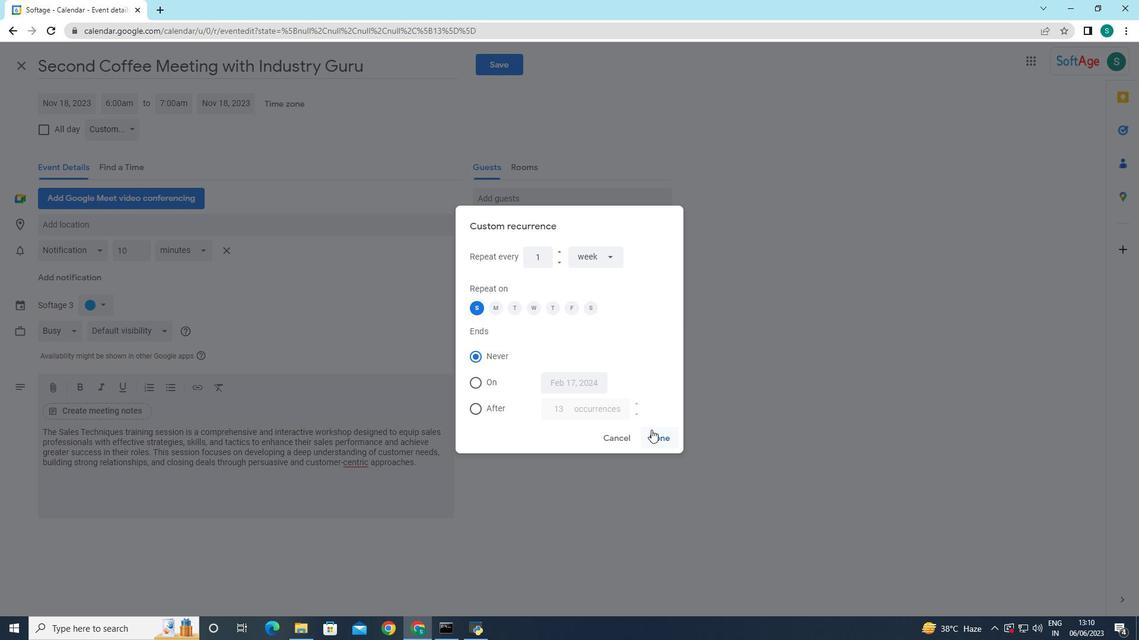 
Action: Mouse pressed left at (659, 447)
Screenshot: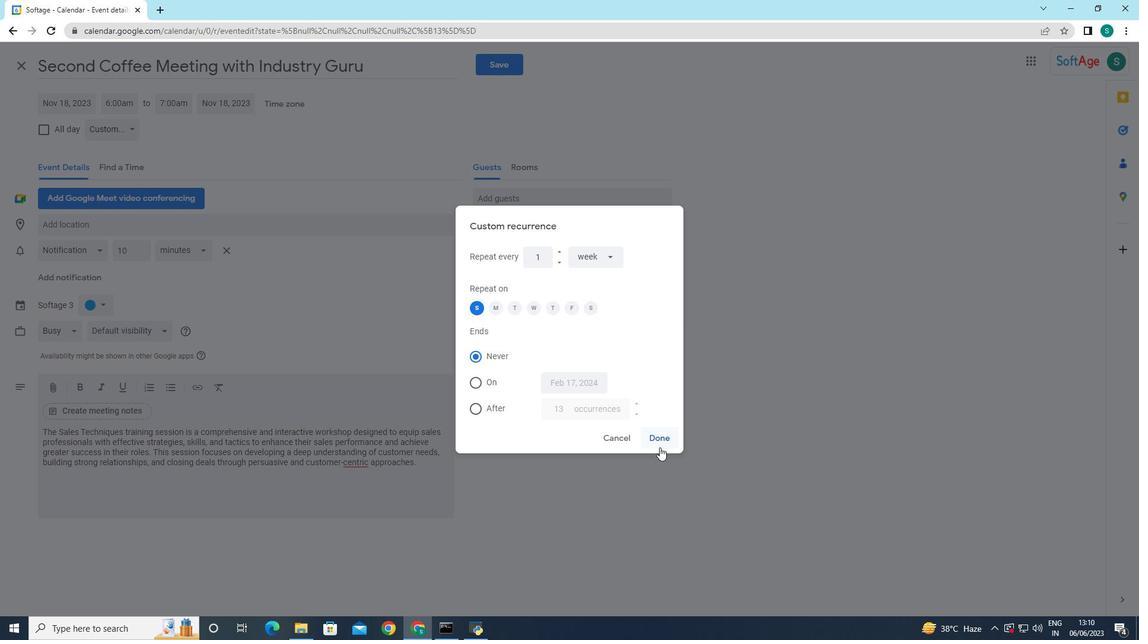 
Action: Mouse moved to (492, 65)
Screenshot: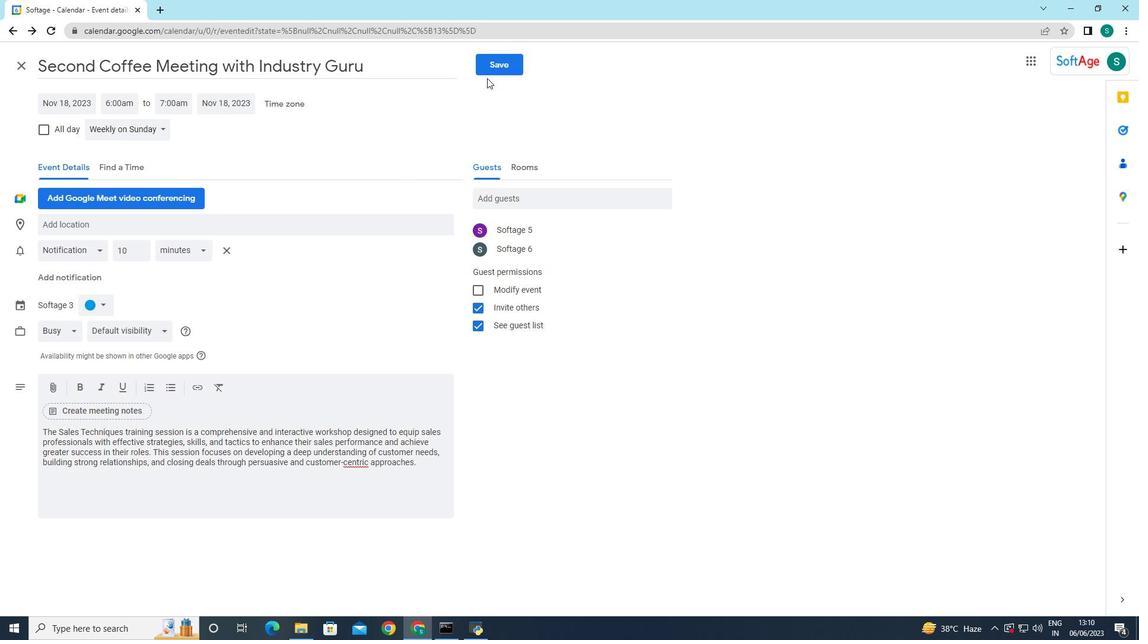 
Action: Mouse pressed left at (492, 65)
Screenshot: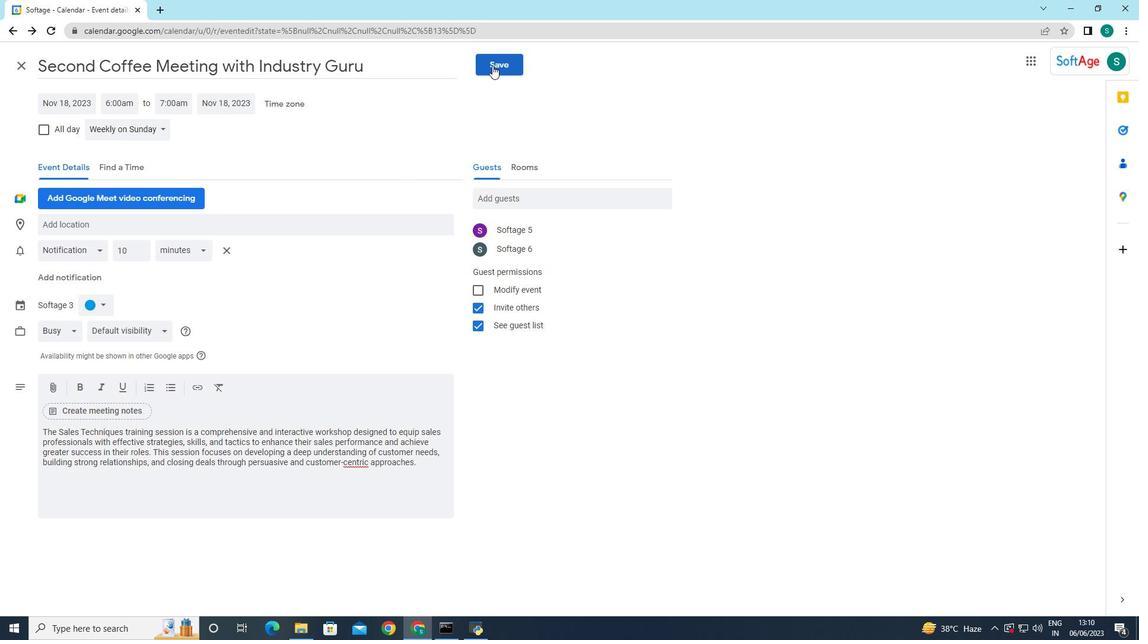 
Action: Mouse moved to (679, 357)
Screenshot: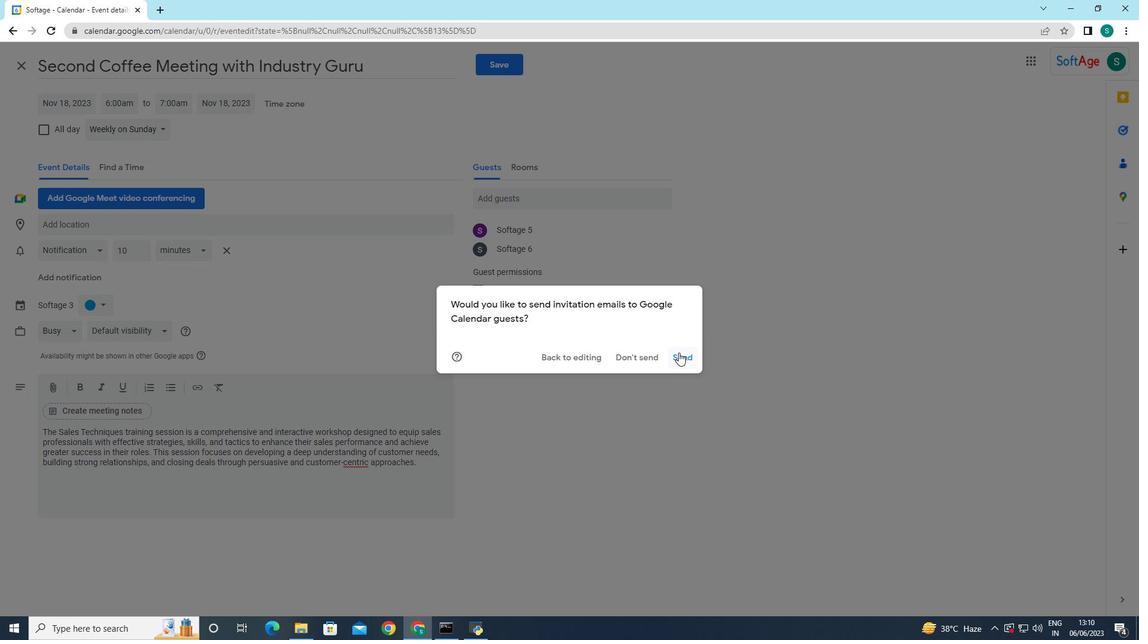 
Action: Mouse pressed left at (679, 357)
Screenshot: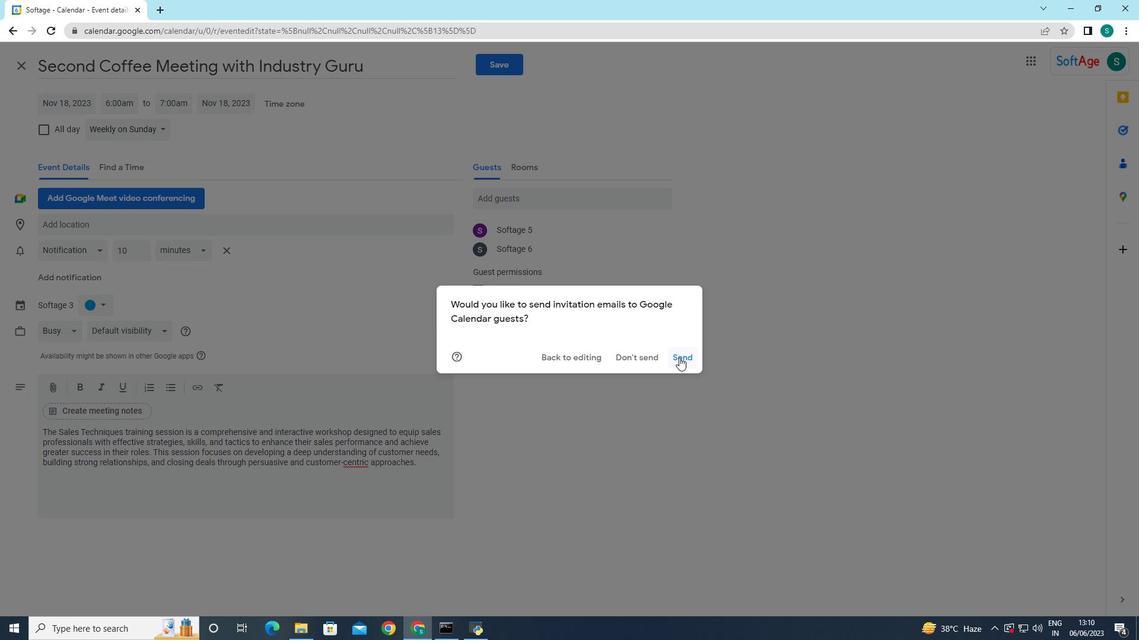 
Action: Mouse moved to (675, 363)
Screenshot: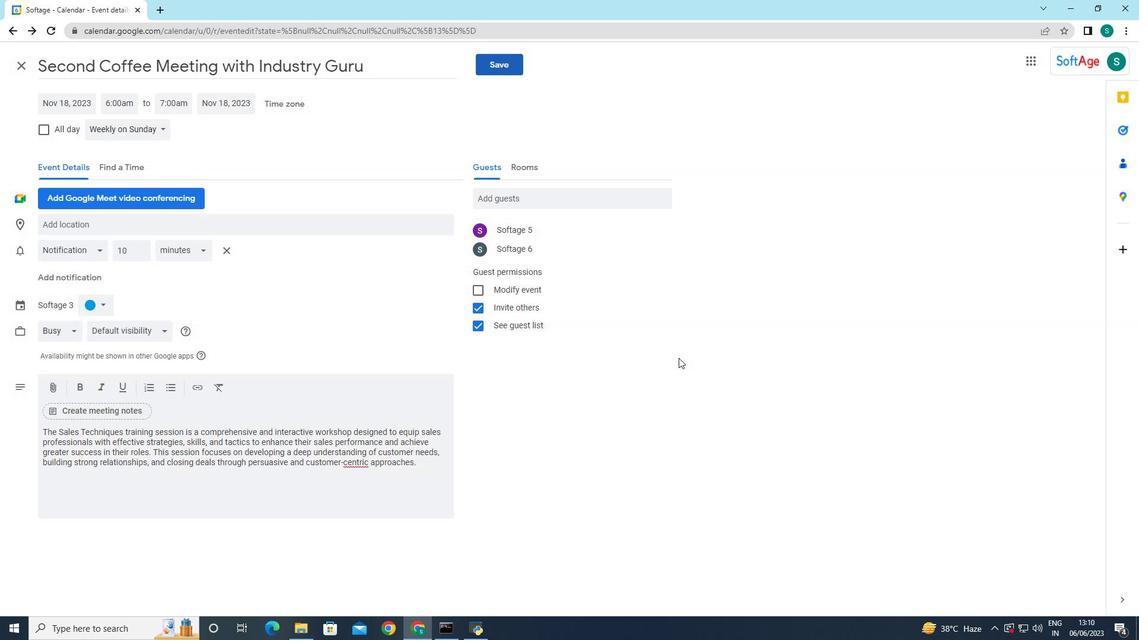 
